 Task: Find connections with filter location Gannavaram with filter topic #Marketswith filter profile language French with filter current company AKS ProTalent with filter school Acharya Institute of Management and Science, Ist Stage, Peenya Industrial Estate, Bangalore-58 with filter industry Courts of Law with filter service category Lead Generation with filter keywords title SQL Developer
Action: Mouse moved to (715, 114)
Screenshot: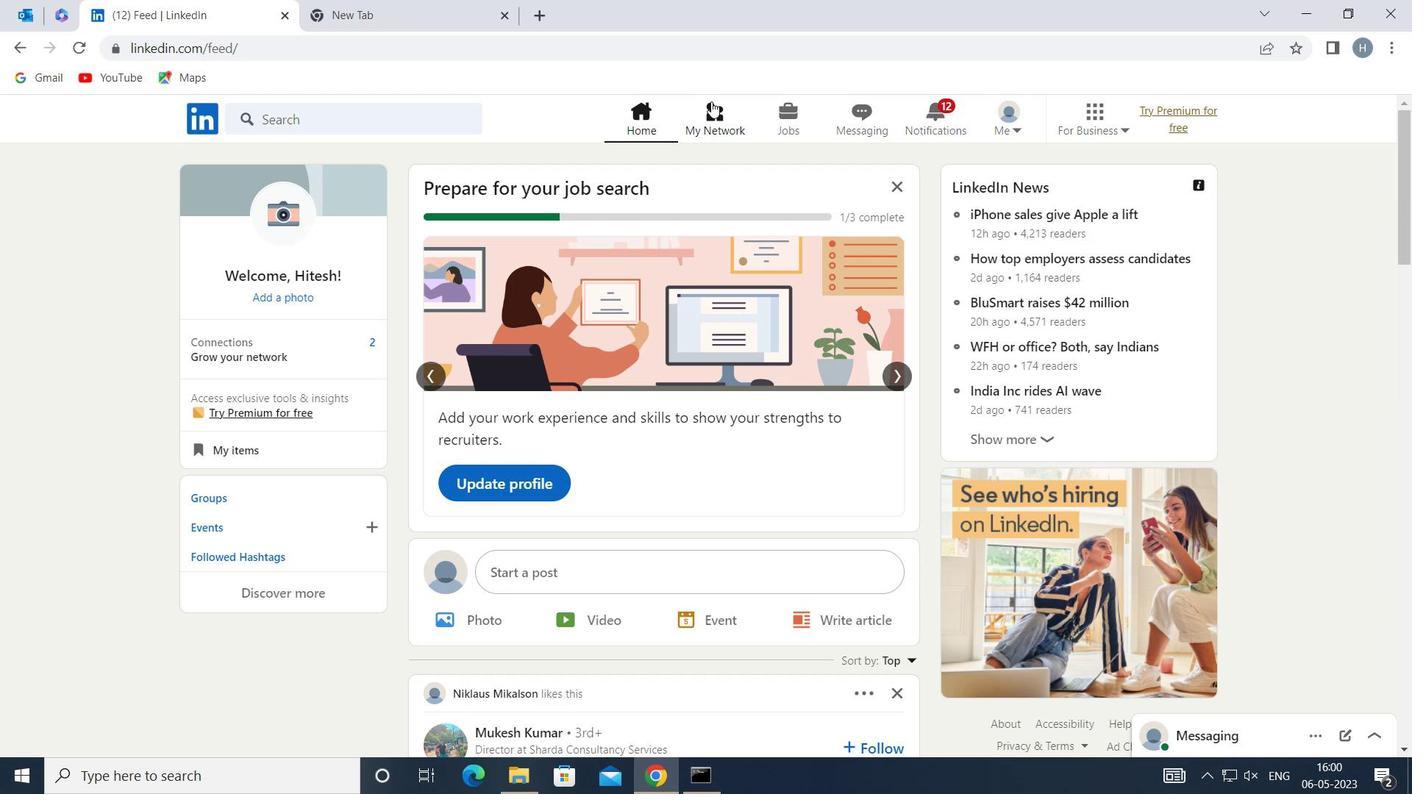 
Action: Mouse pressed left at (715, 114)
Screenshot: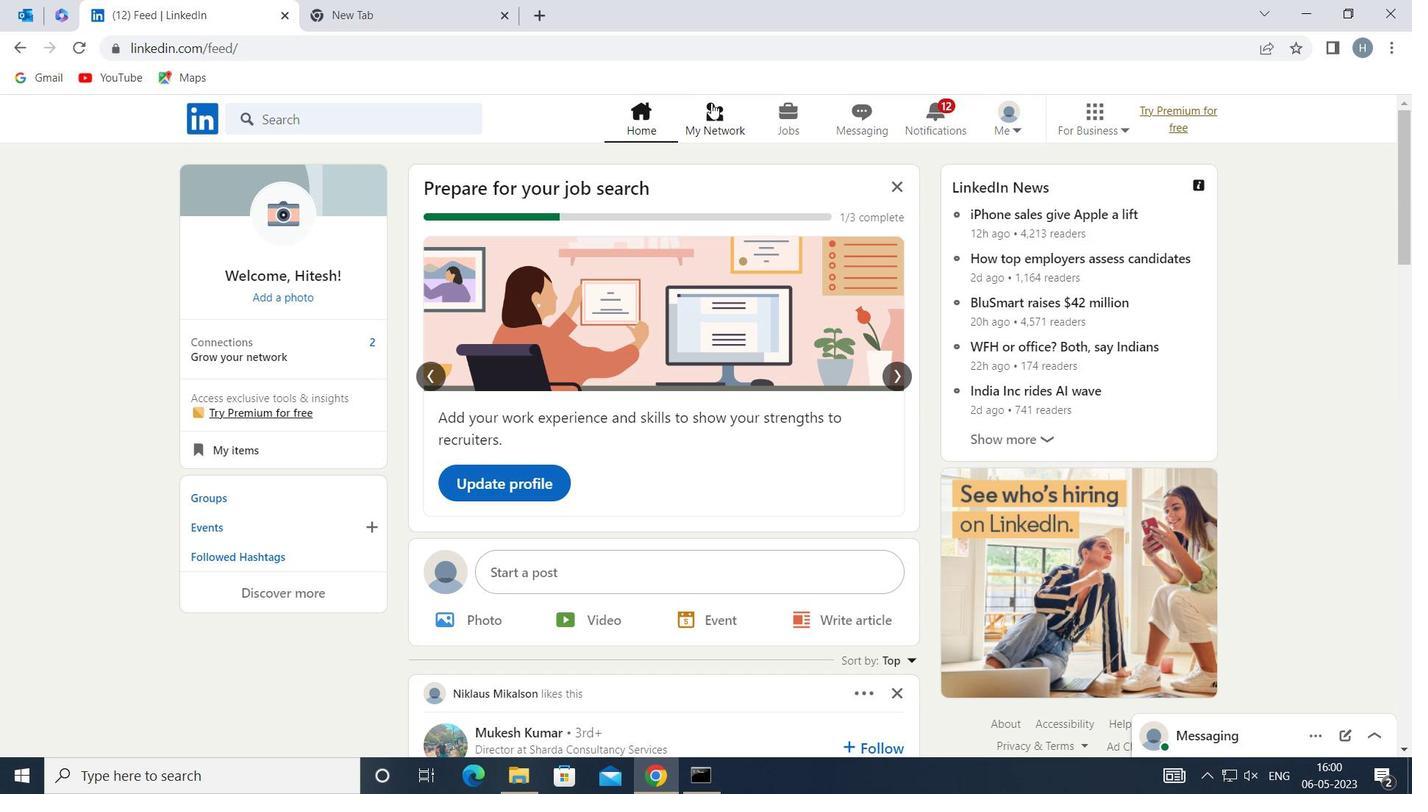
Action: Mouse moved to (406, 222)
Screenshot: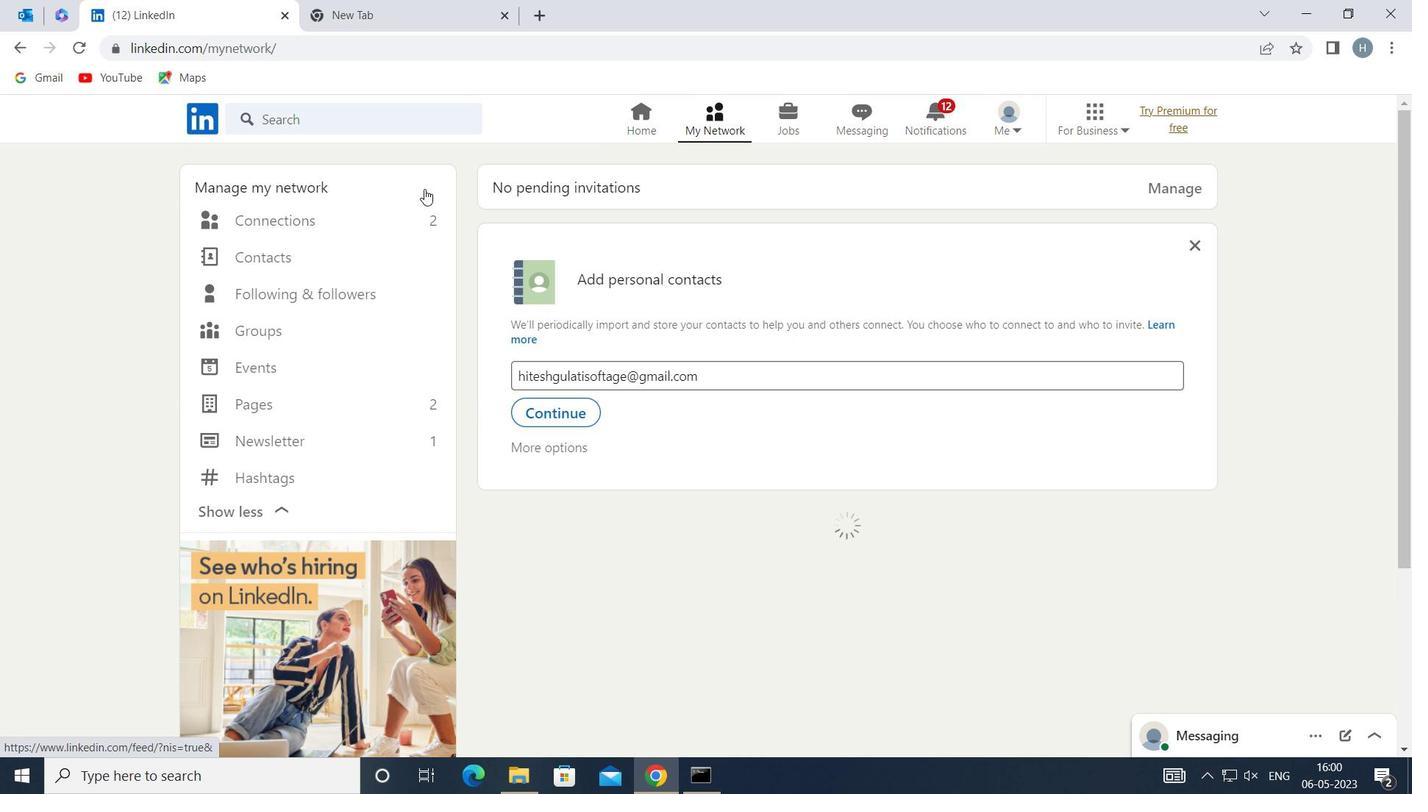 
Action: Mouse pressed left at (406, 222)
Screenshot: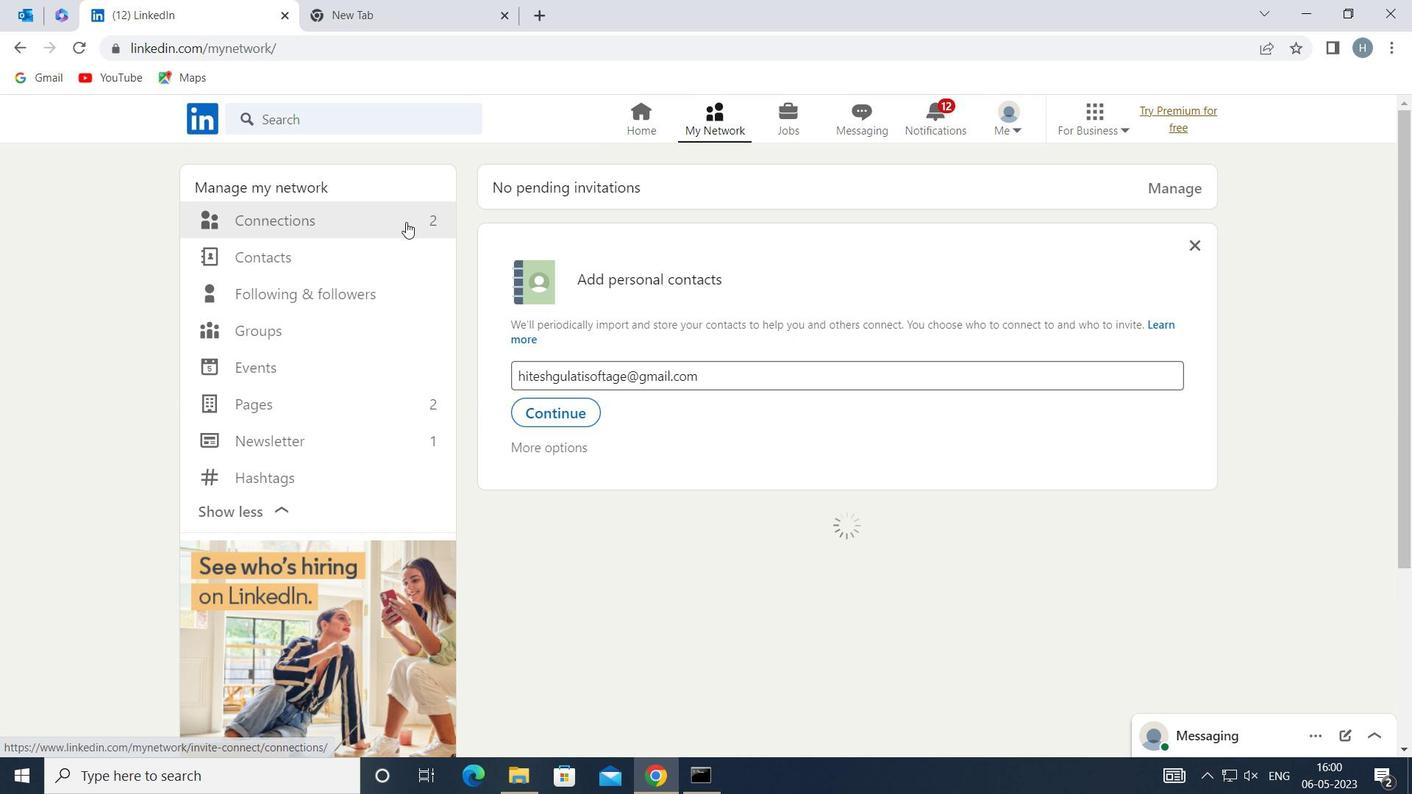 
Action: Mouse moved to (840, 223)
Screenshot: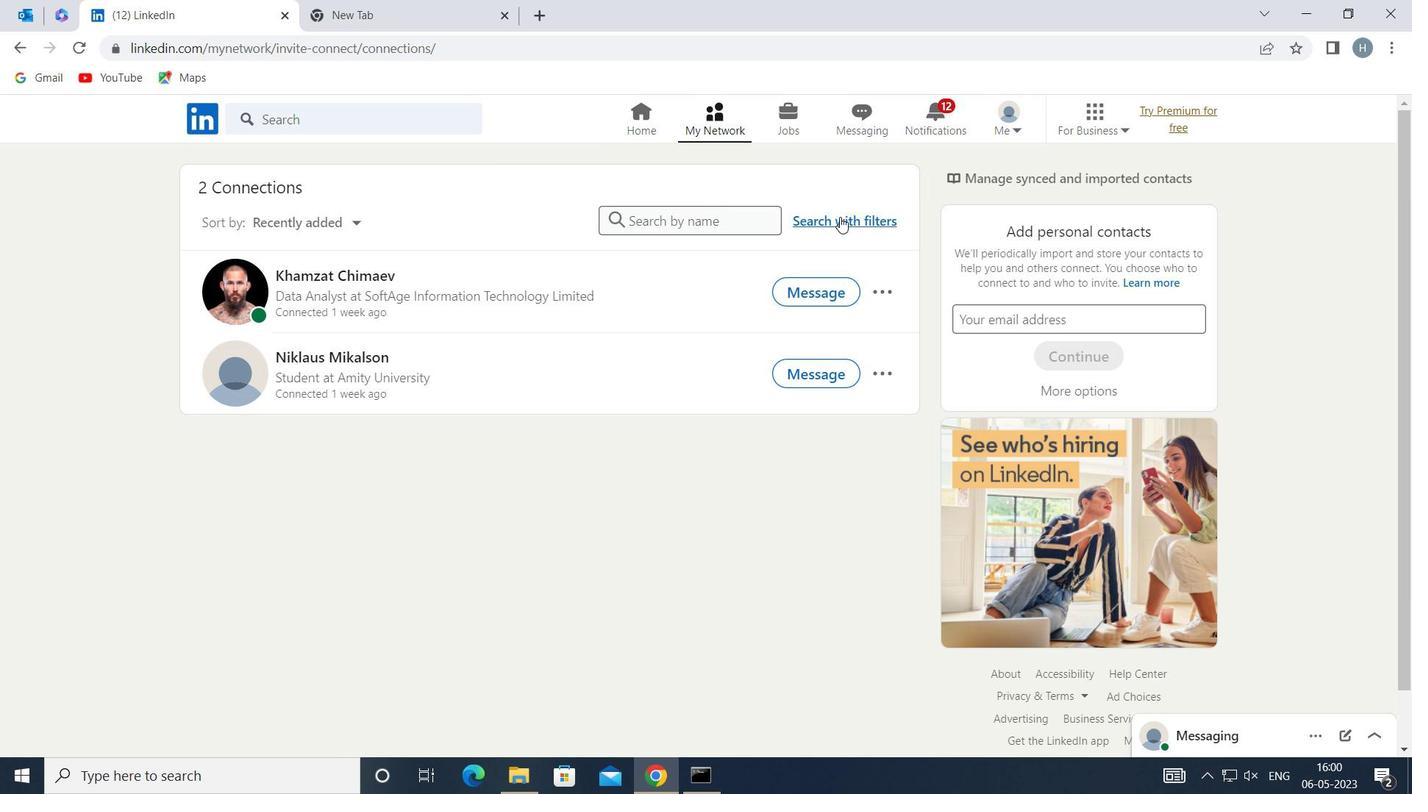 
Action: Mouse pressed left at (840, 223)
Screenshot: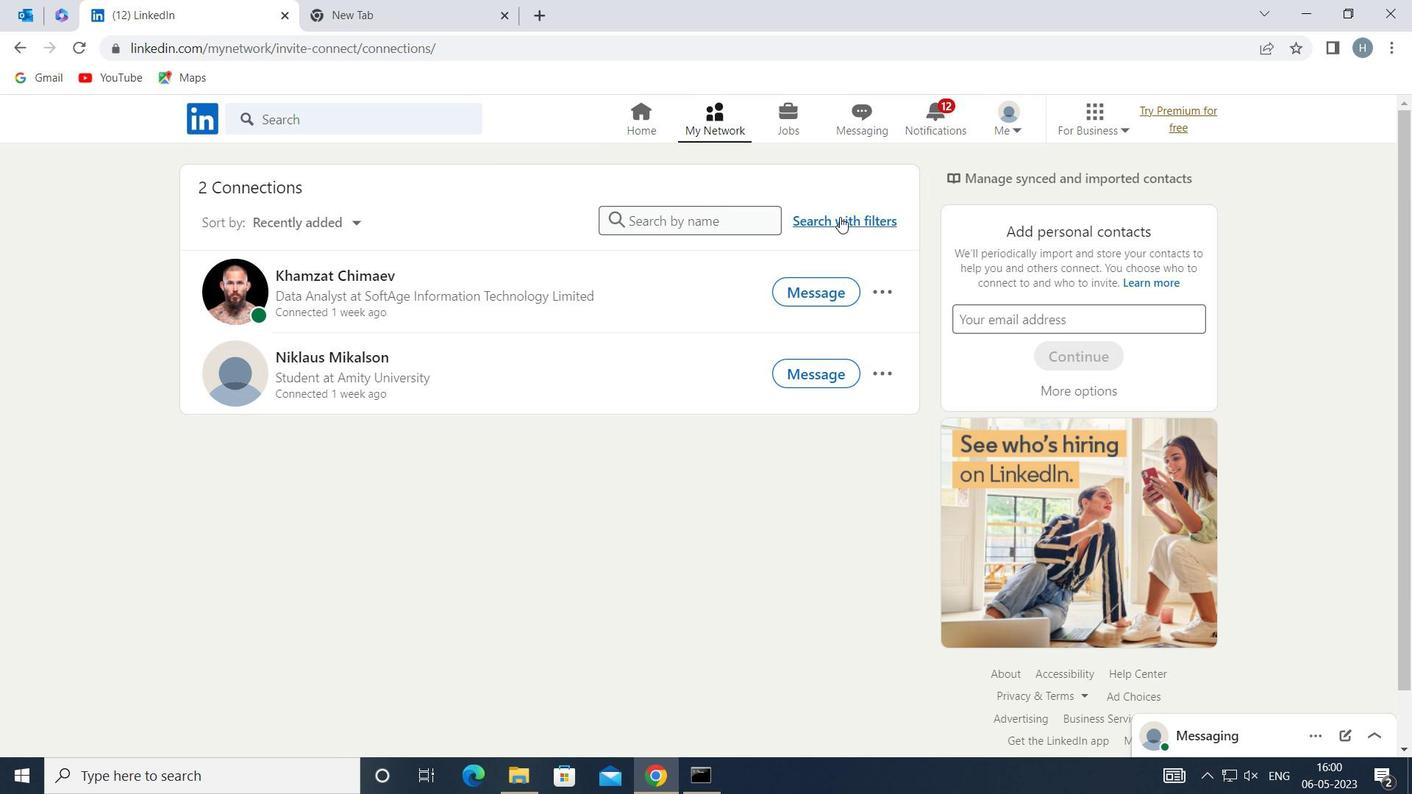 
Action: Mouse moved to (763, 170)
Screenshot: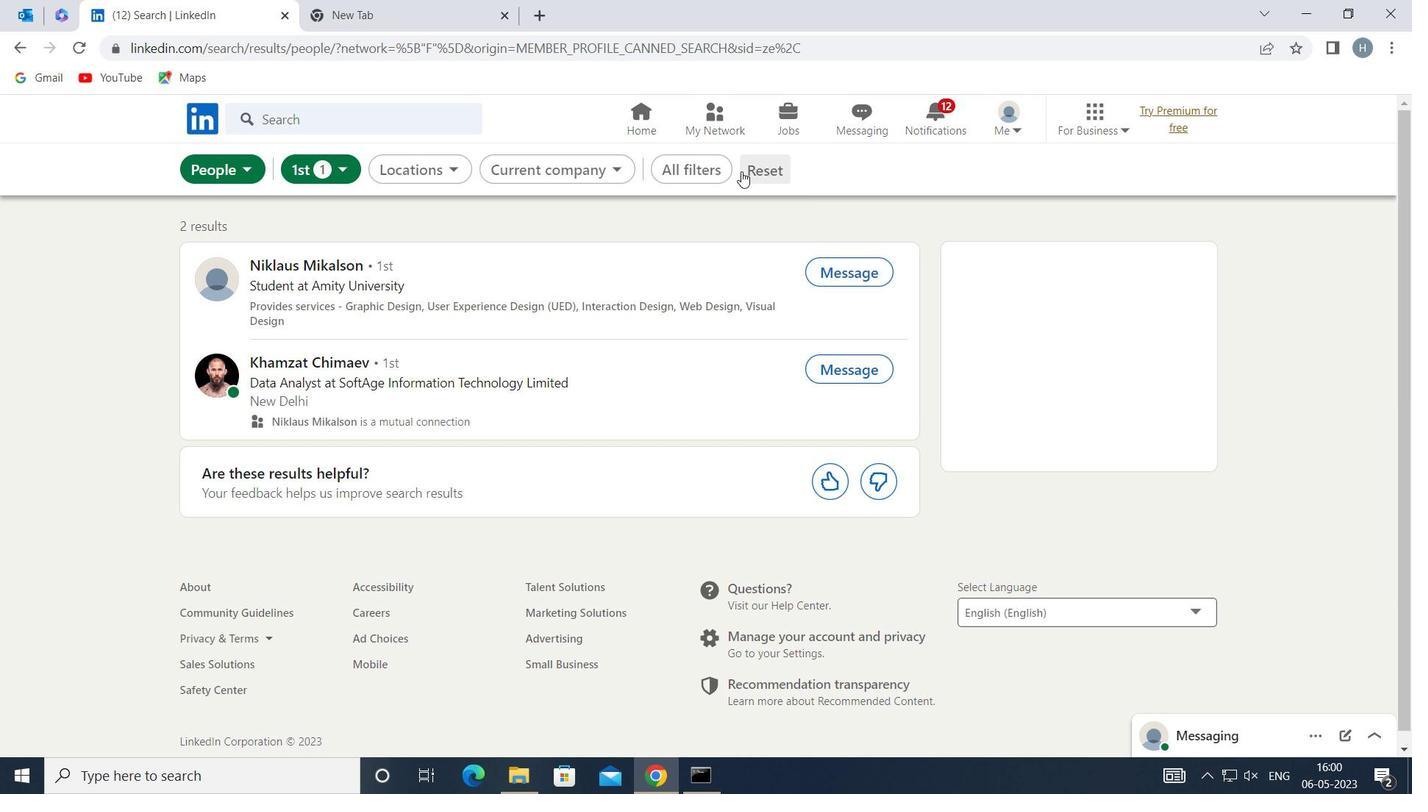 
Action: Mouse pressed left at (763, 170)
Screenshot: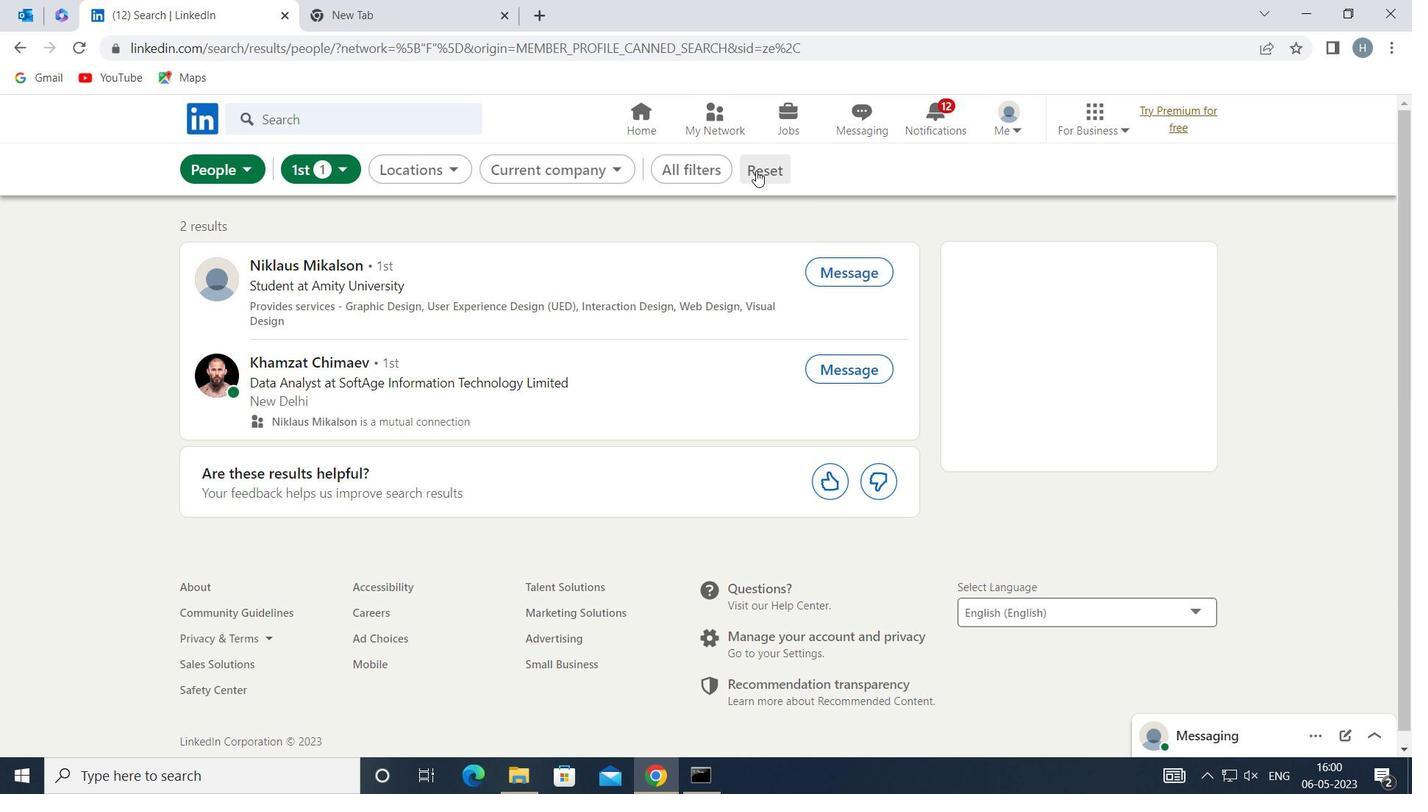
Action: Mouse moved to (737, 172)
Screenshot: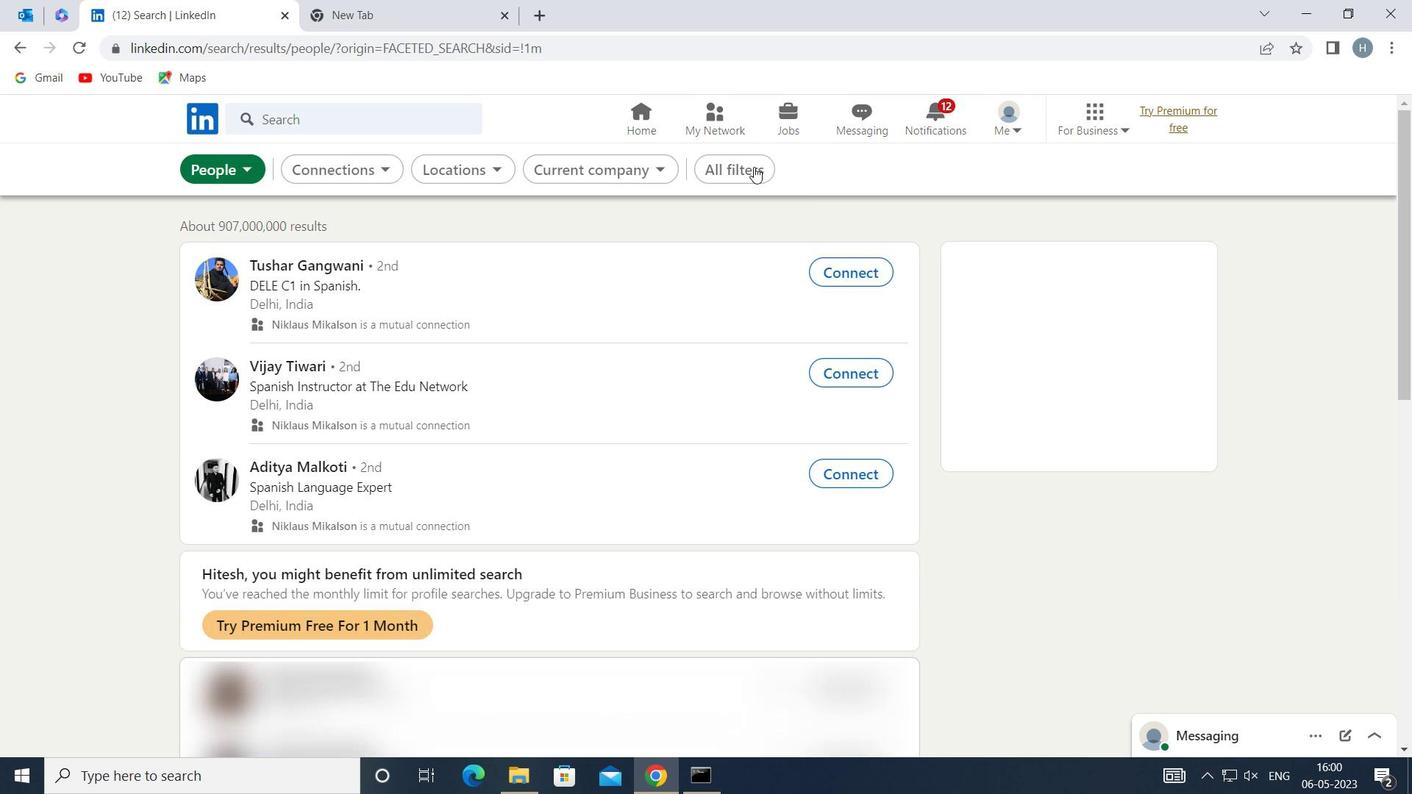 
Action: Mouse pressed left at (737, 172)
Screenshot: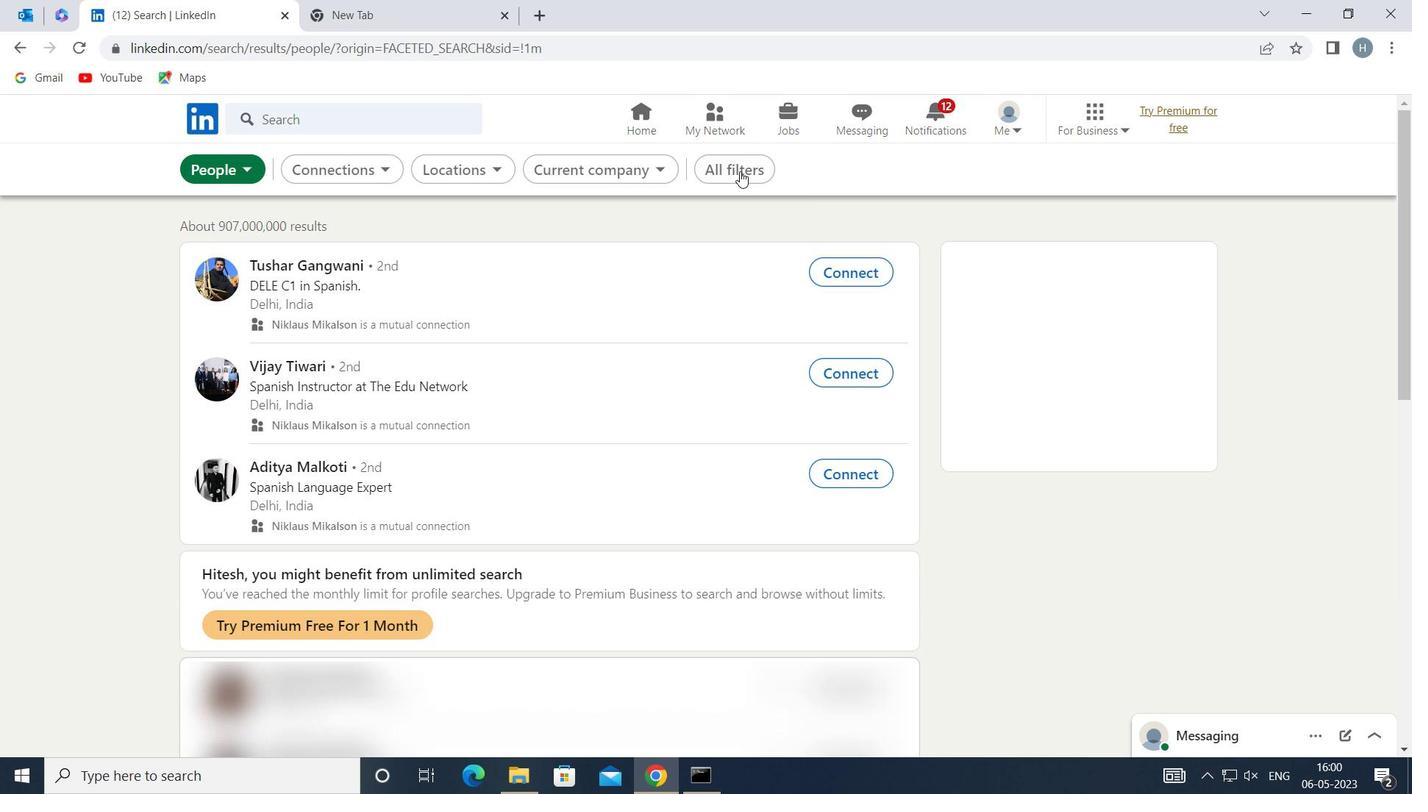 
Action: Mouse moved to (1134, 341)
Screenshot: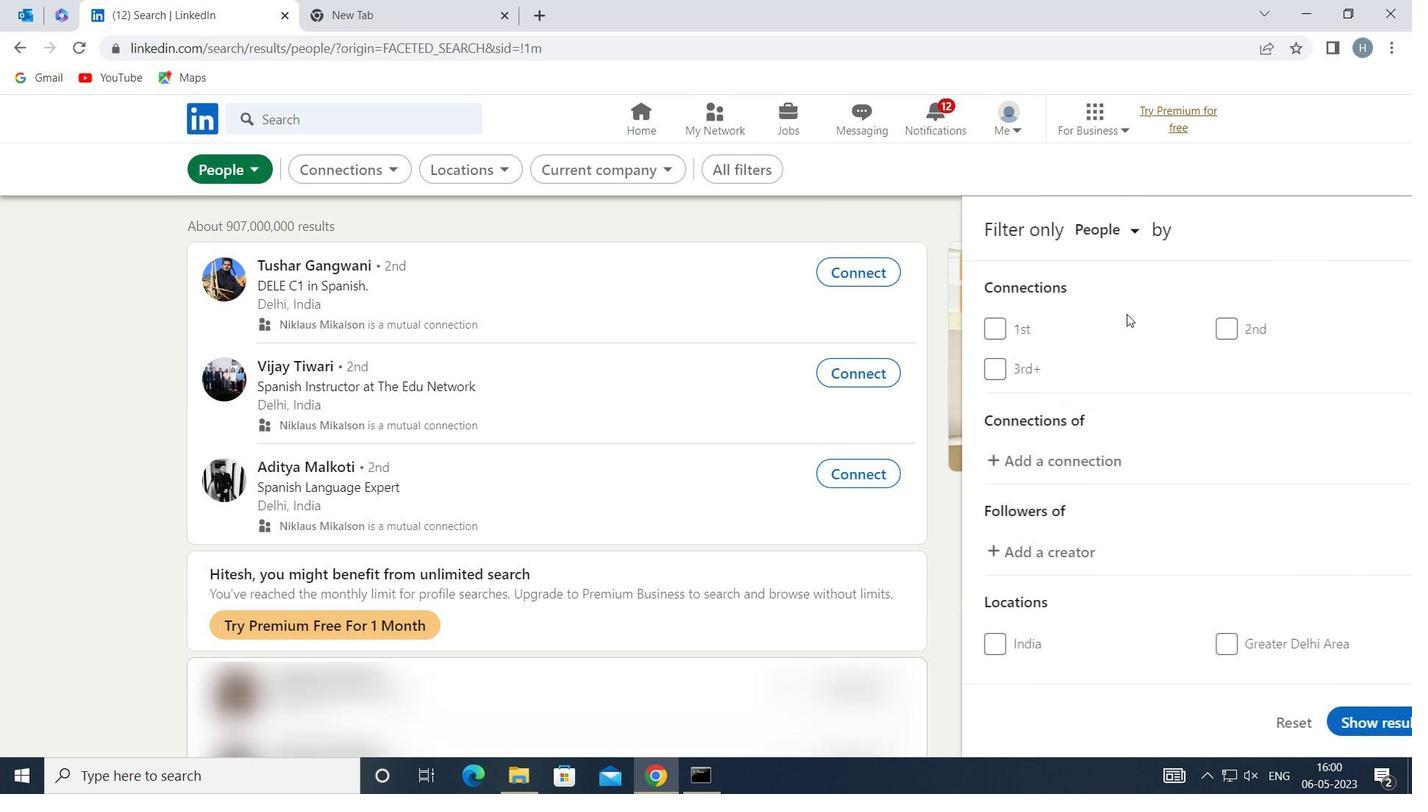 
Action: Mouse scrolled (1134, 340) with delta (0, 0)
Screenshot: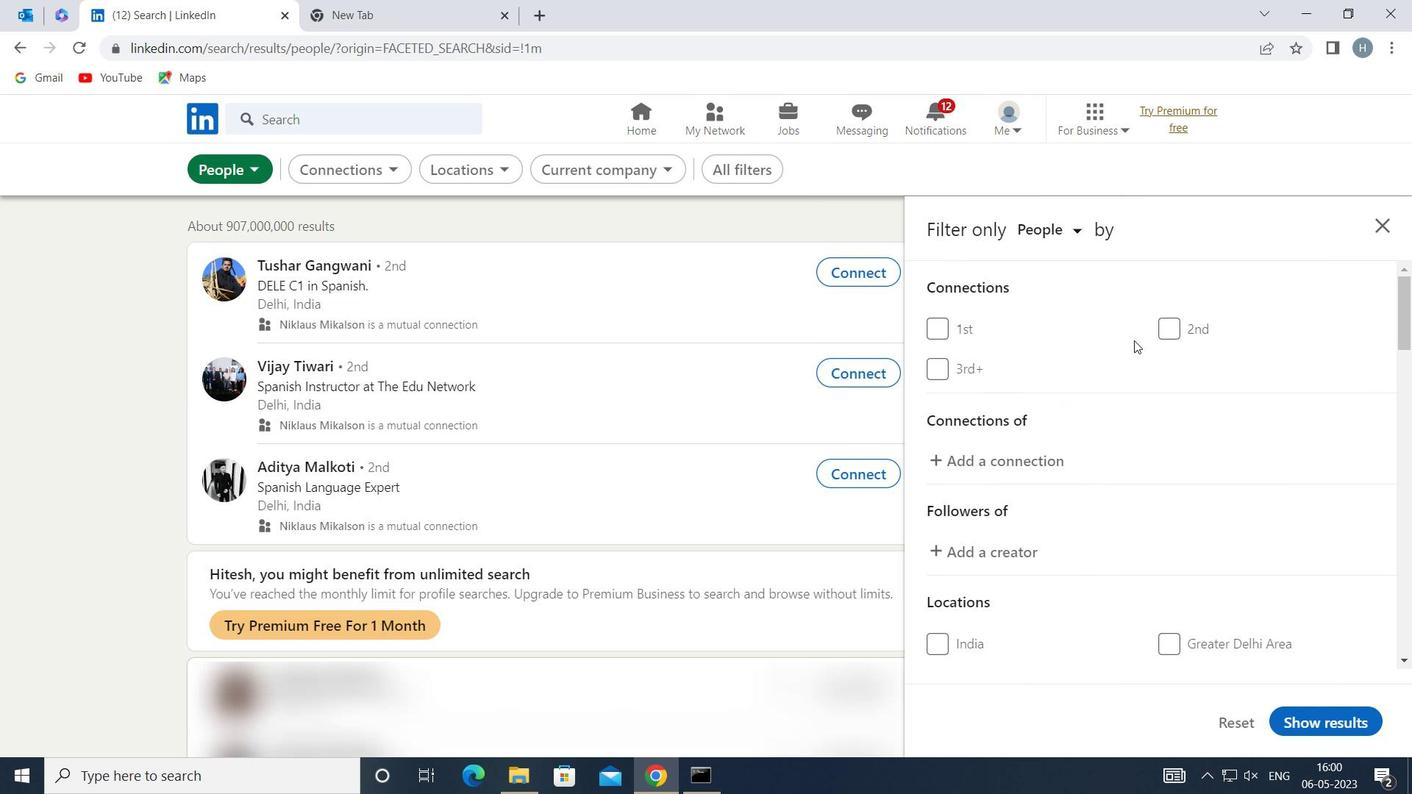 
Action: Mouse moved to (1133, 342)
Screenshot: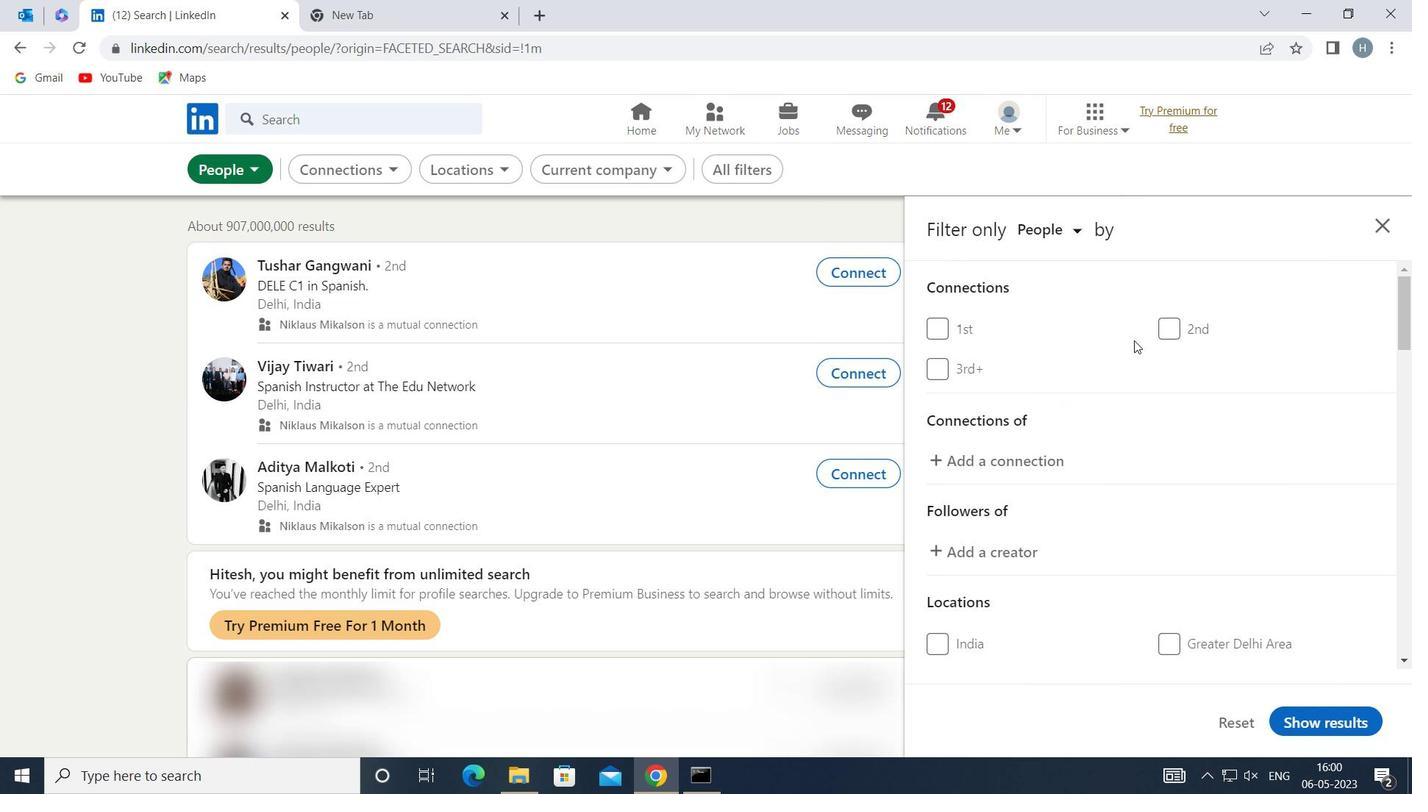 
Action: Mouse scrolled (1133, 342) with delta (0, 0)
Screenshot: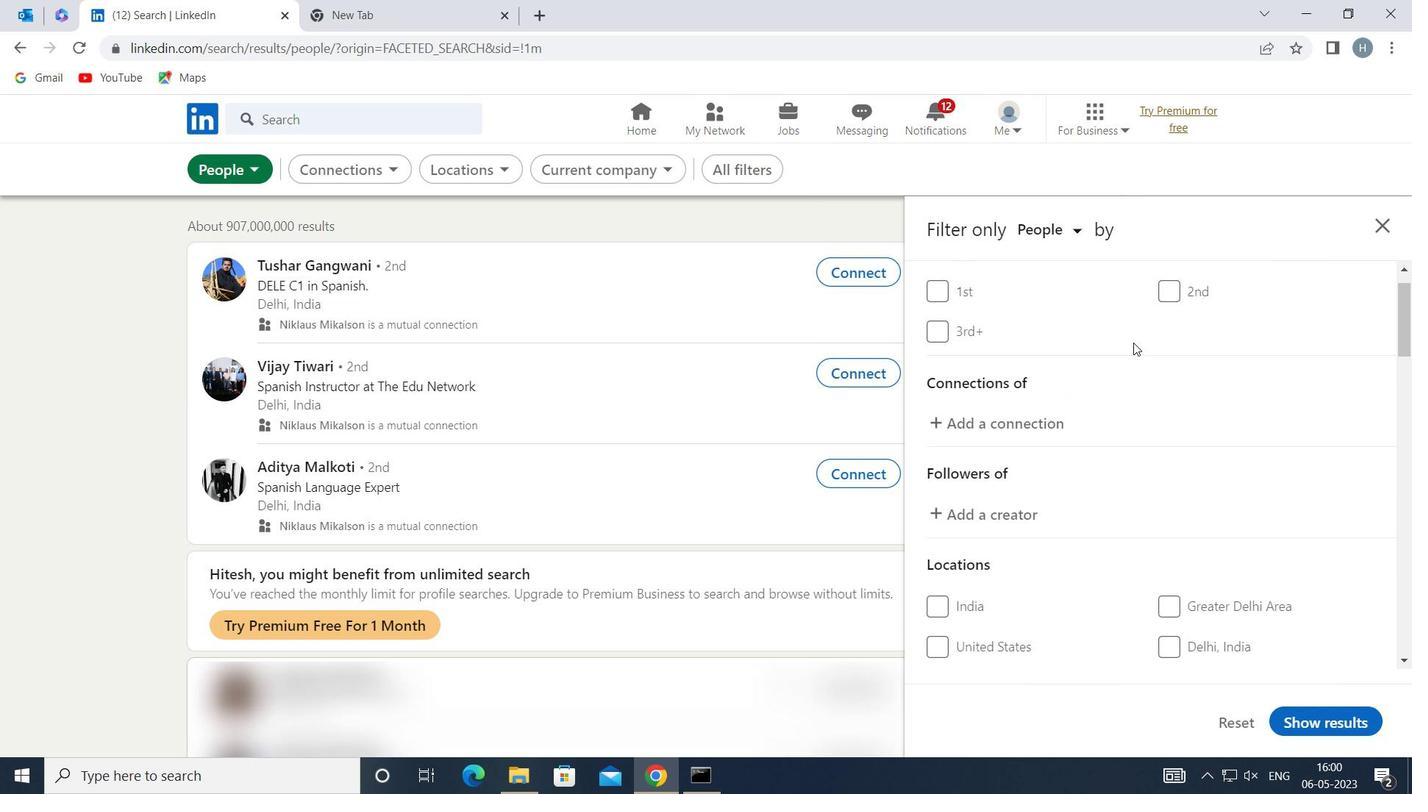 
Action: Mouse moved to (1214, 528)
Screenshot: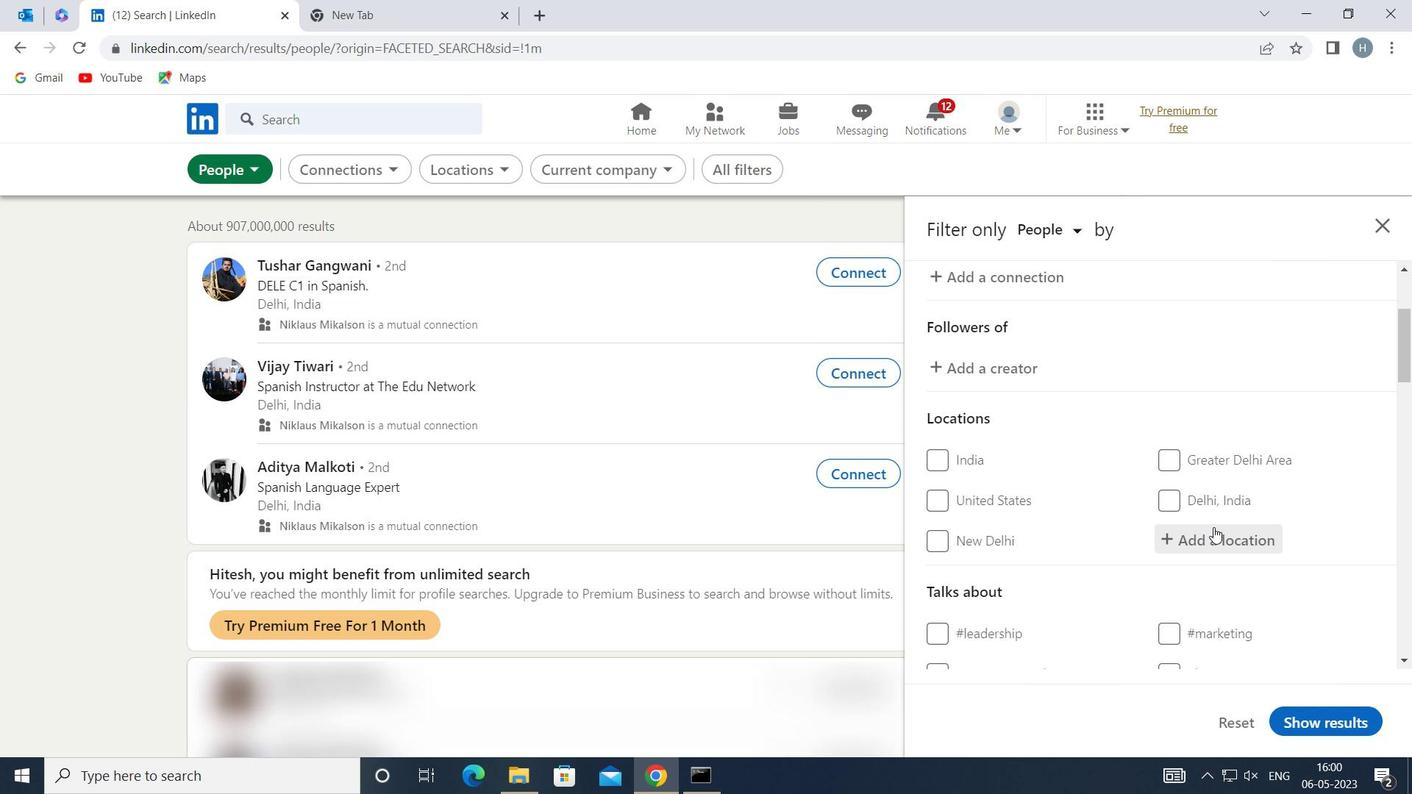 
Action: Mouse pressed left at (1214, 528)
Screenshot: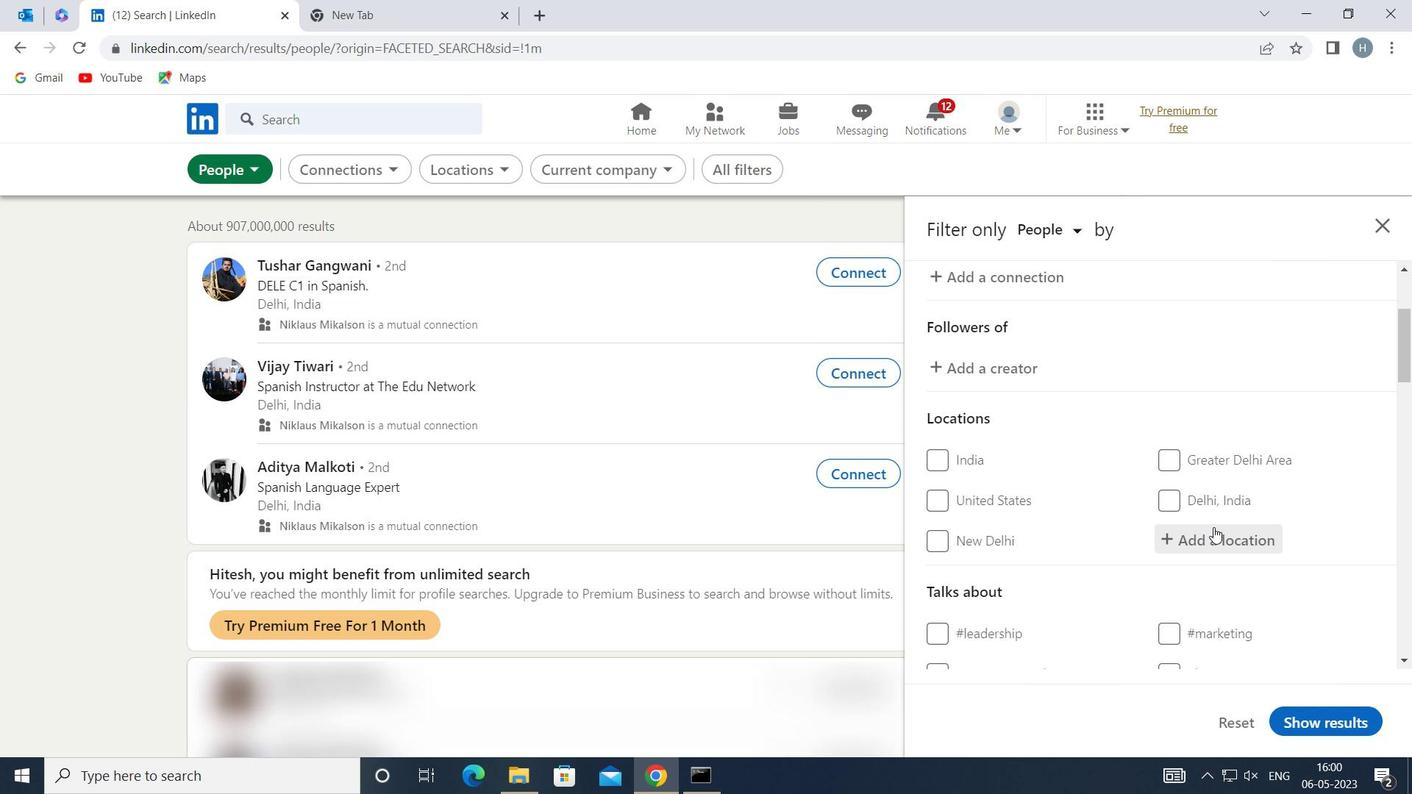 
Action: Key pressed <Key.shift>GANNAVARAM
Screenshot: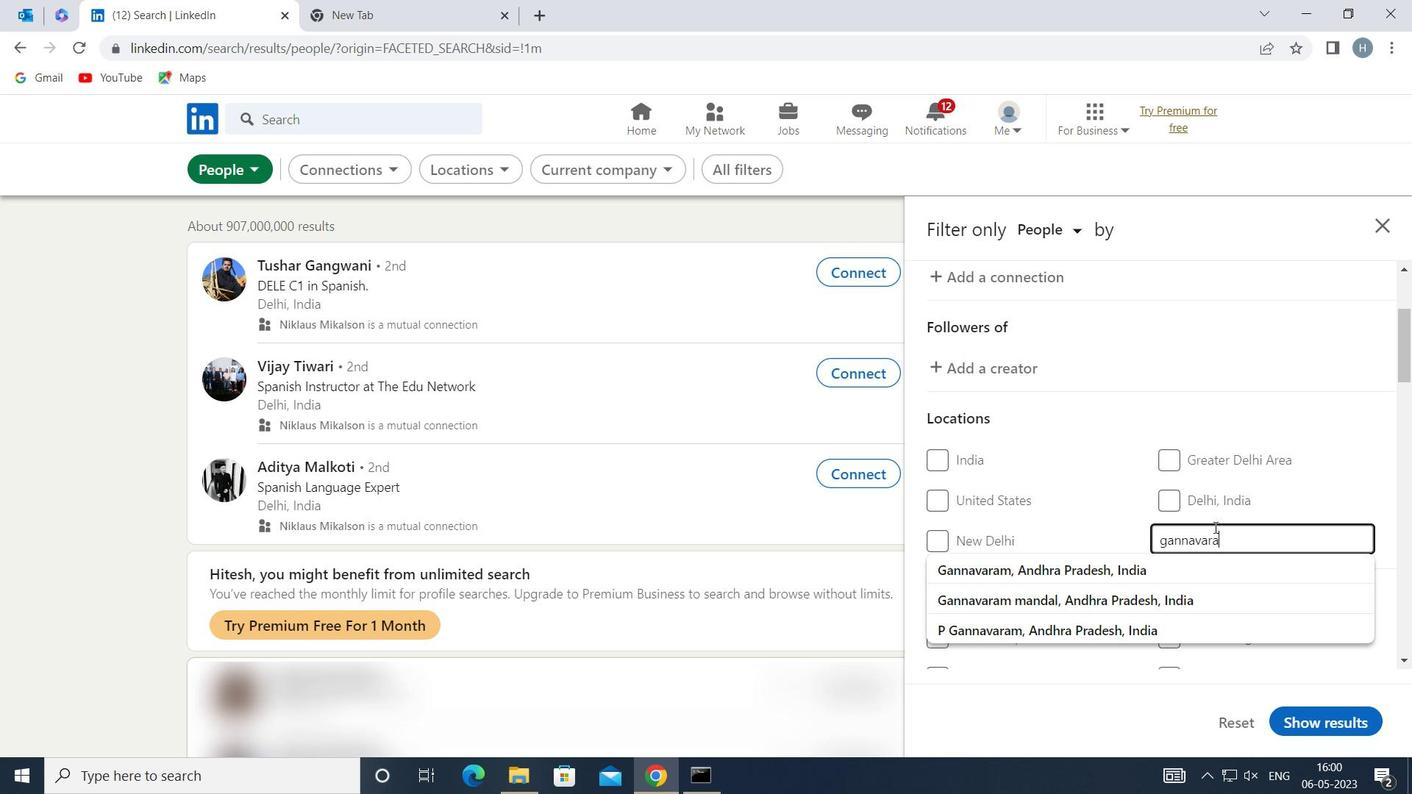 
Action: Mouse moved to (1162, 566)
Screenshot: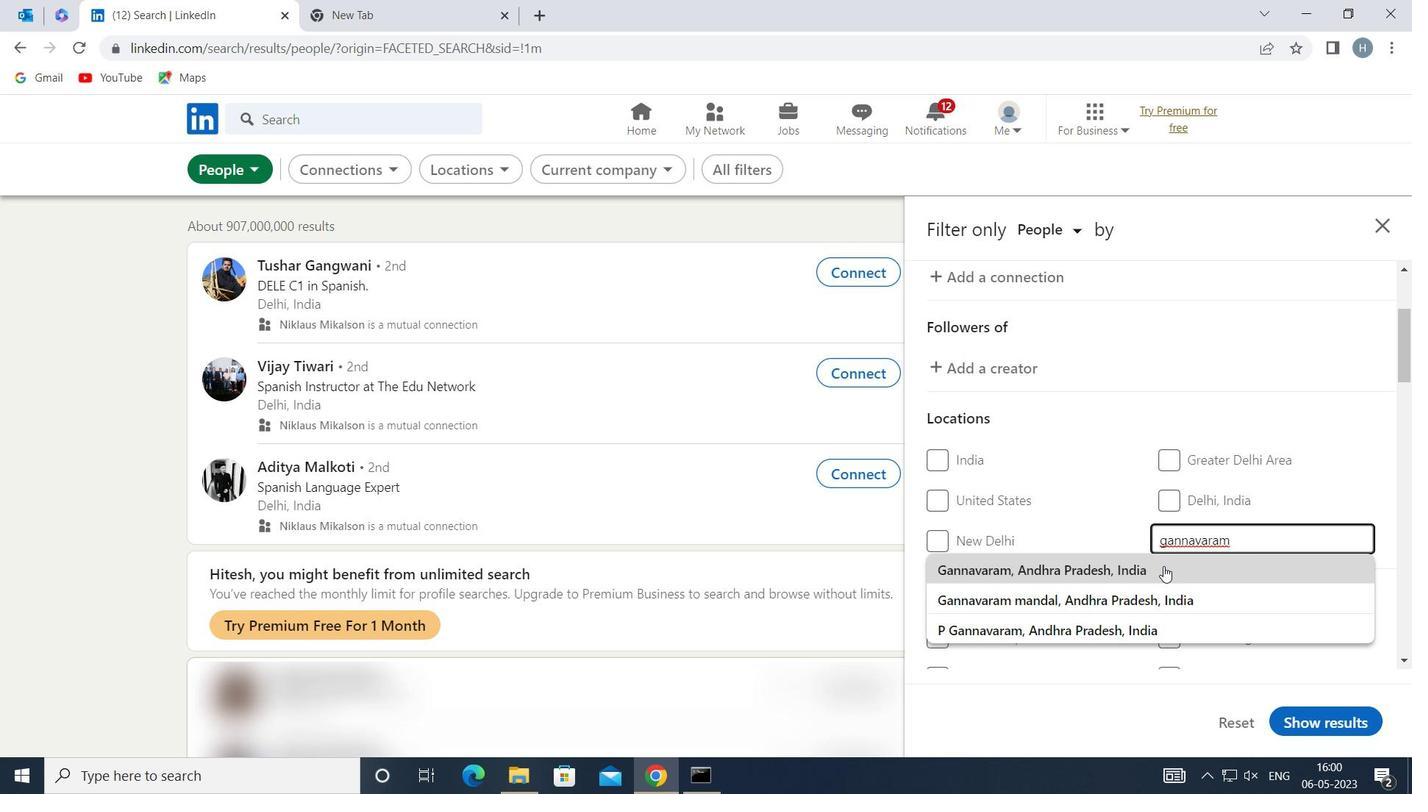 
Action: Mouse pressed left at (1162, 566)
Screenshot: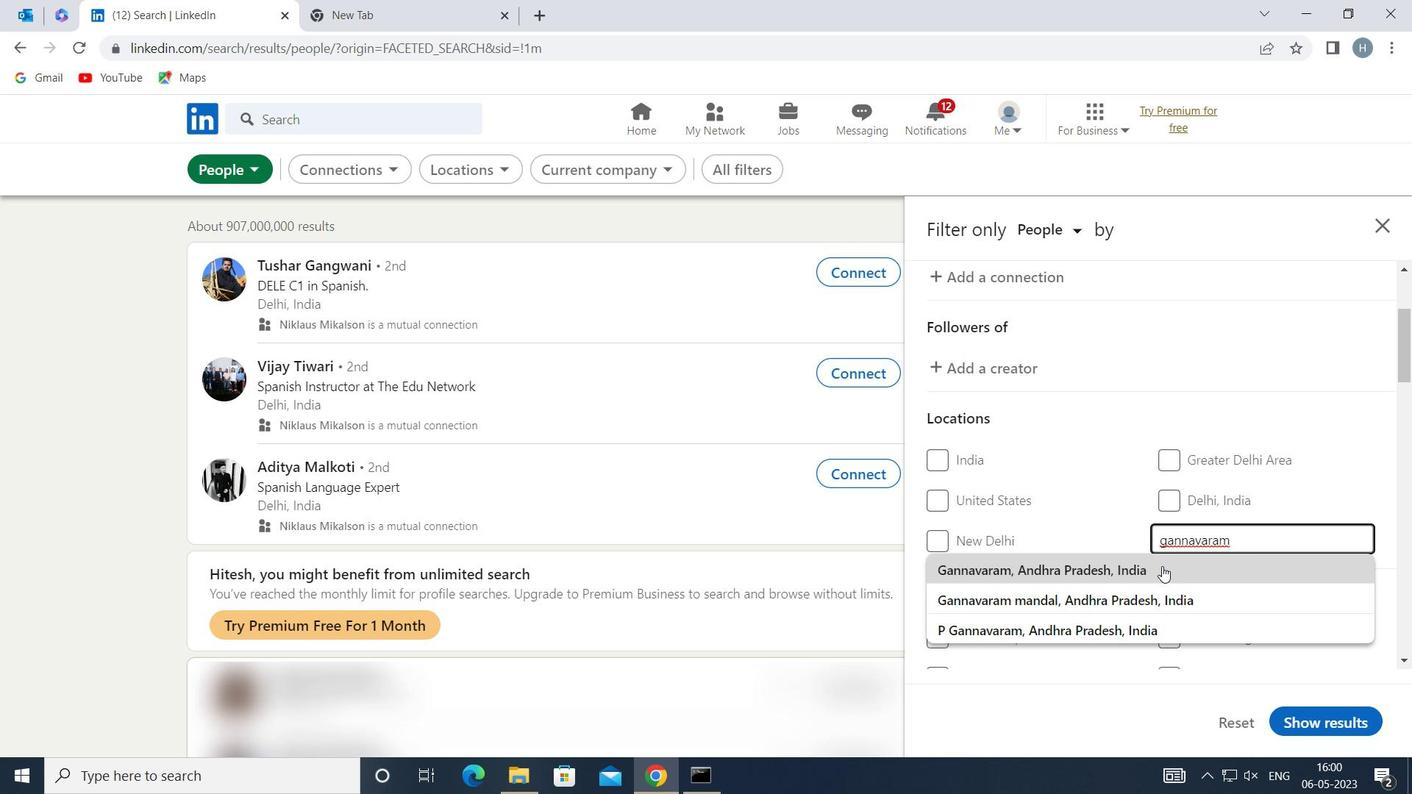 
Action: Mouse moved to (1107, 503)
Screenshot: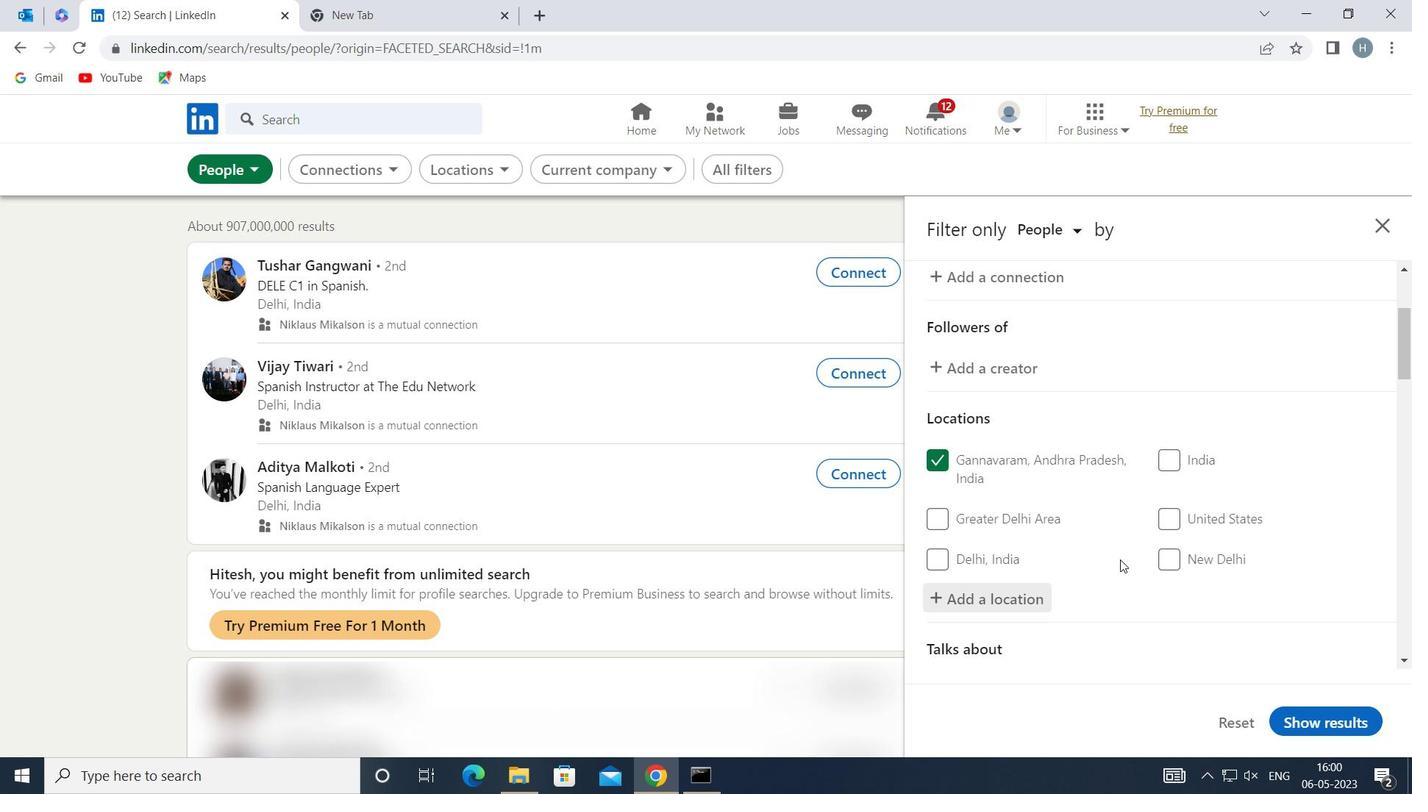 
Action: Mouse scrolled (1107, 503) with delta (0, 0)
Screenshot: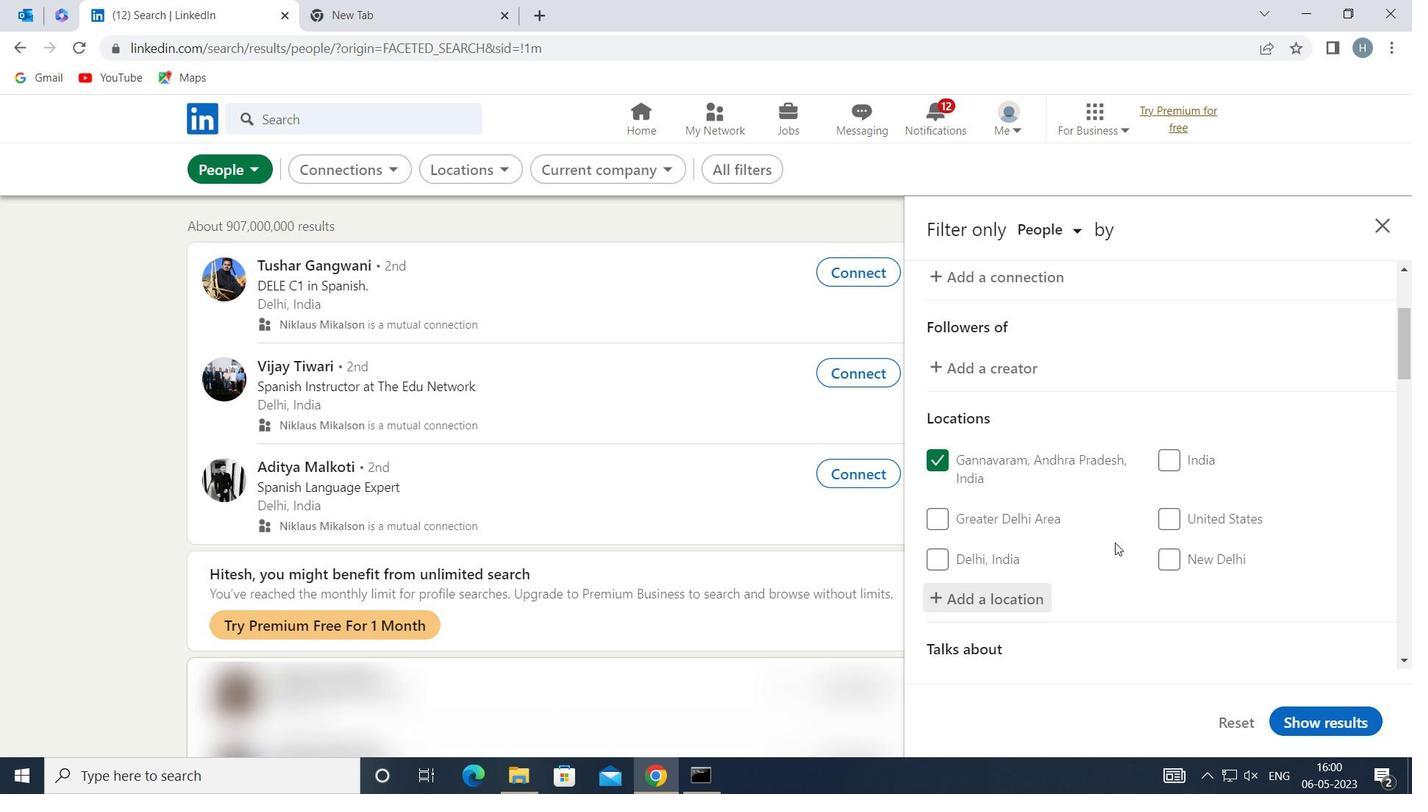 
Action: Mouse moved to (1113, 494)
Screenshot: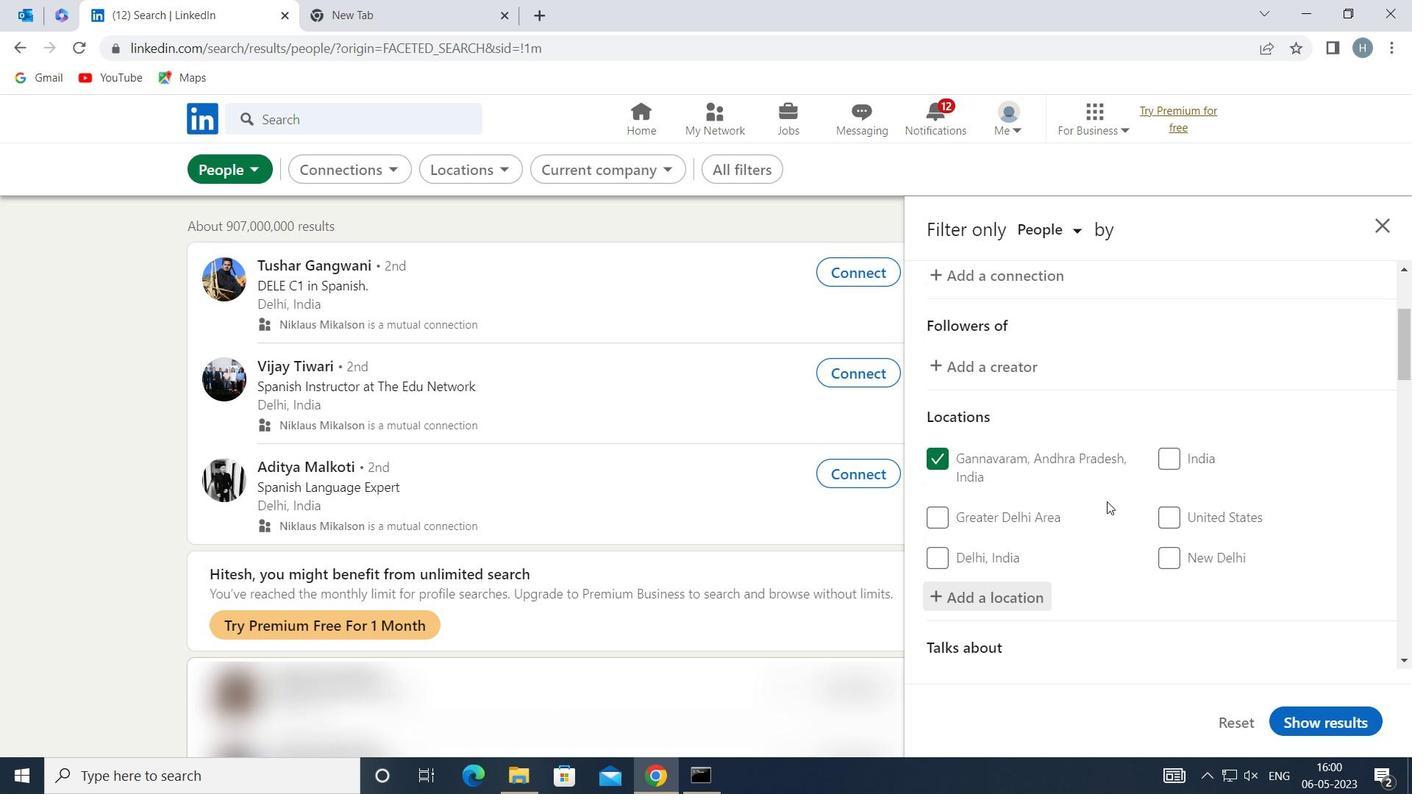
Action: Mouse scrolled (1113, 493) with delta (0, 0)
Screenshot: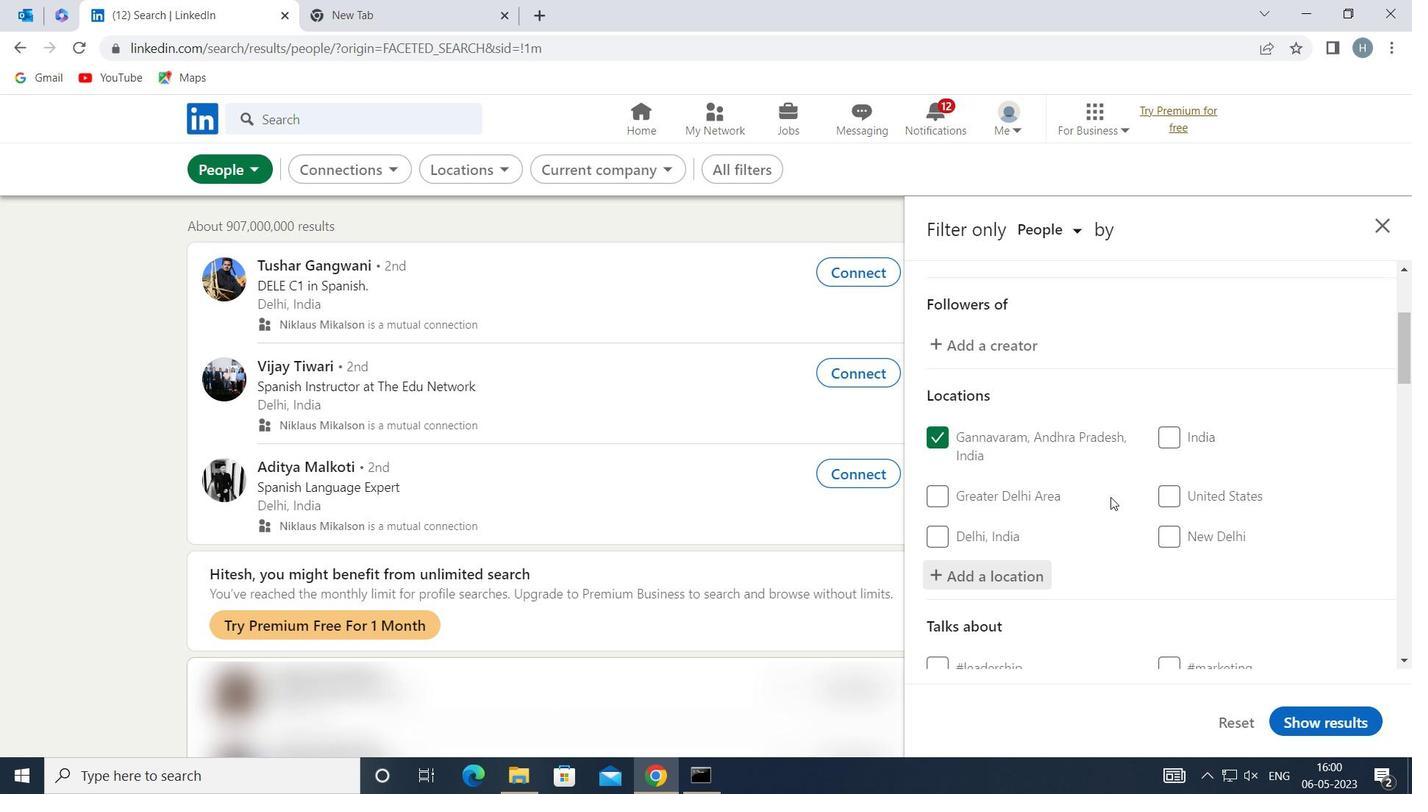 
Action: Mouse scrolled (1113, 493) with delta (0, 0)
Screenshot: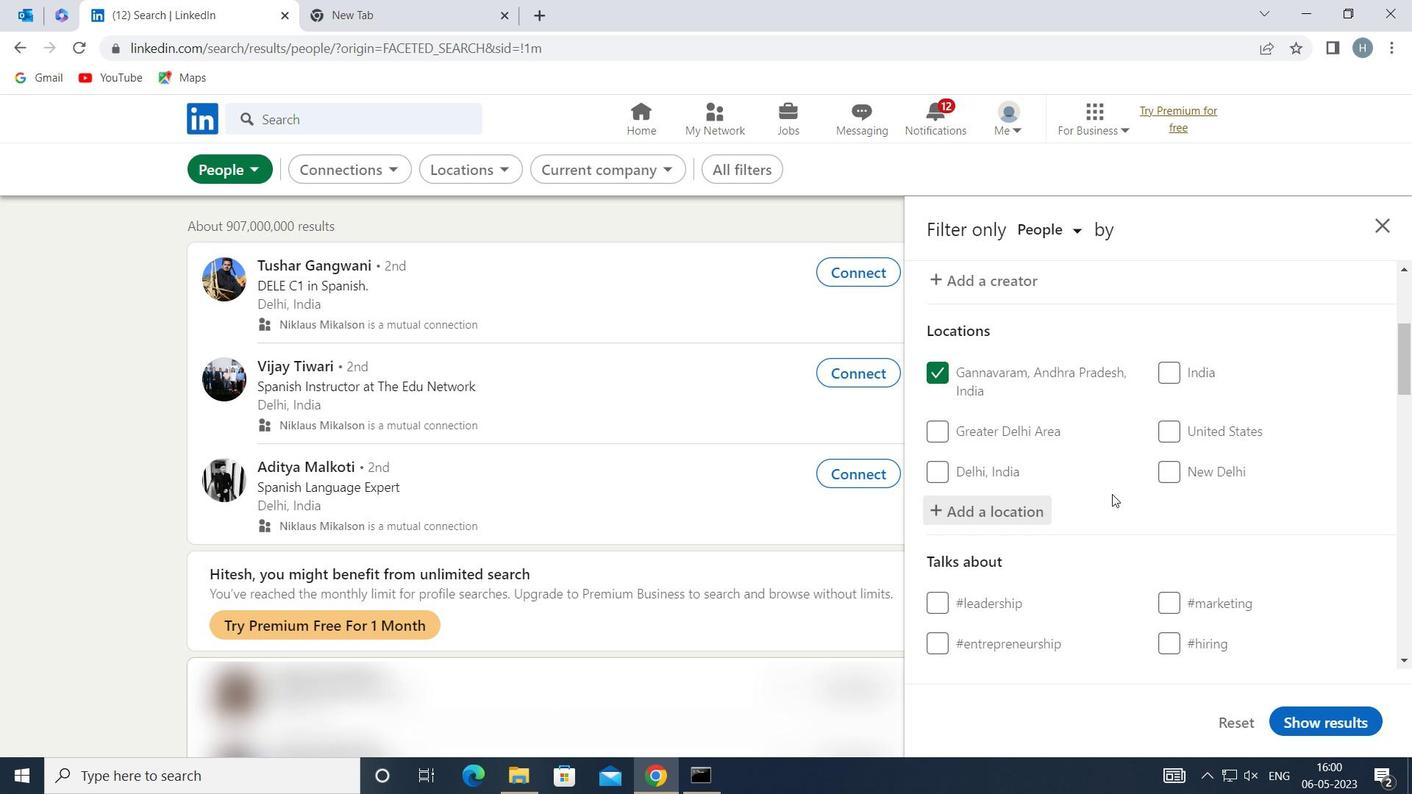 
Action: Mouse moved to (1209, 489)
Screenshot: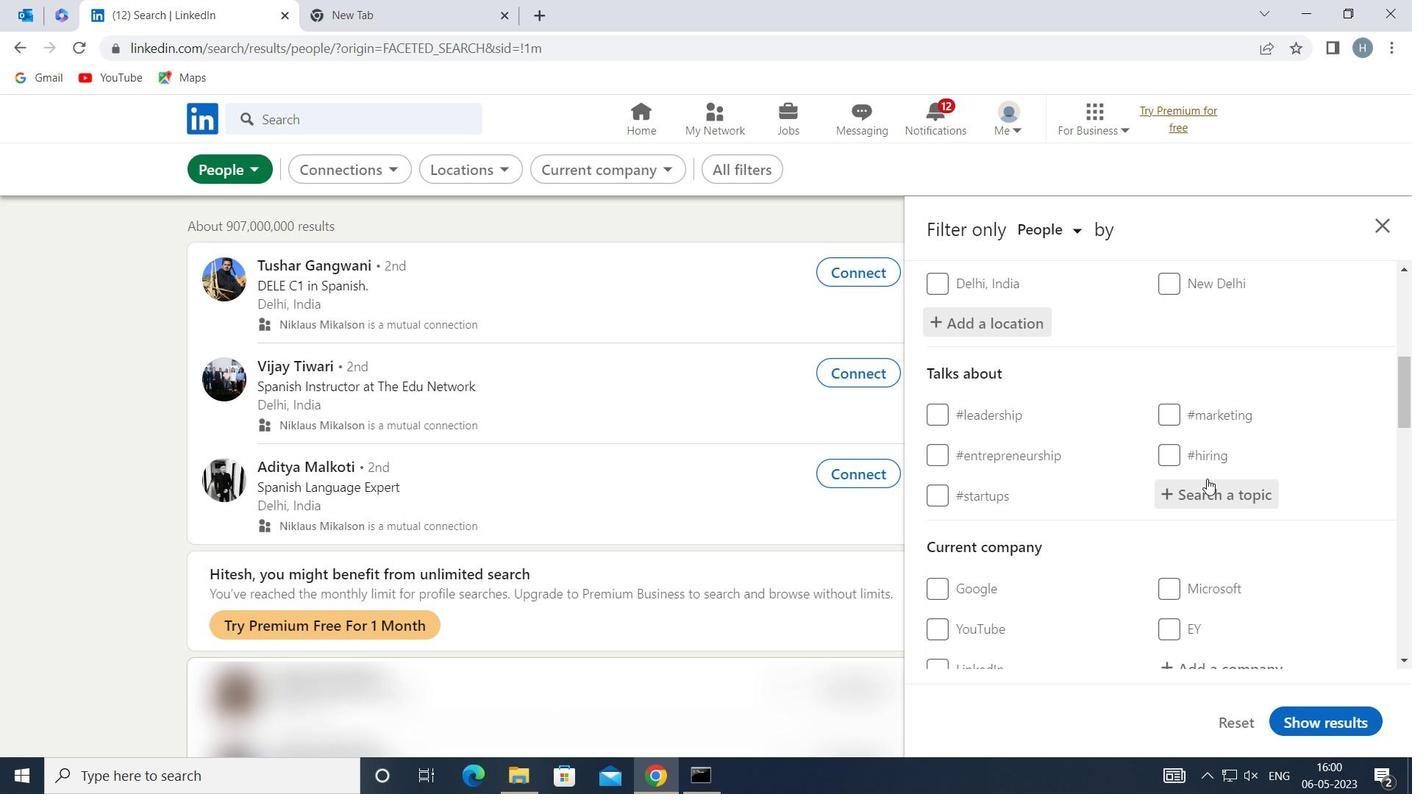 
Action: Mouse pressed left at (1209, 489)
Screenshot: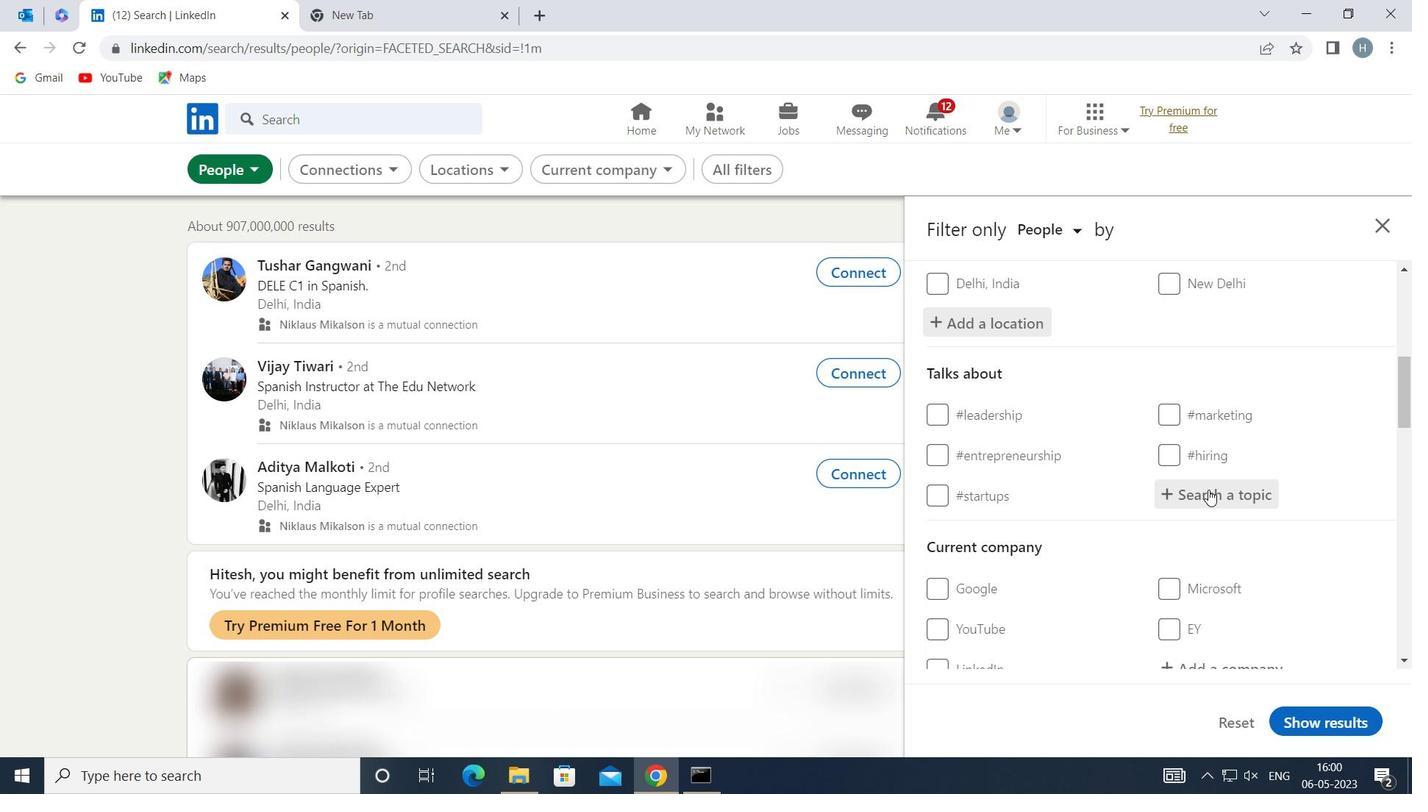 
Action: Key pressed <Key.shift>MARKETS
Screenshot: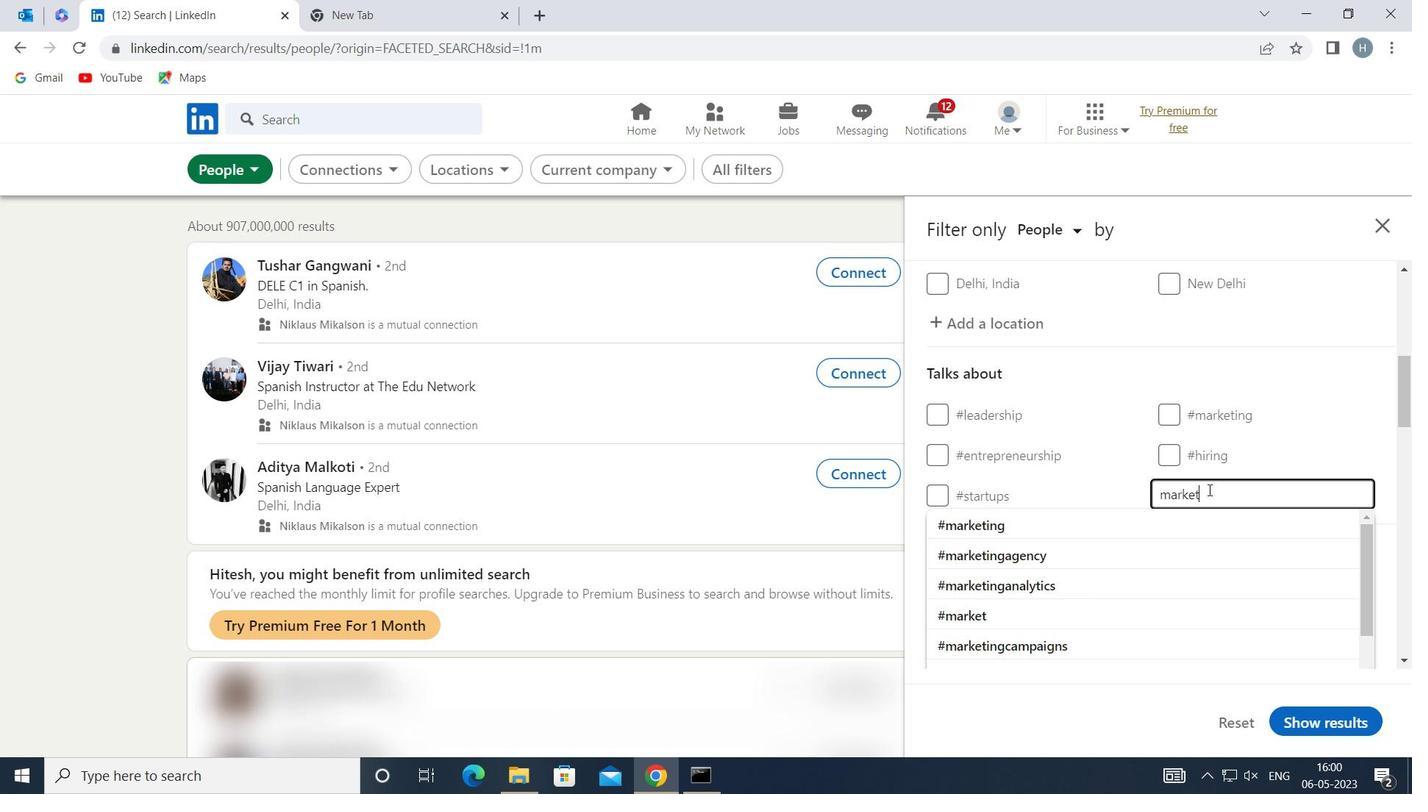 
Action: Mouse moved to (1154, 520)
Screenshot: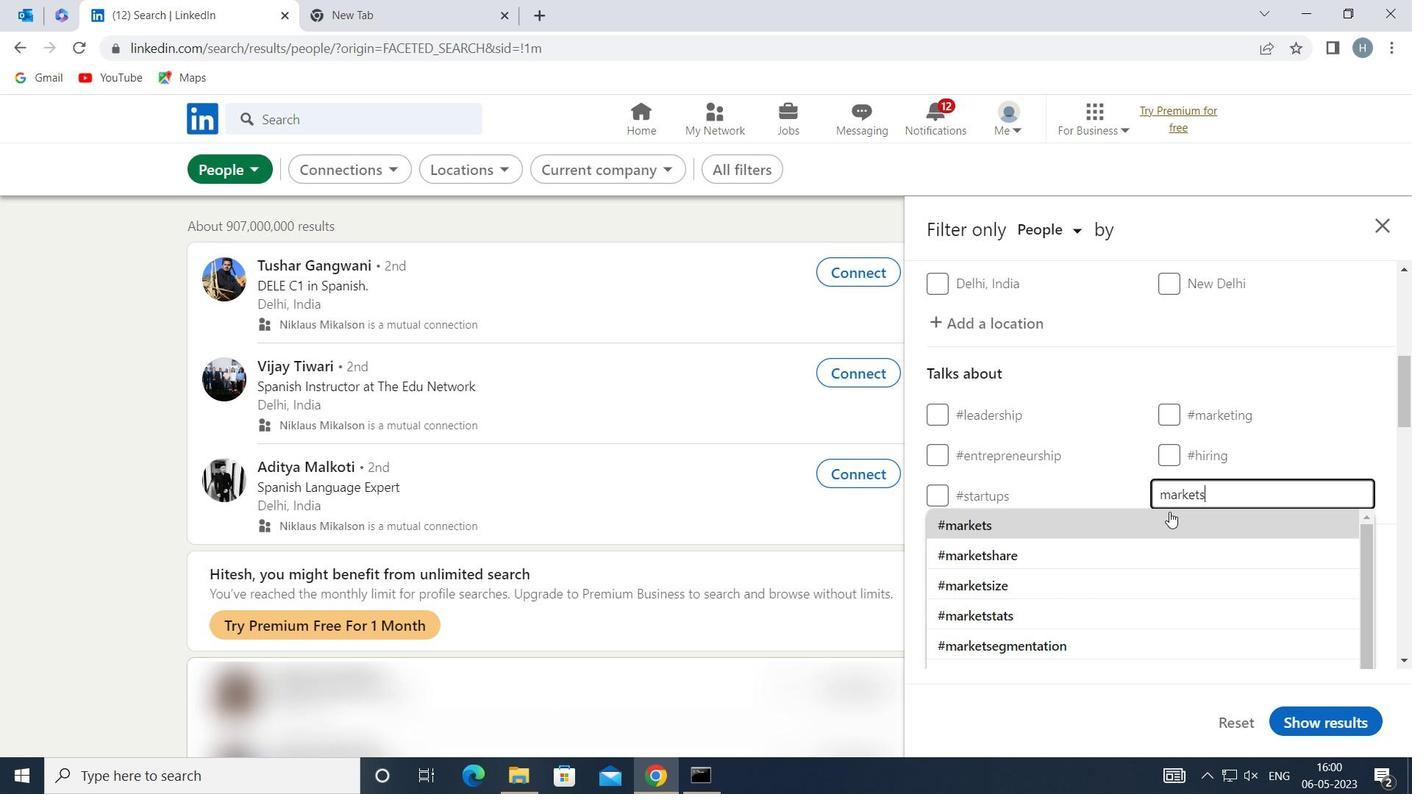 
Action: Mouse pressed left at (1154, 520)
Screenshot: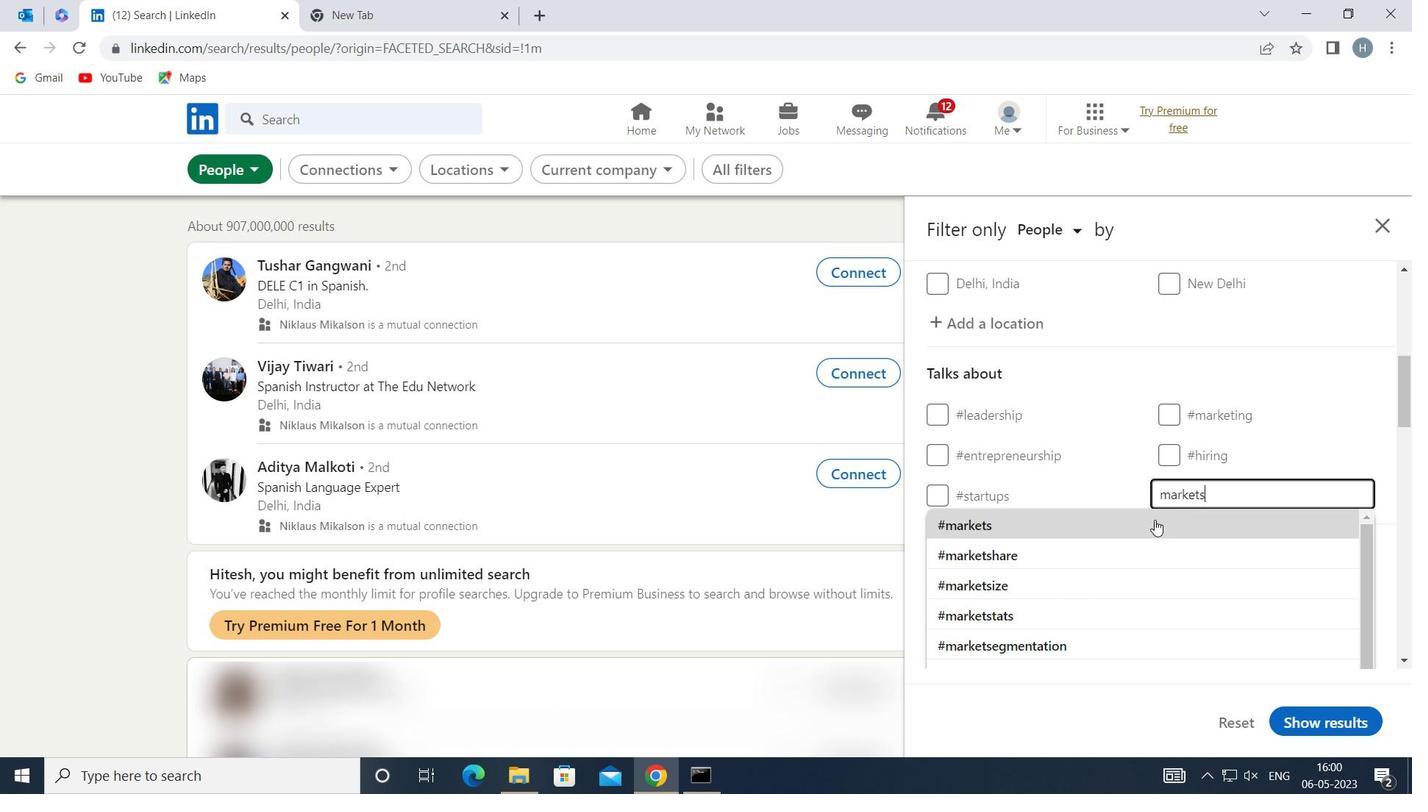 
Action: Mouse moved to (1133, 495)
Screenshot: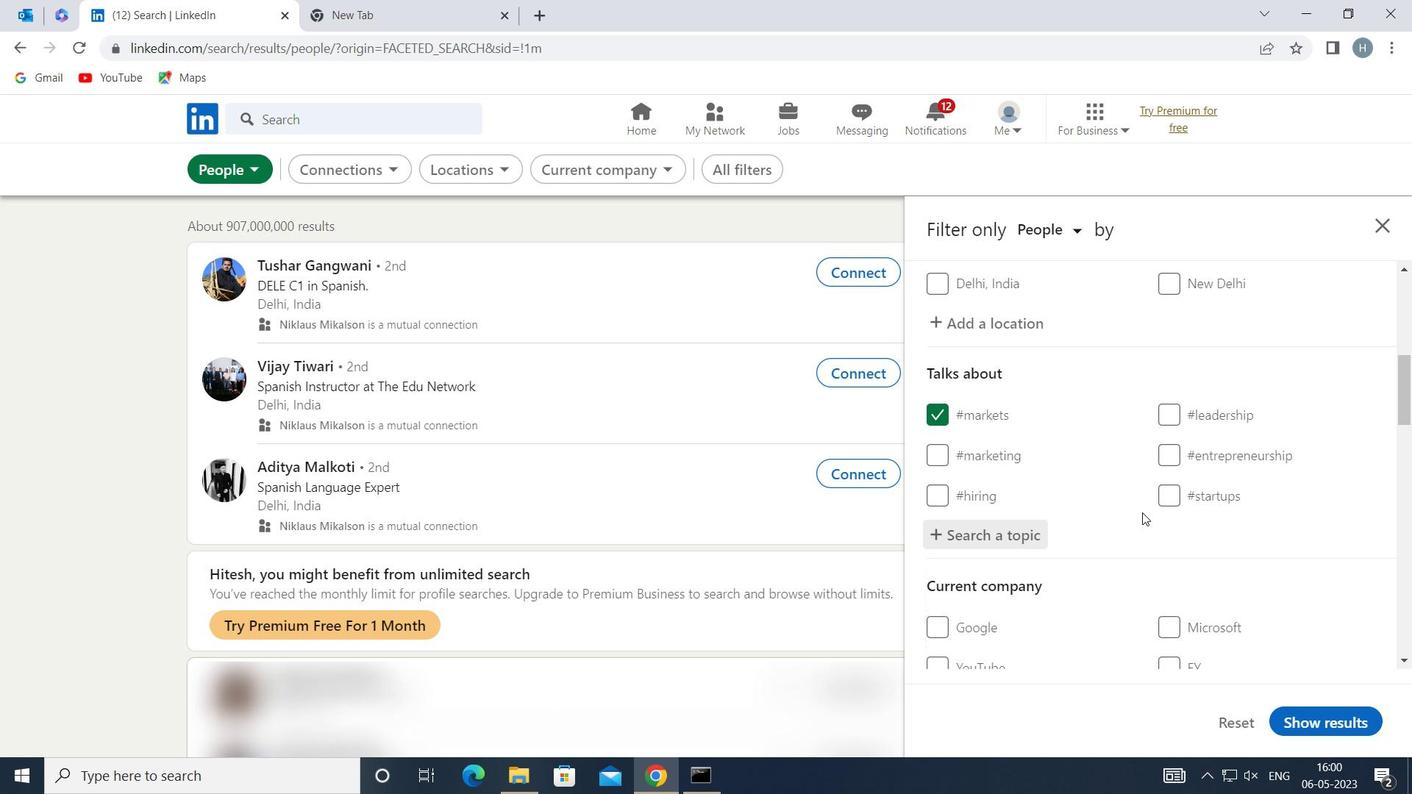 
Action: Mouse scrolled (1133, 495) with delta (0, 0)
Screenshot: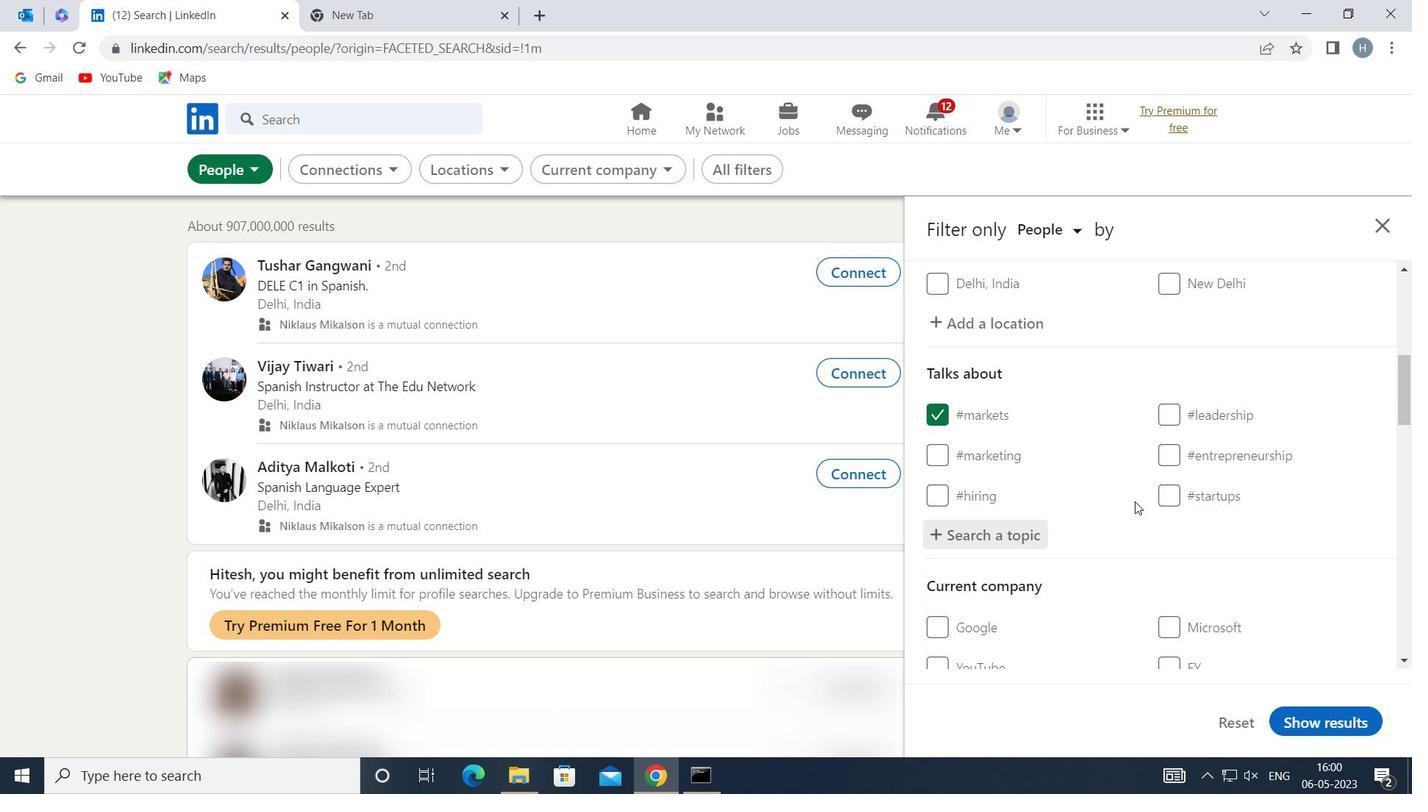 
Action: Mouse moved to (1122, 475)
Screenshot: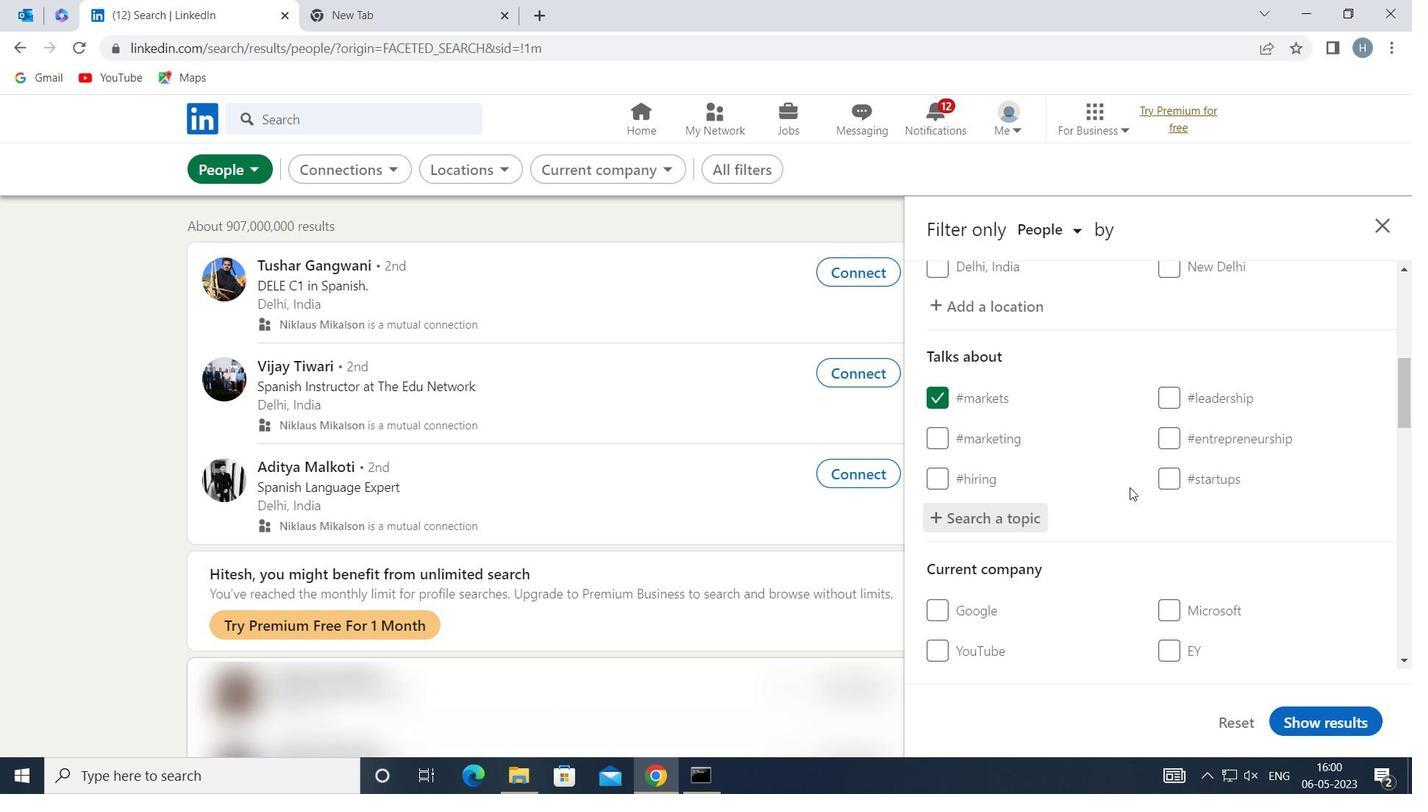 
Action: Mouse scrolled (1122, 475) with delta (0, 0)
Screenshot: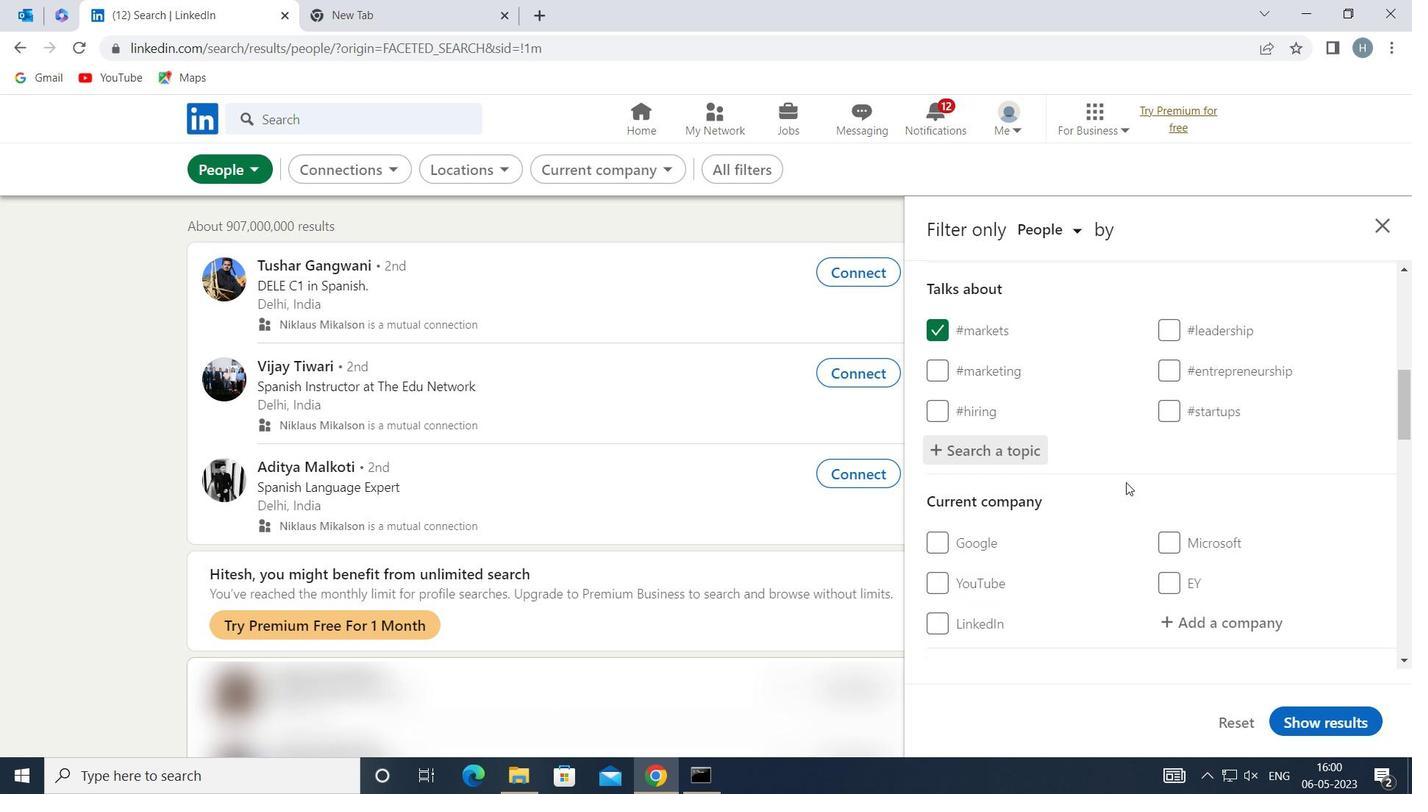 
Action: Mouse moved to (1122, 475)
Screenshot: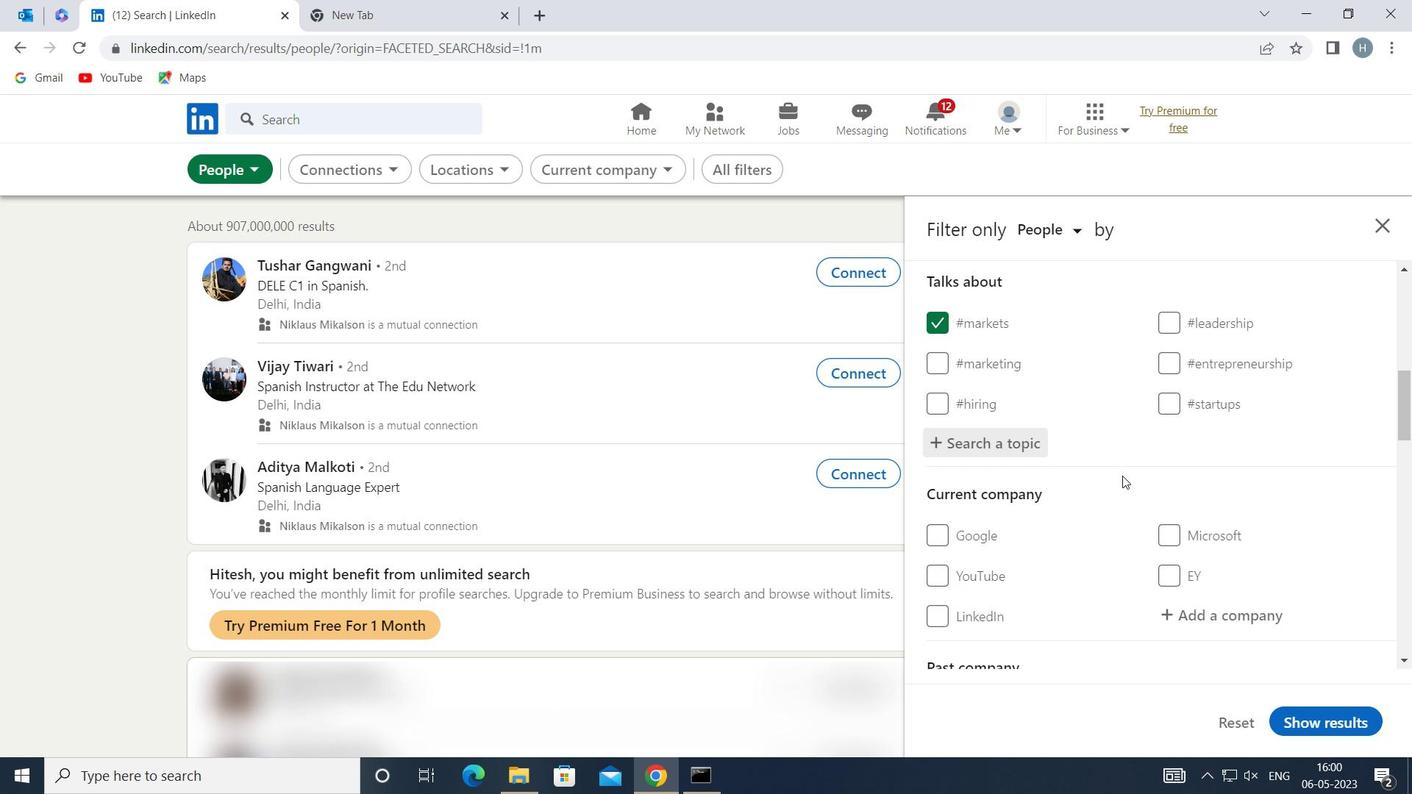 
Action: Mouse scrolled (1122, 474) with delta (0, 0)
Screenshot: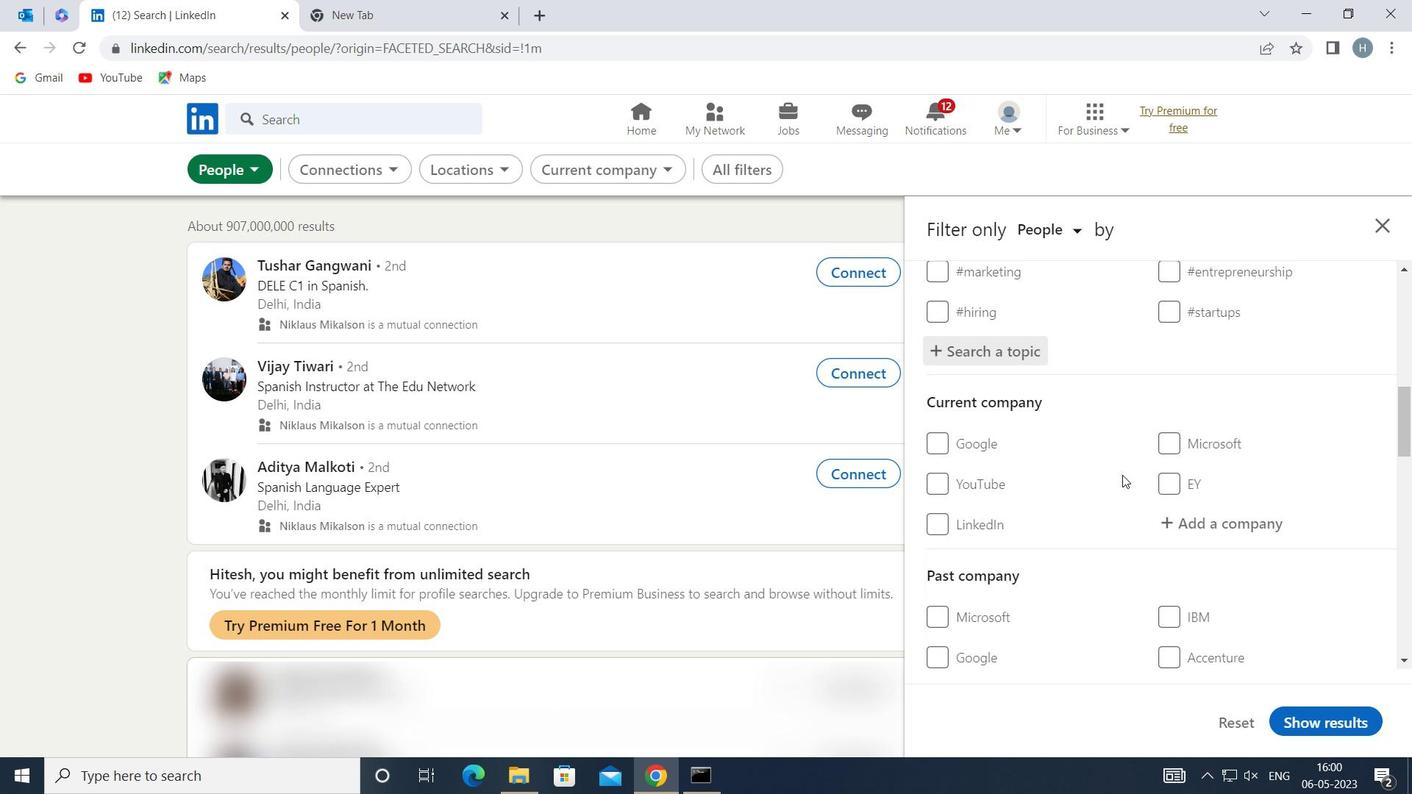 
Action: Mouse moved to (1122, 474)
Screenshot: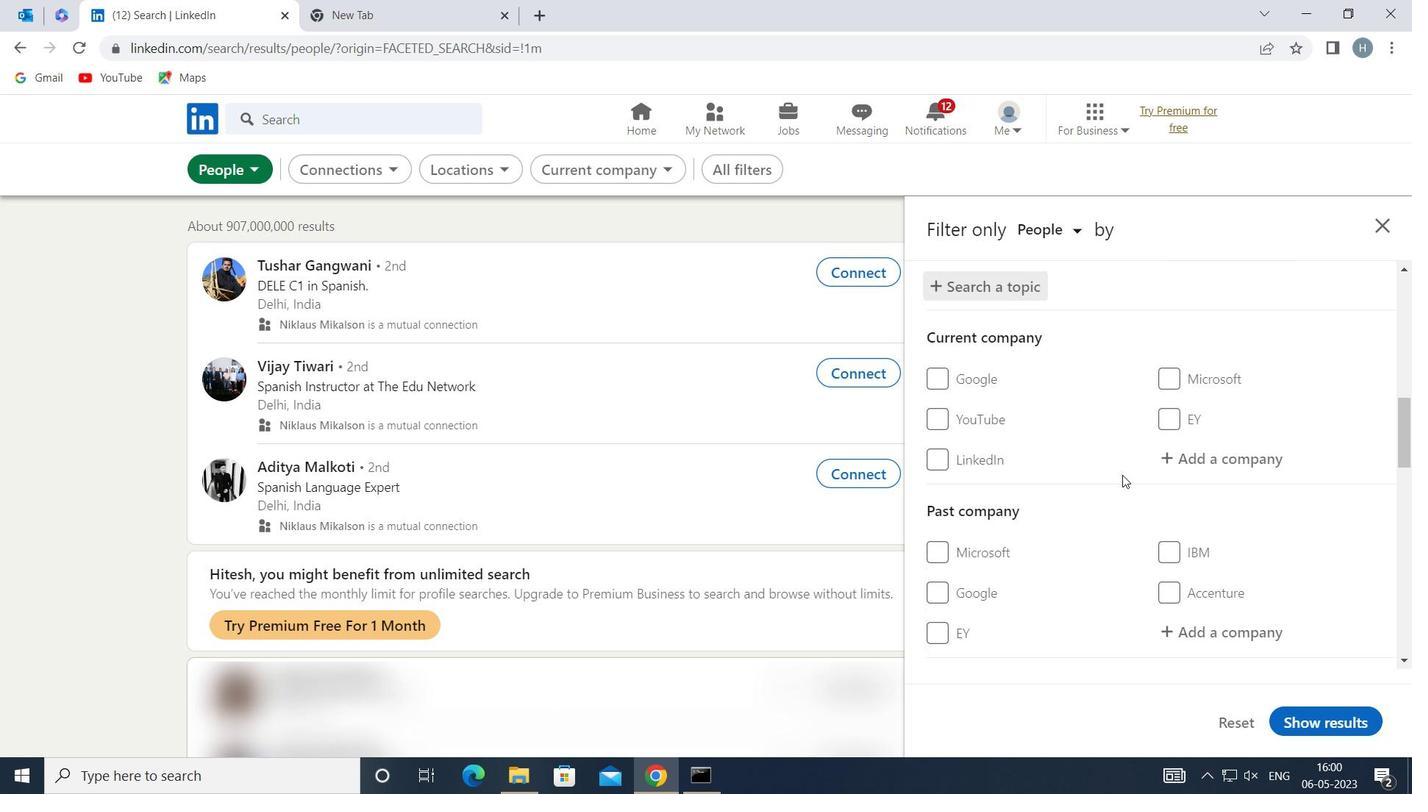 
Action: Mouse scrolled (1122, 473) with delta (0, 0)
Screenshot: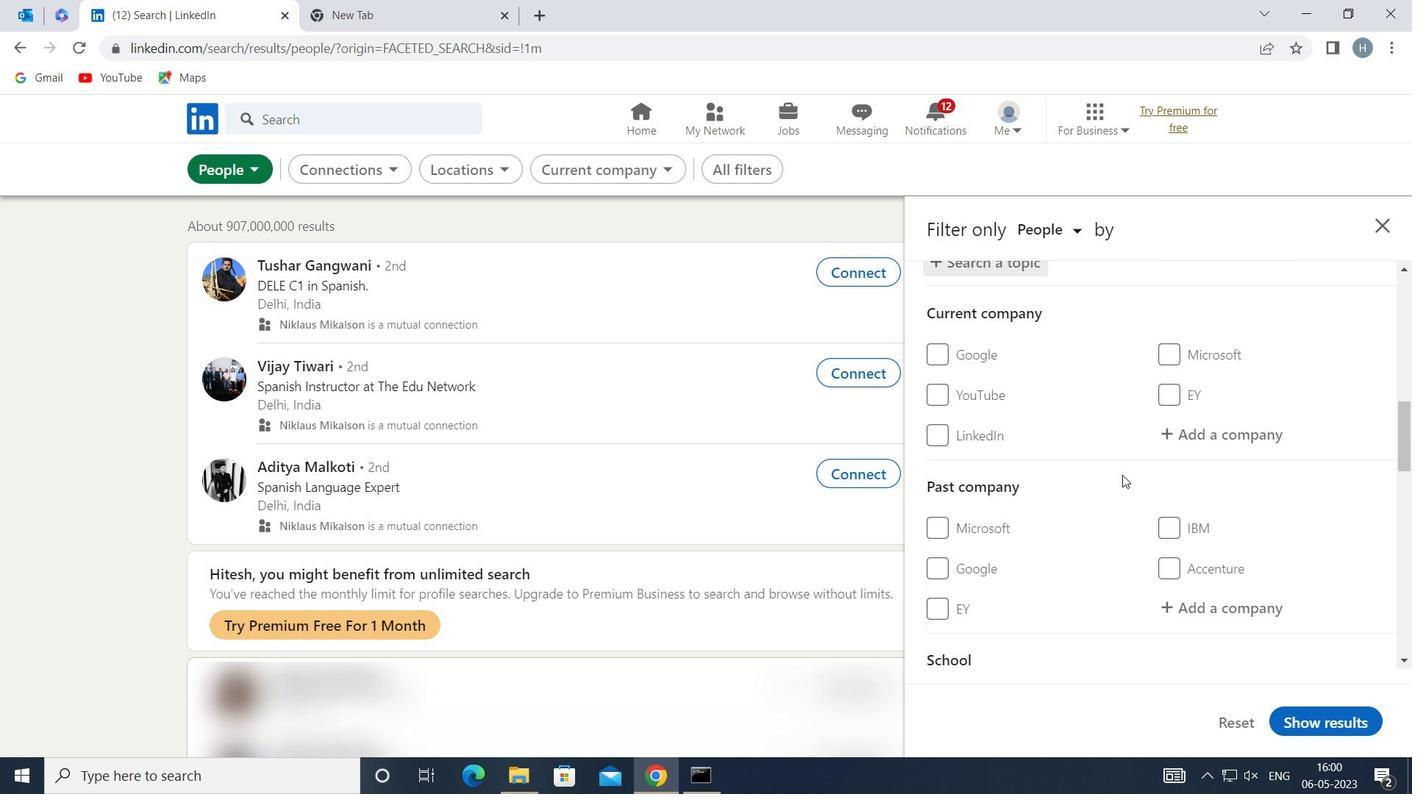 
Action: Mouse scrolled (1122, 473) with delta (0, 0)
Screenshot: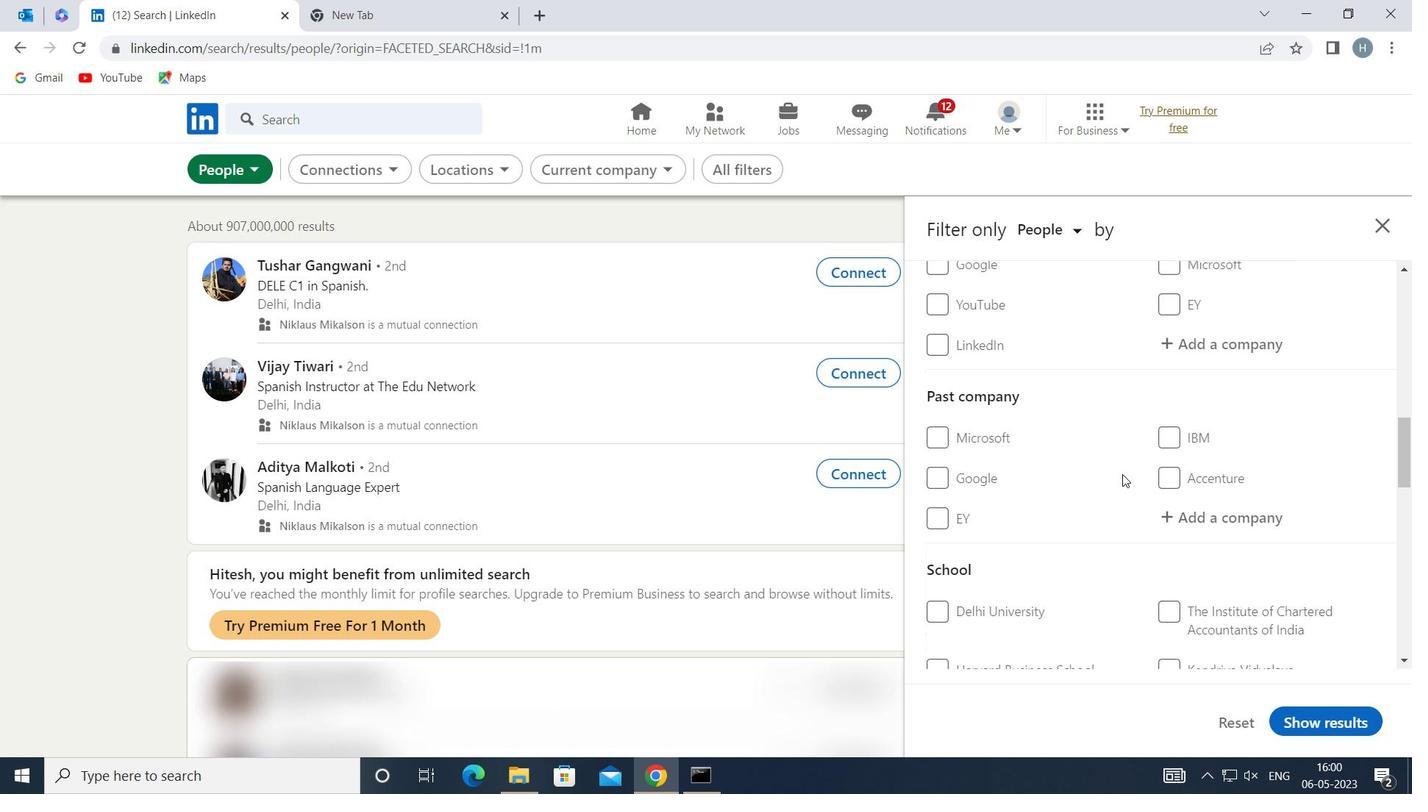 
Action: Mouse moved to (1122, 473)
Screenshot: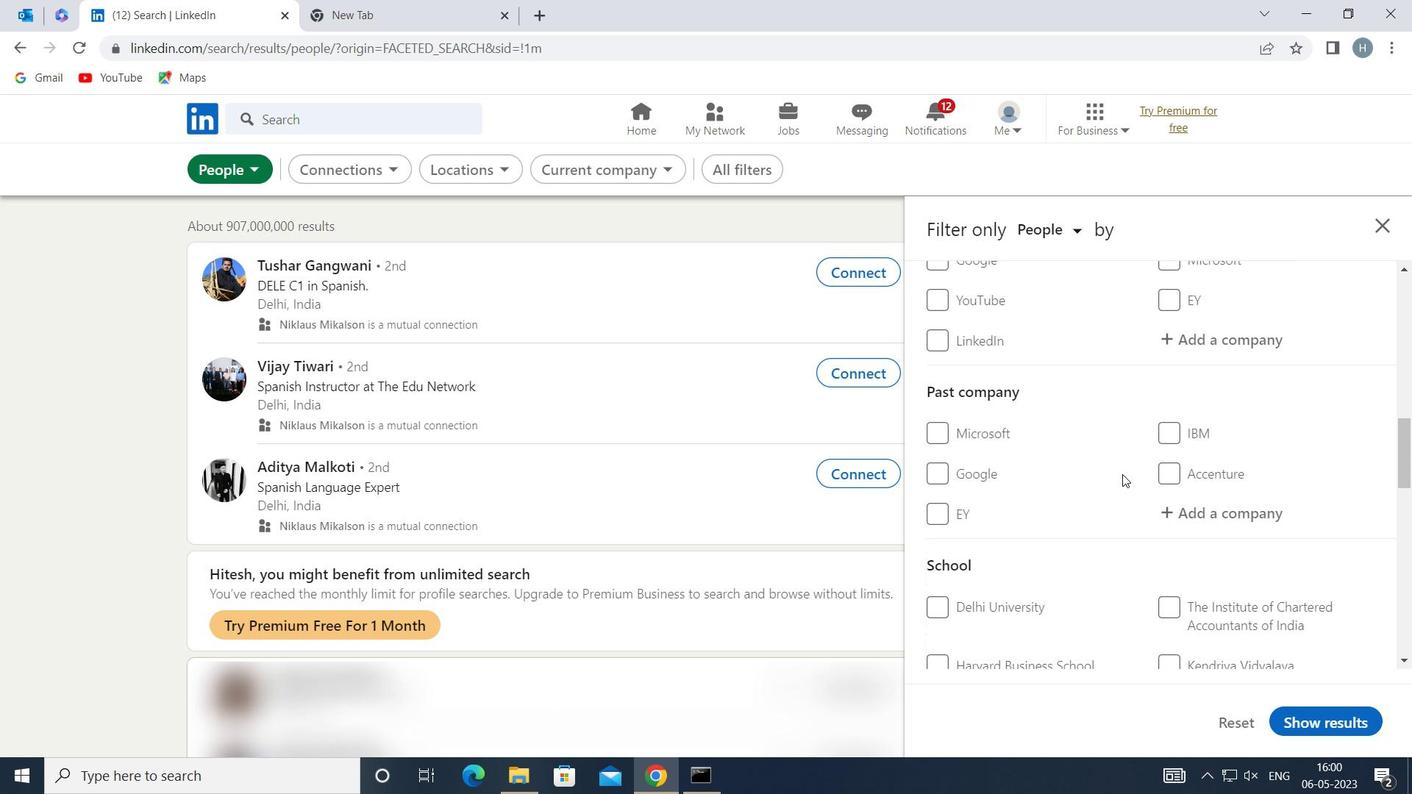 
Action: Mouse scrolled (1122, 473) with delta (0, 0)
Screenshot: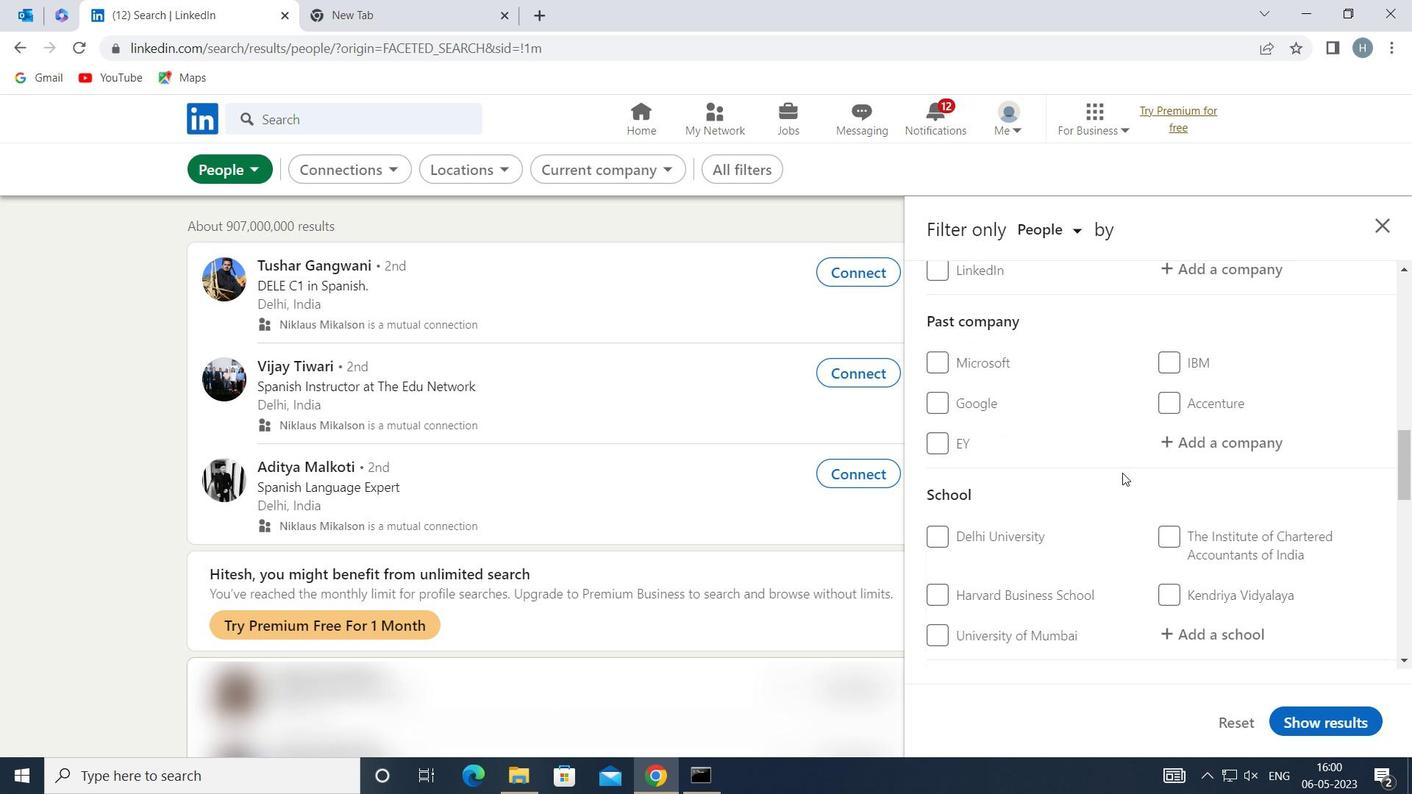 
Action: Mouse scrolled (1122, 473) with delta (0, 0)
Screenshot: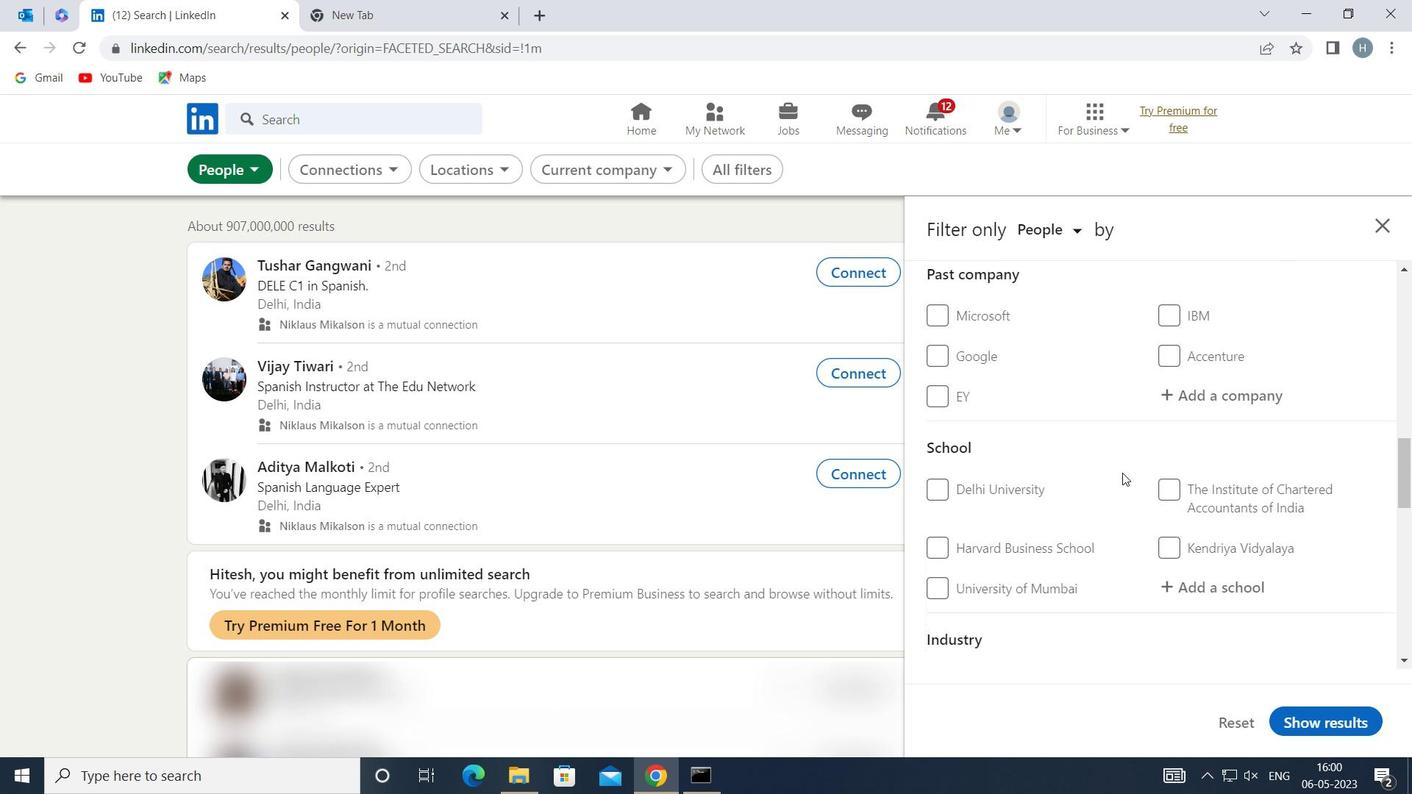 
Action: Mouse scrolled (1122, 473) with delta (0, 0)
Screenshot: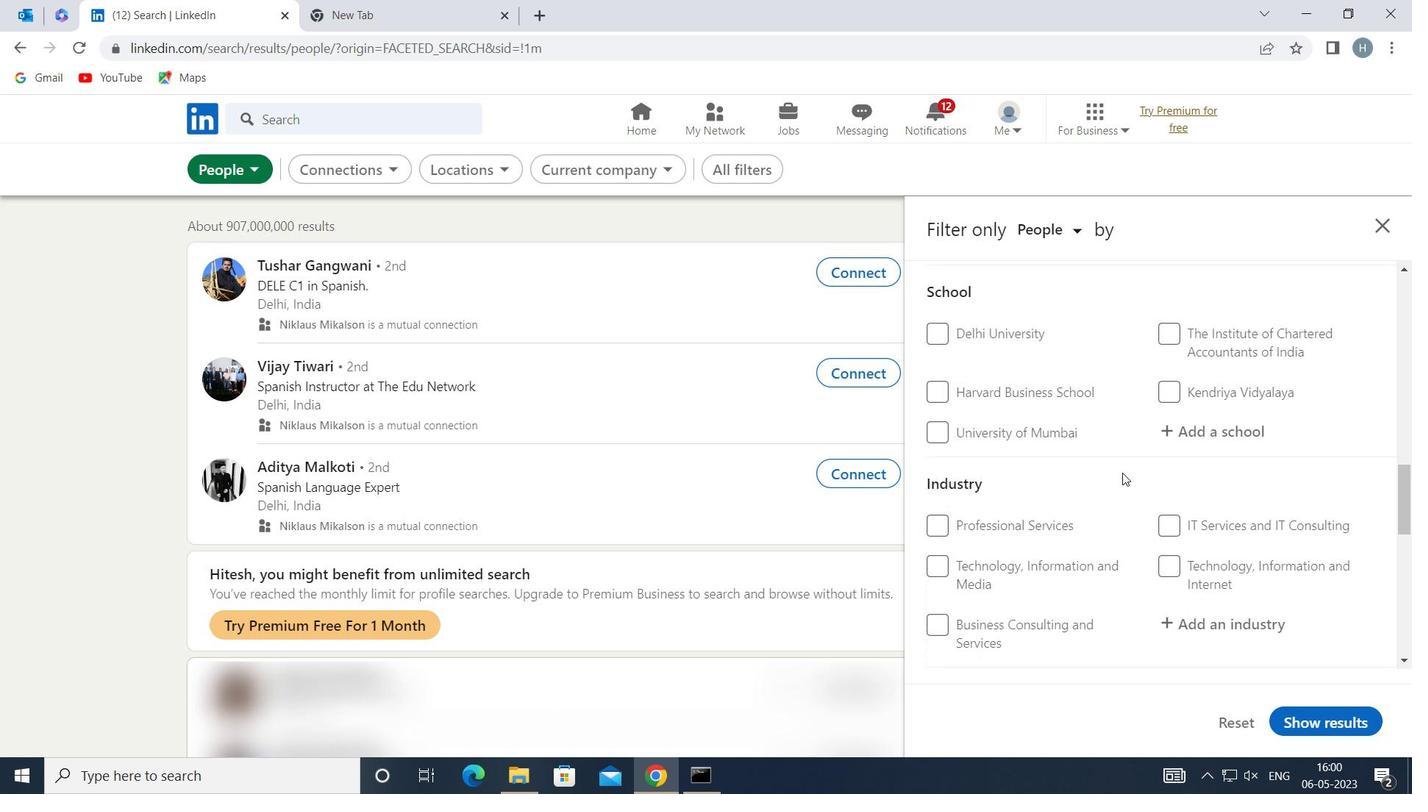 
Action: Mouse scrolled (1122, 473) with delta (0, 0)
Screenshot: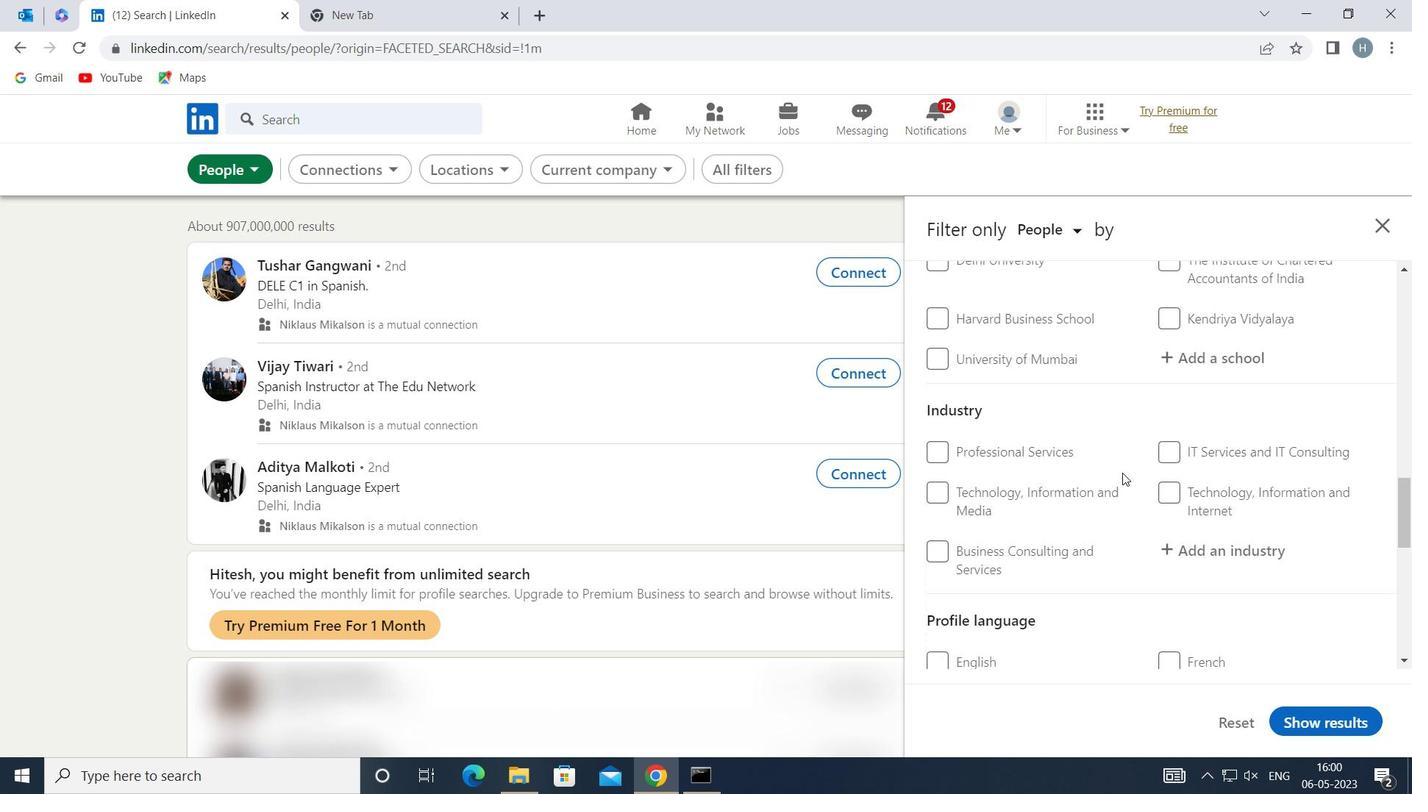 
Action: Mouse moved to (1159, 542)
Screenshot: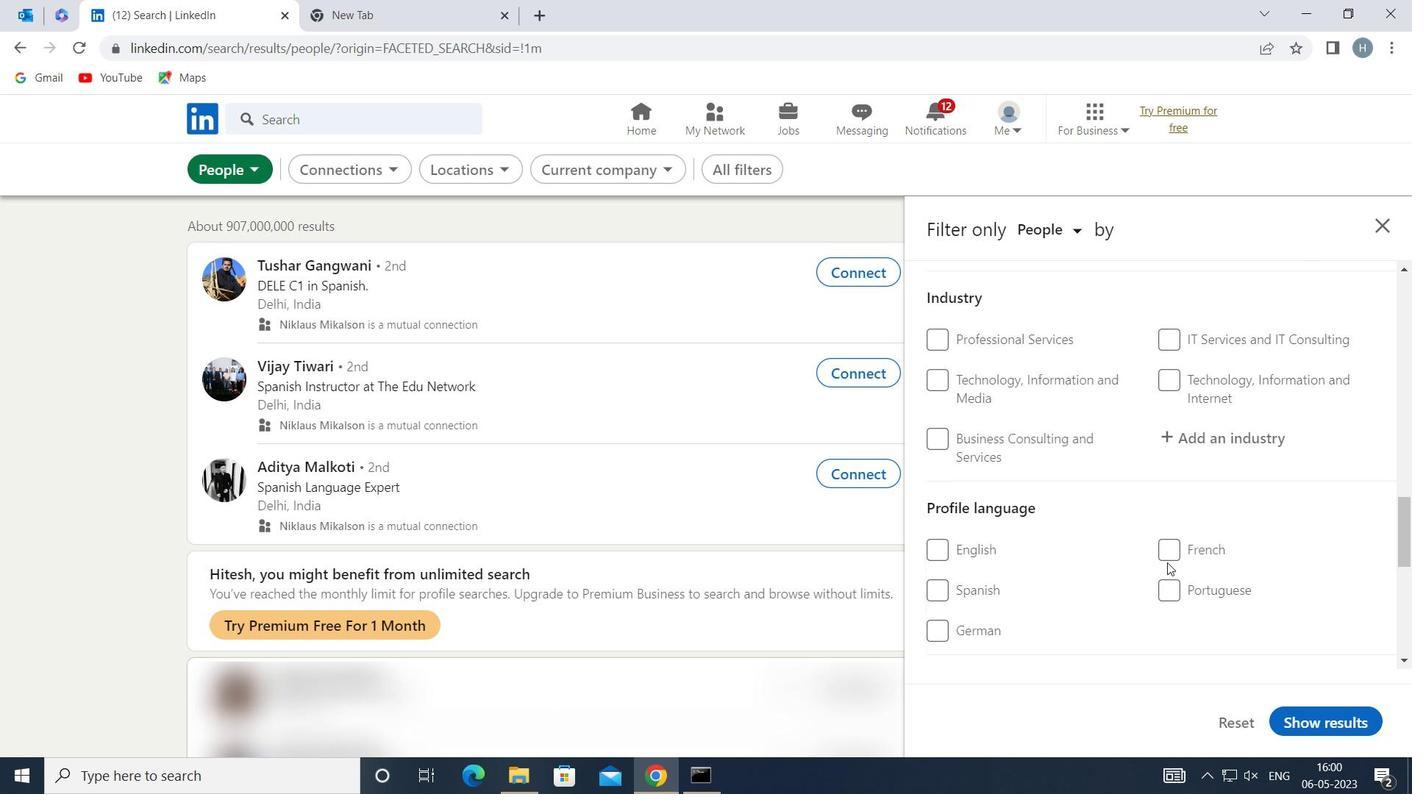 
Action: Mouse pressed left at (1159, 542)
Screenshot: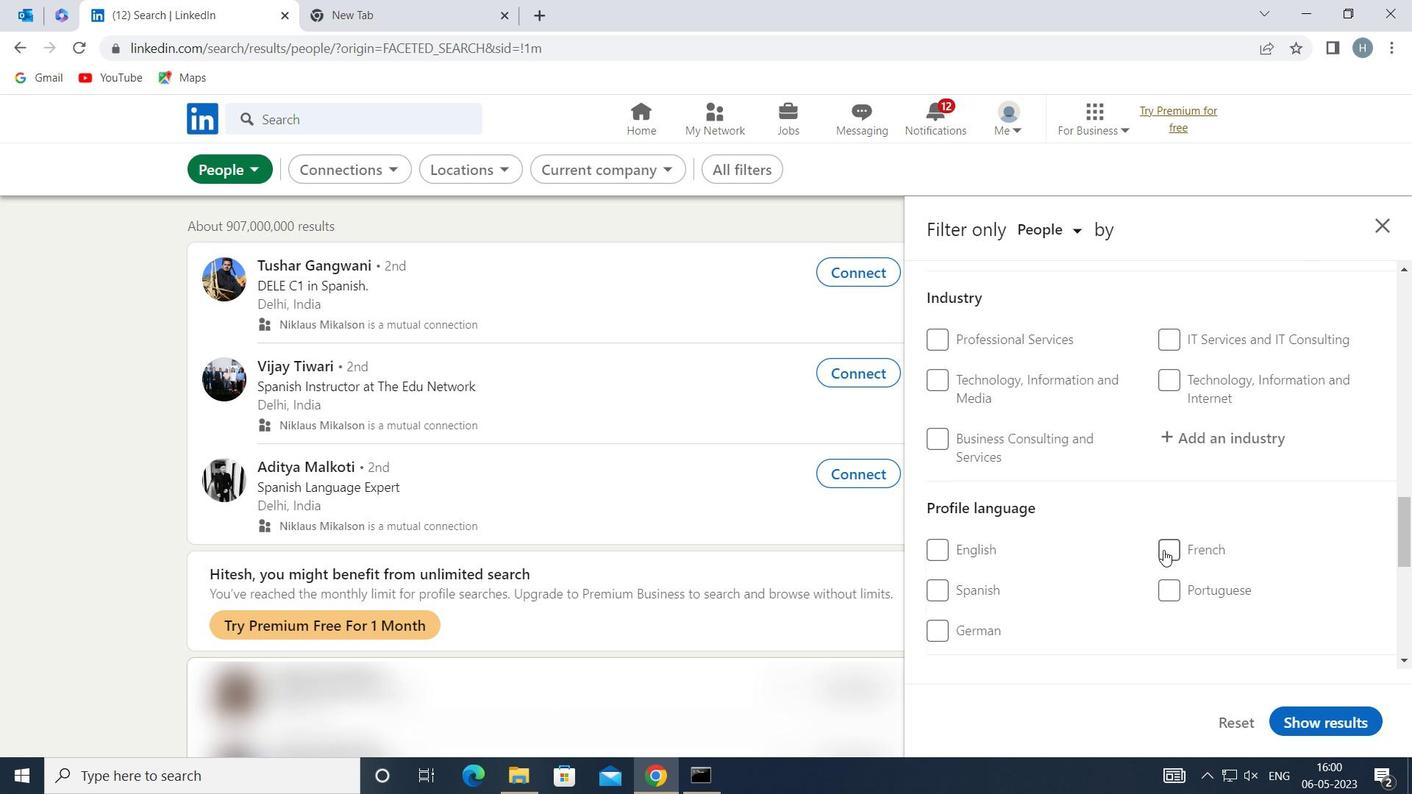 
Action: Mouse moved to (1124, 537)
Screenshot: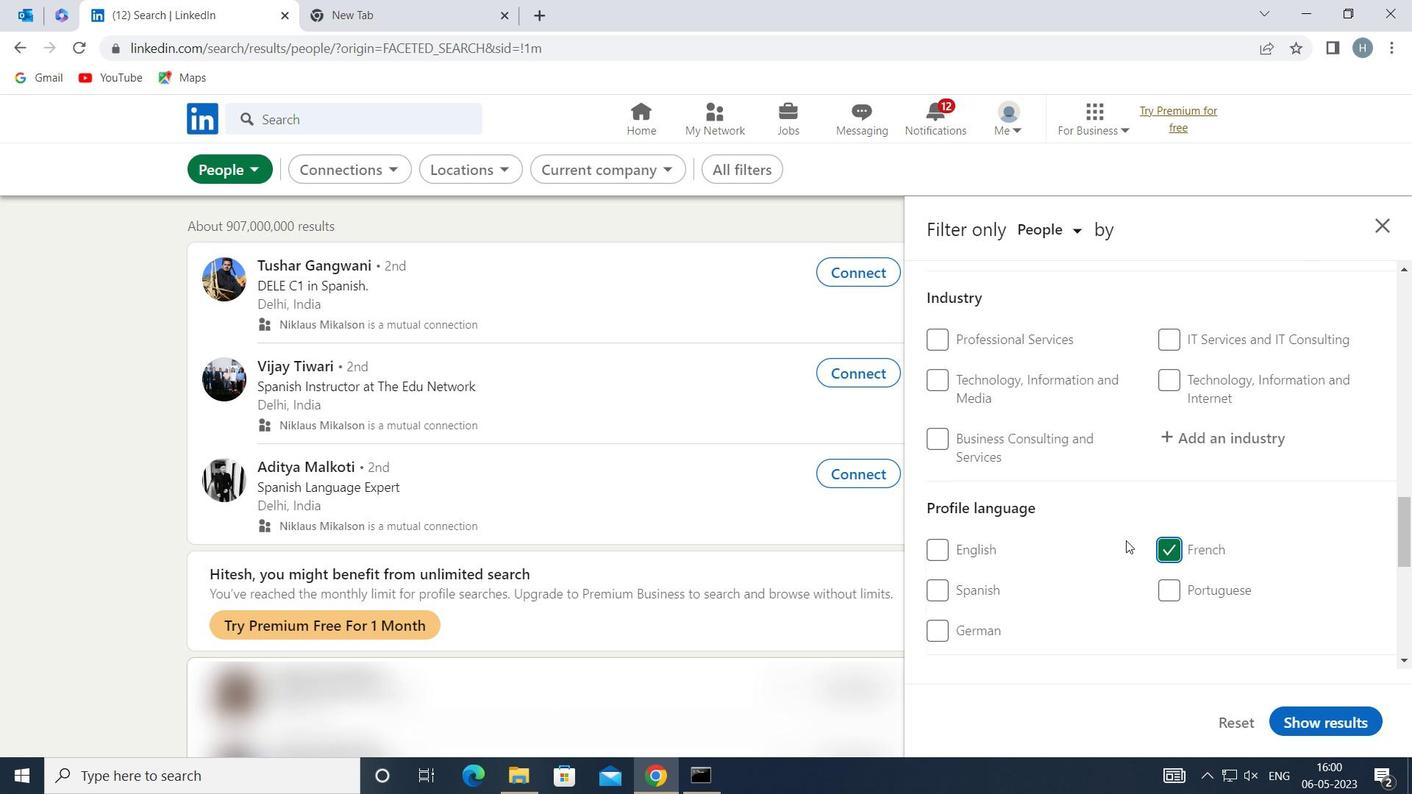 
Action: Mouse scrolled (1124, 538) with delta (0, 0)
Screenshot: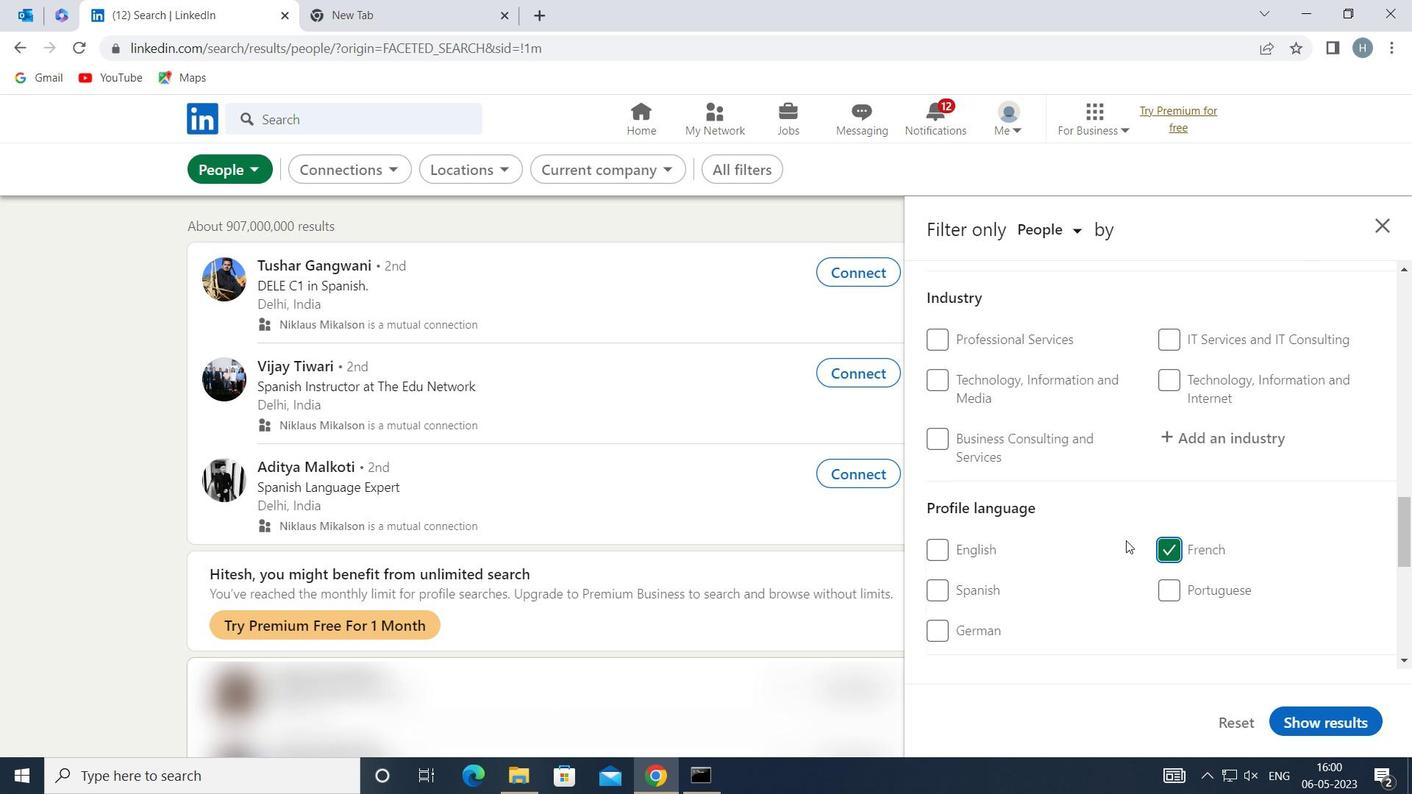 
Action: Mouse moved to (1123, 537)
Screenshot: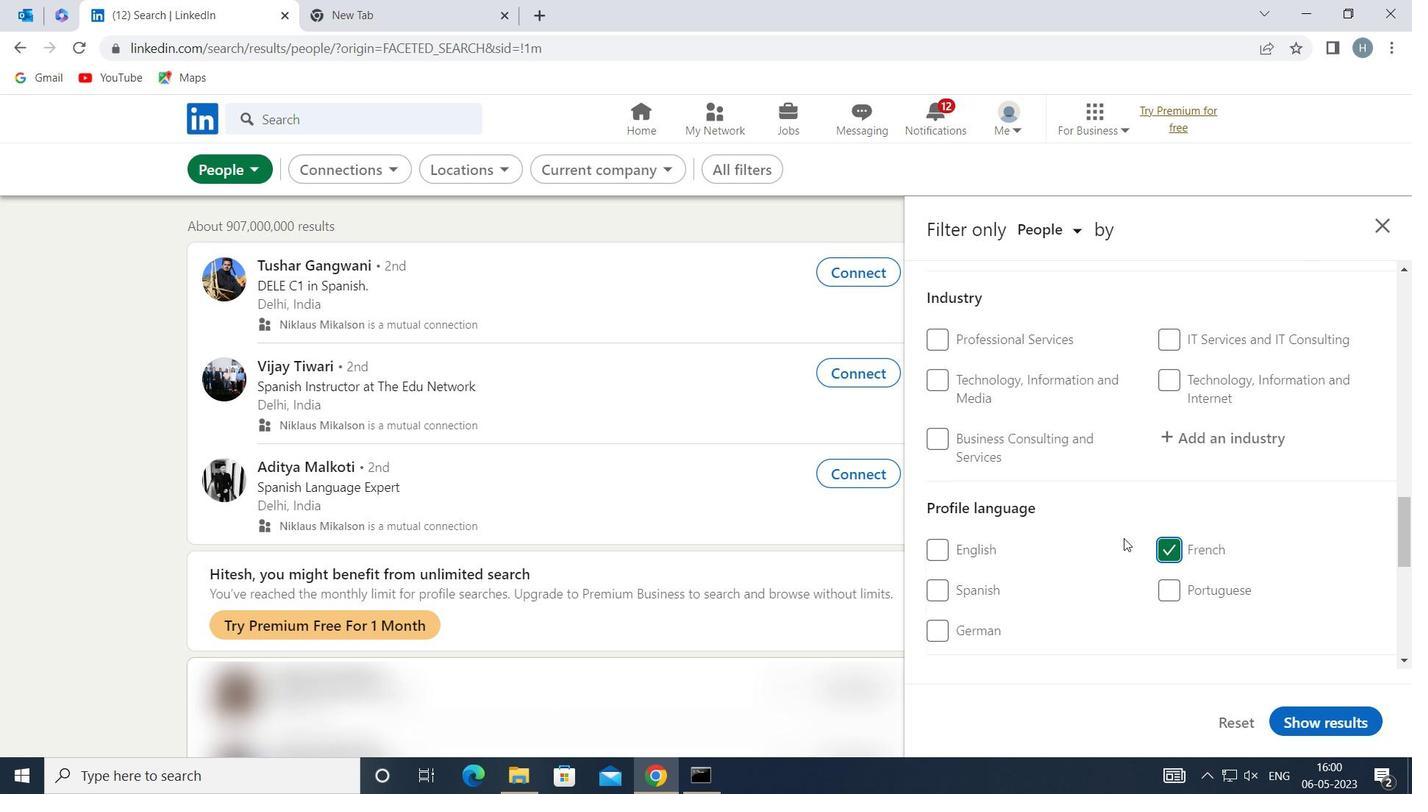 
Action: Mouse scrolled (1123, 537) with delta (0, 0)
Screenshot: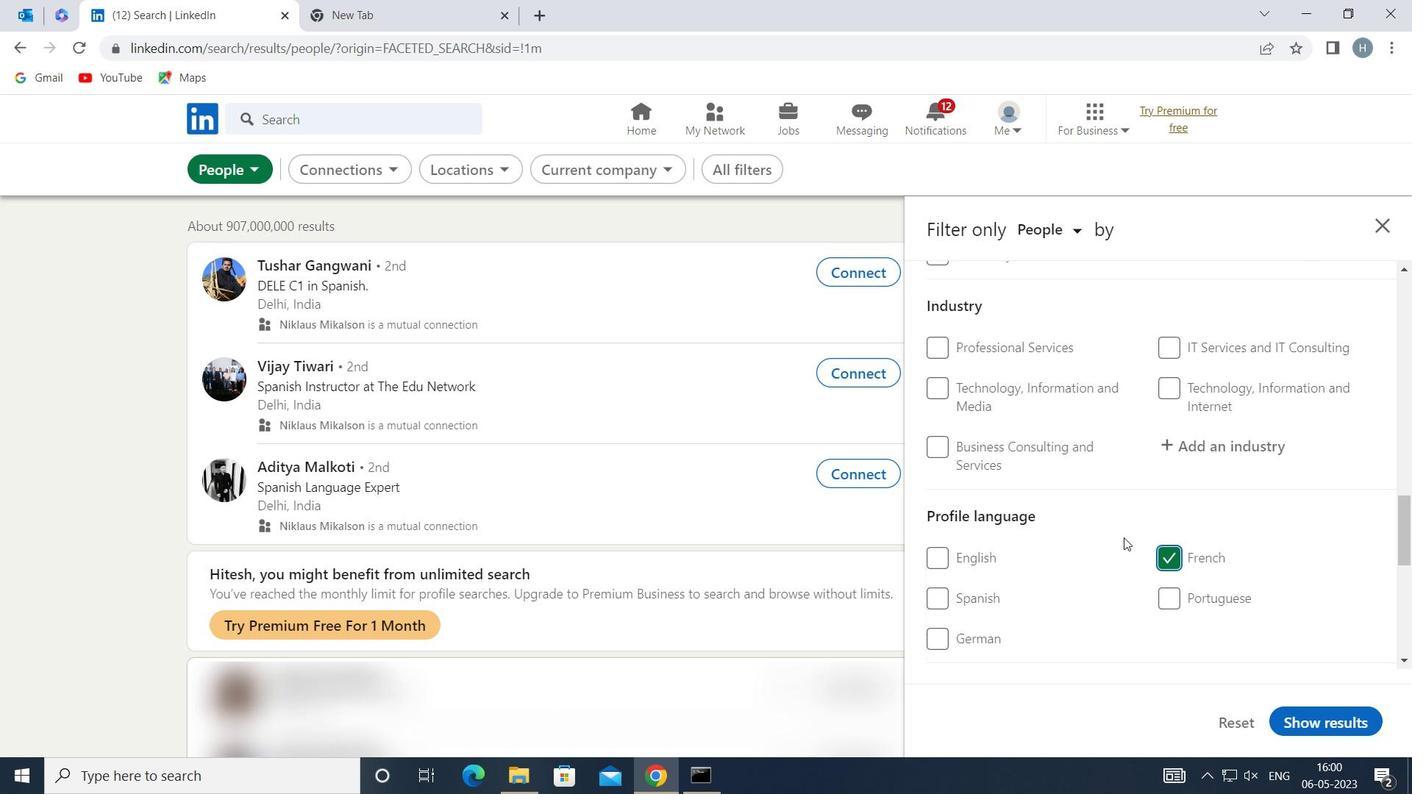 
Action: Mouse moved to (1121, 539)
Screenshot: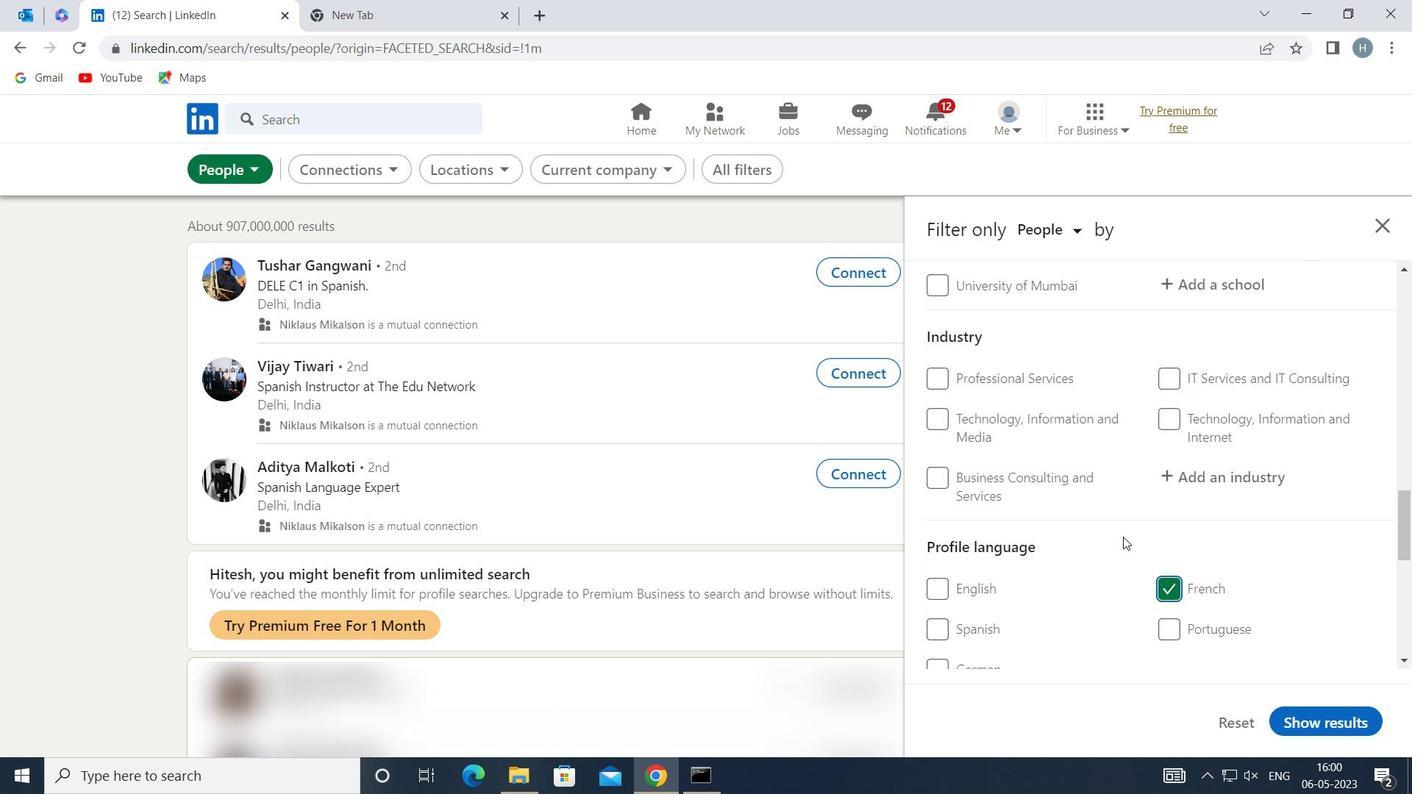 
Action: Mouse scrolled (1121, 540) with delta (0, 0)
Screenshot: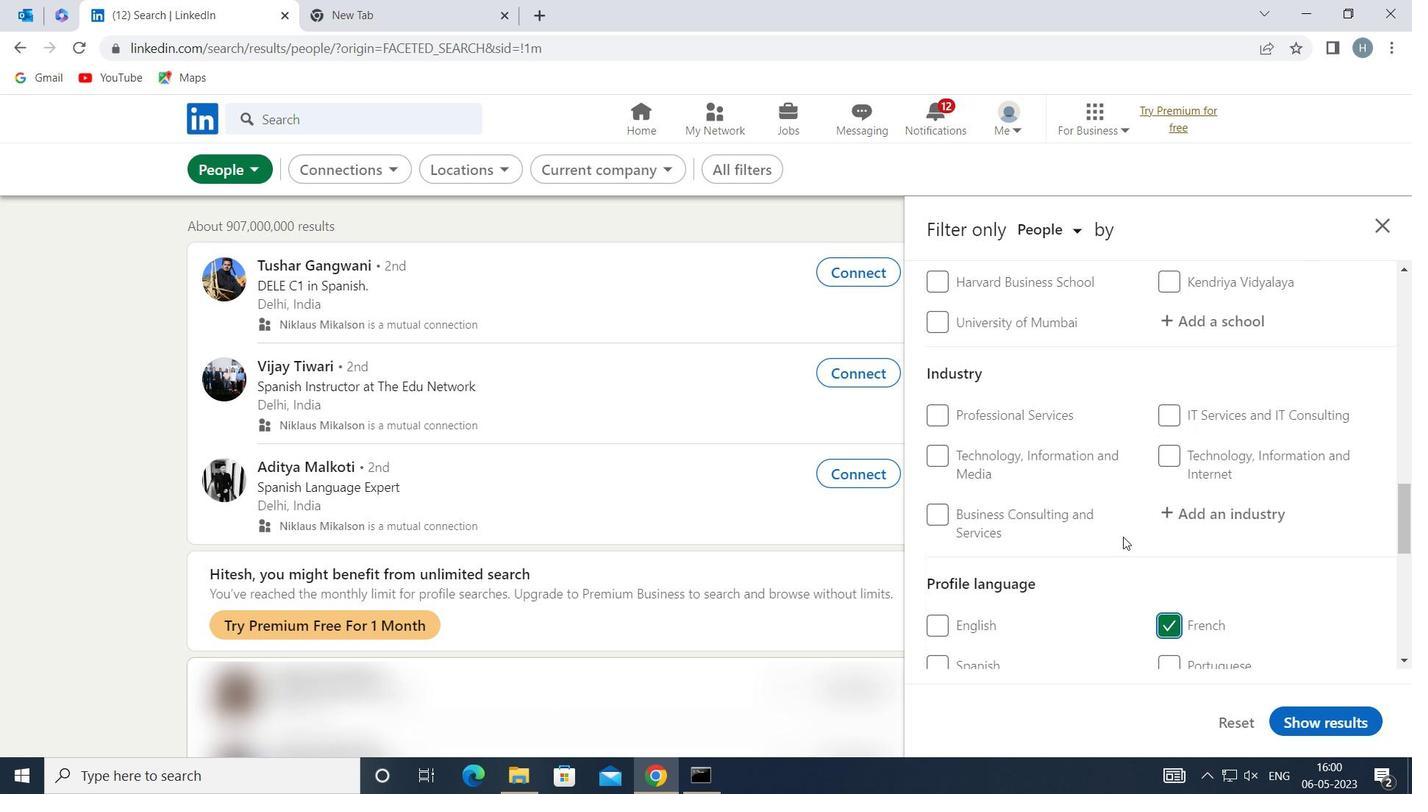 
Action: Mouse scrolled (1121, 540) with delta (0, 0)
Screenshot: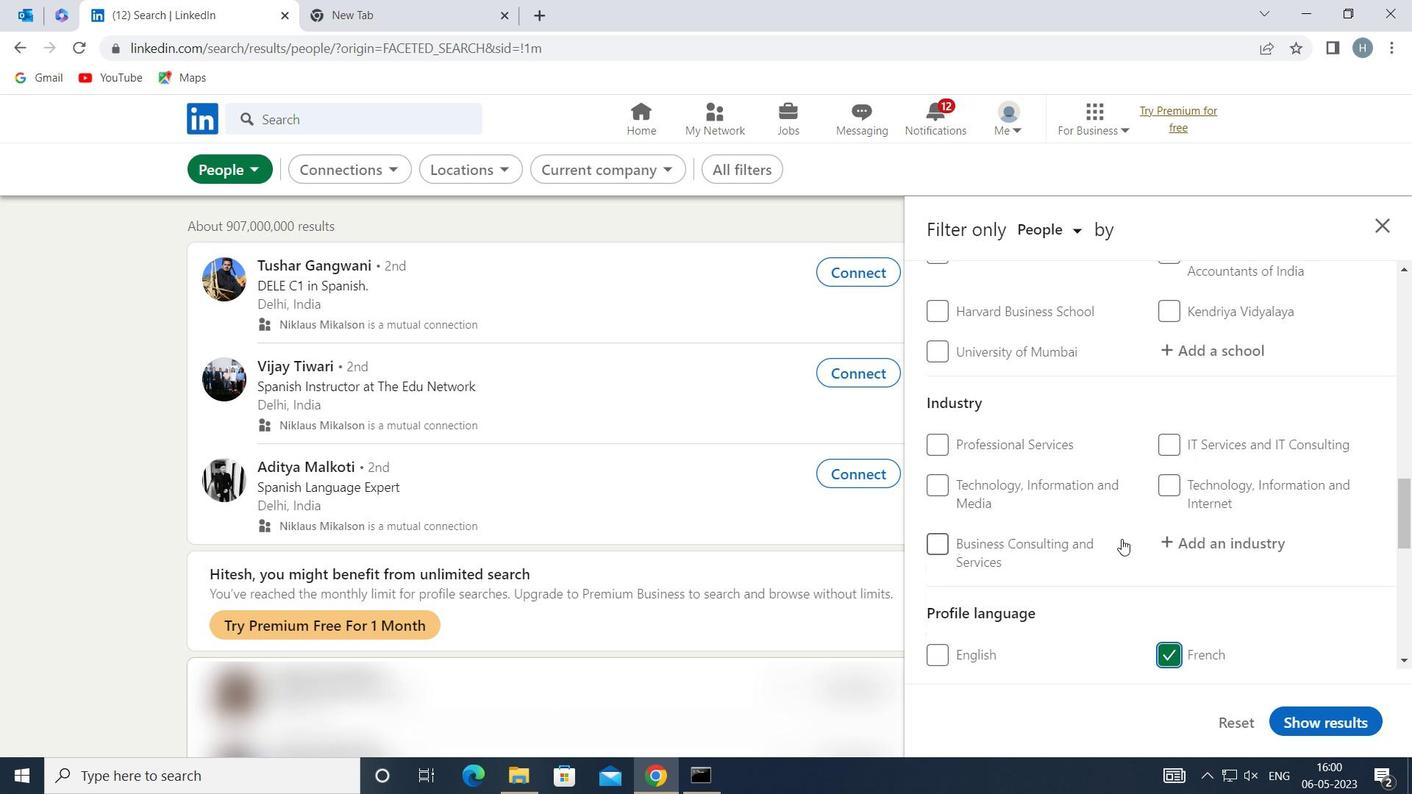 
Action: Mouse moved to (1121, 542)
Screenshot: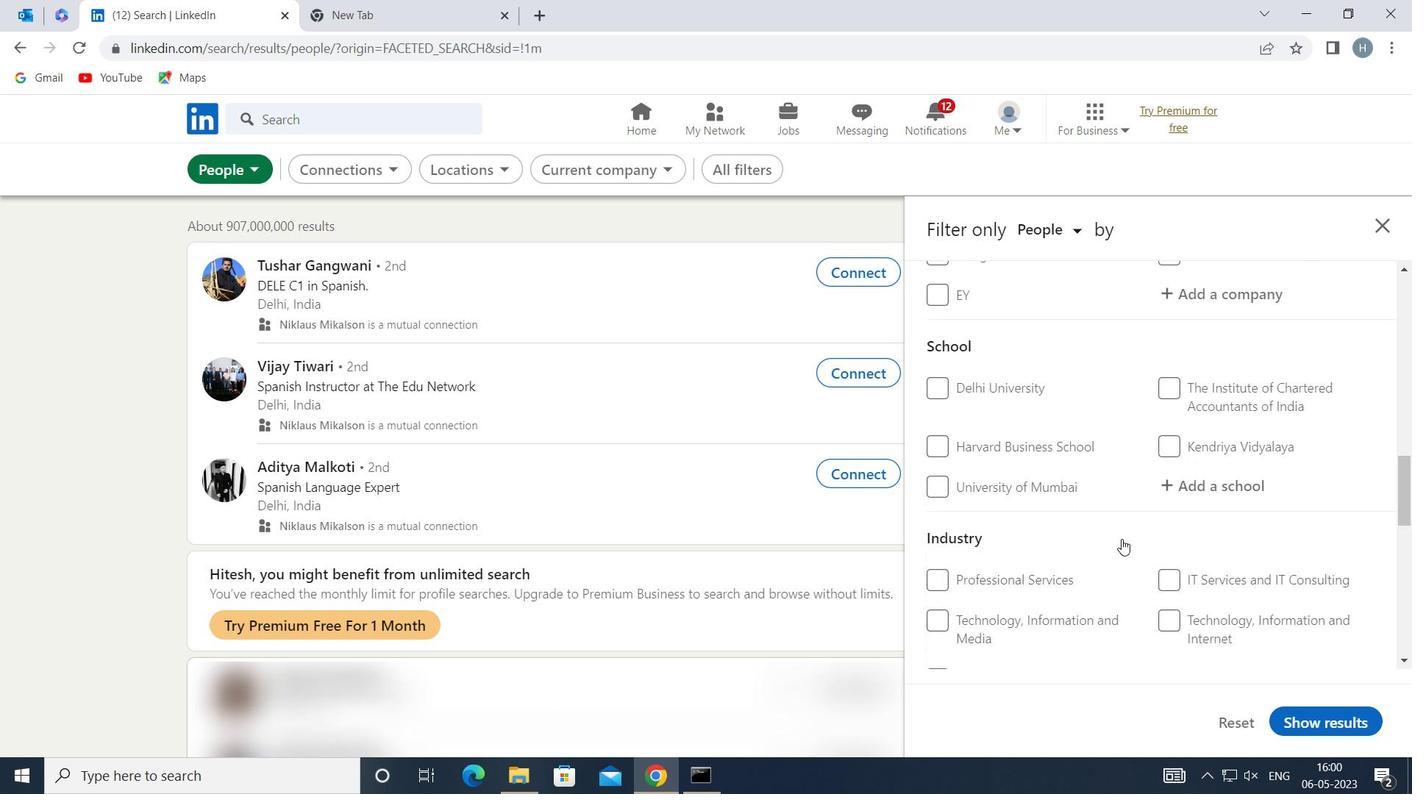 
Action: Mouse scrolled (1121, 542) with delta (0, 0)
Screenshot: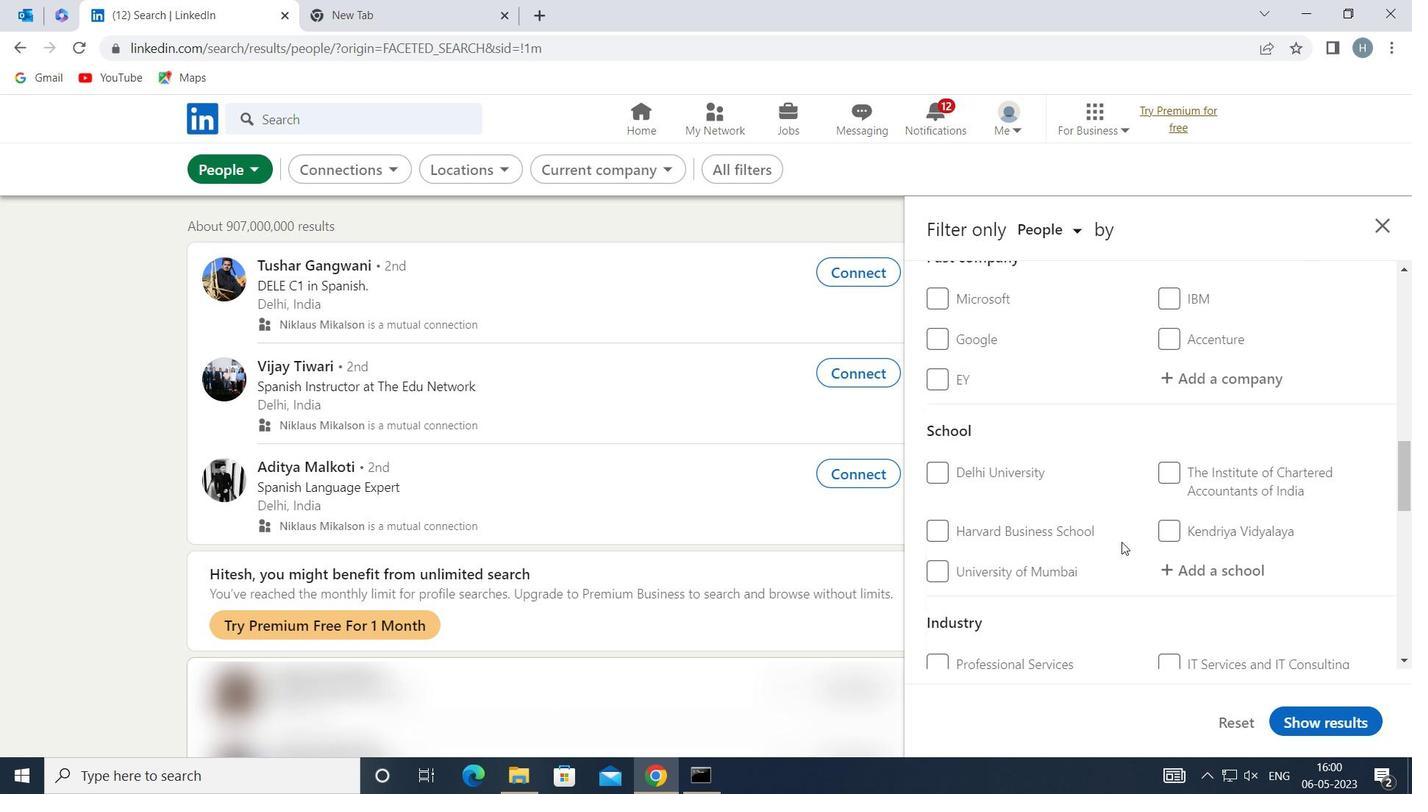 
Action: Mouse scrolled (1121, 542) with delta (0, 0)
Screenshot: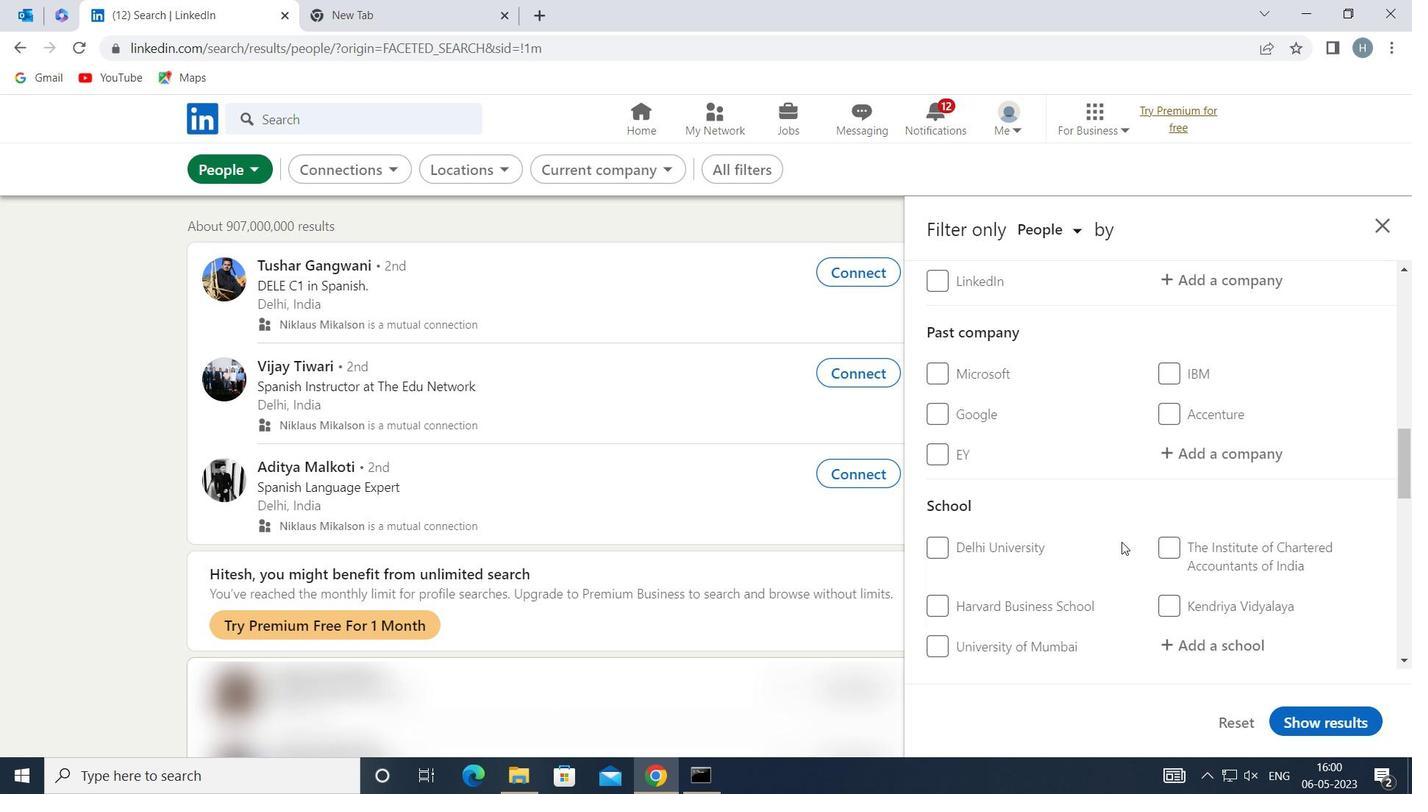 
Action: Mouse scrolled (1121, 542) with delta (0, 0)
Screenshot: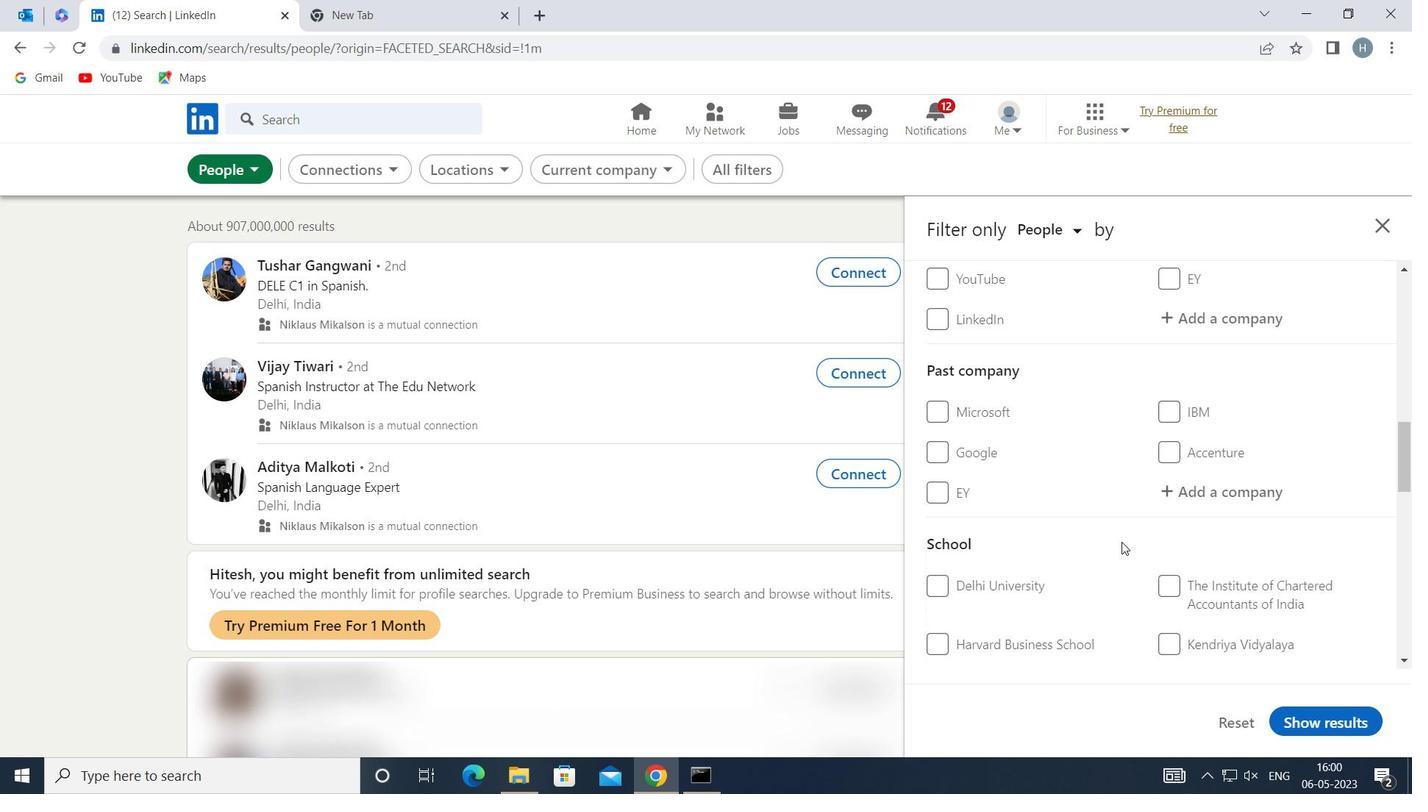 
Action: Mouse scrolled (1121, 542) with delta (0, 0)
Screenshot: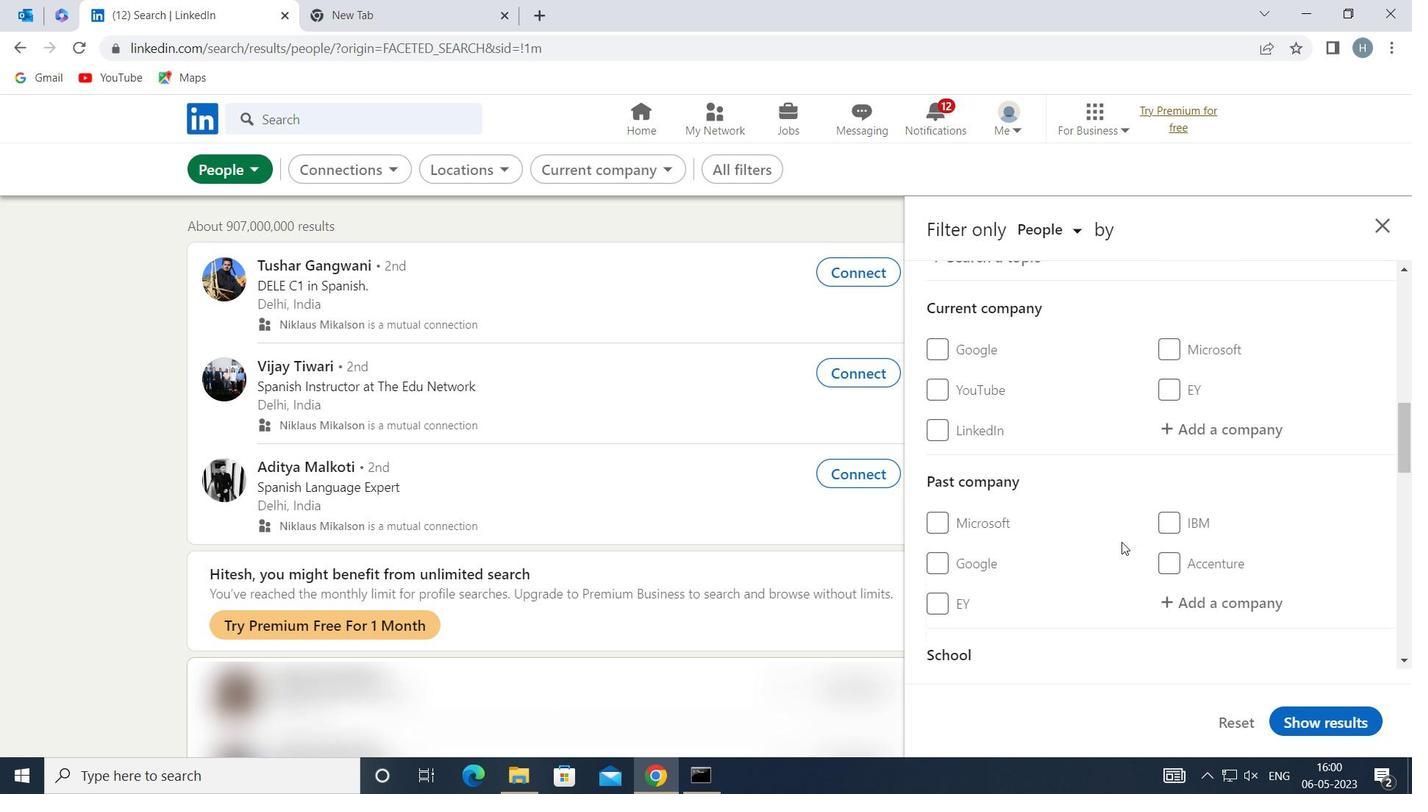 
Action: Mouse moved to (1135, 550)
Screenshot: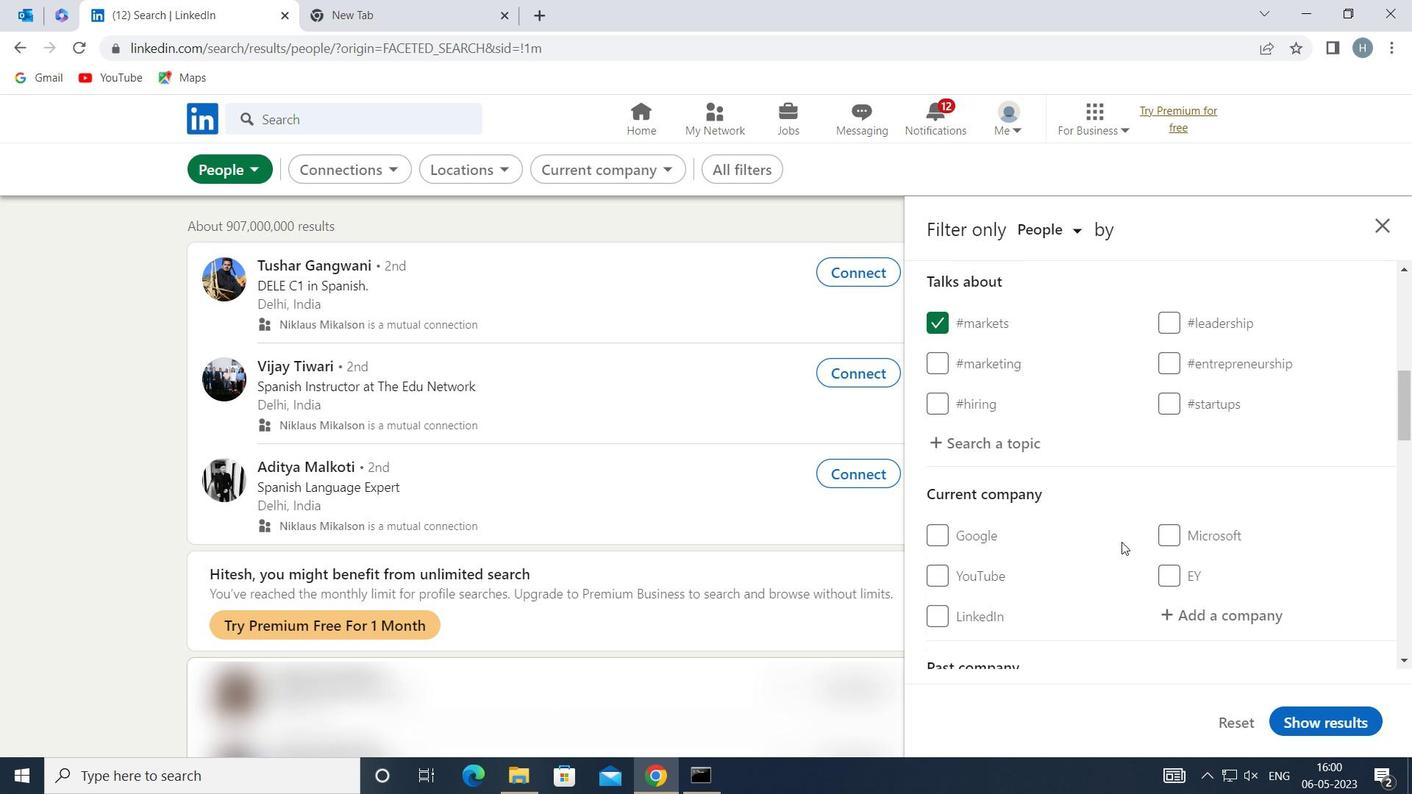 
Action: Mouse scrolled (1135, 549) with delta (0, 0)
Screenshot: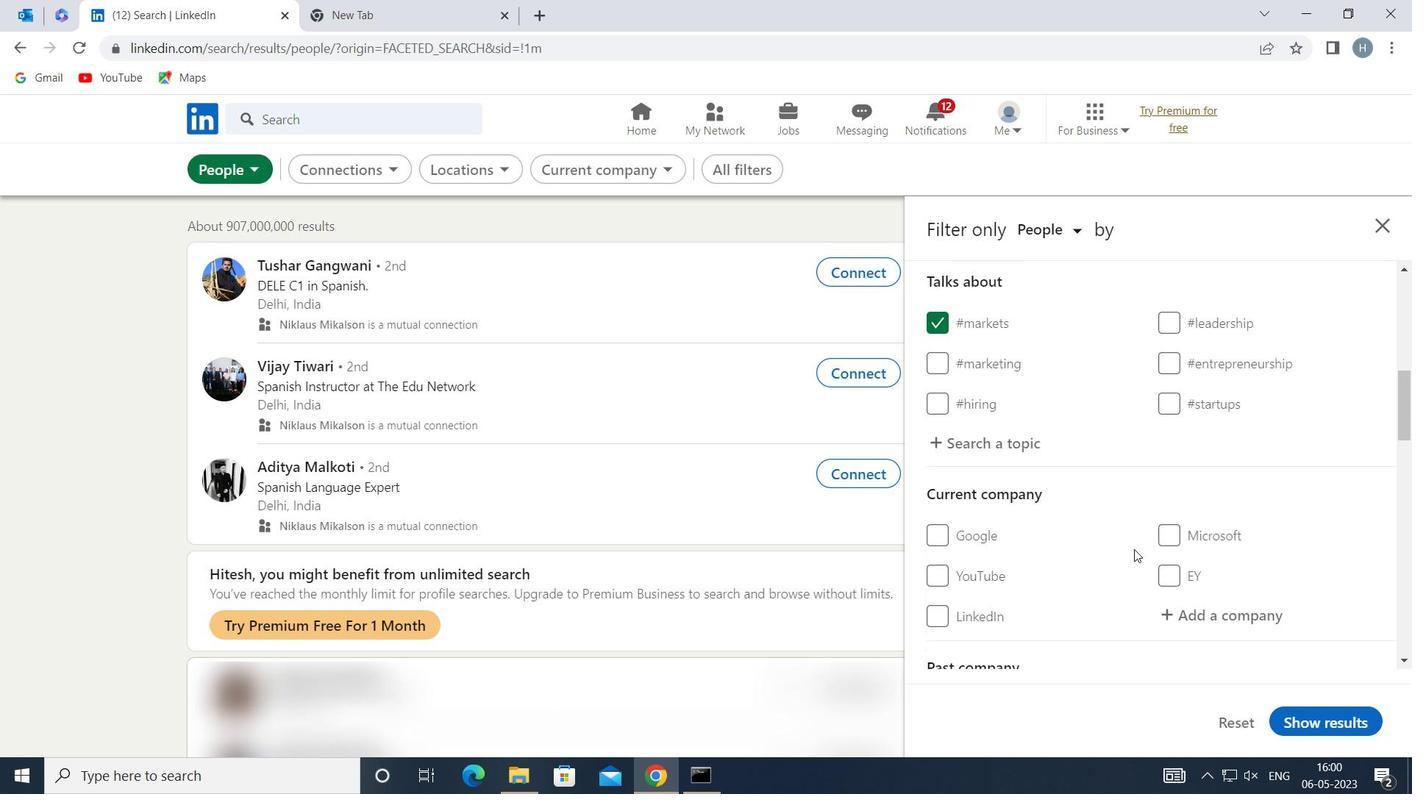 
Action: Mouse moved to (1217, 519)
Screenshot: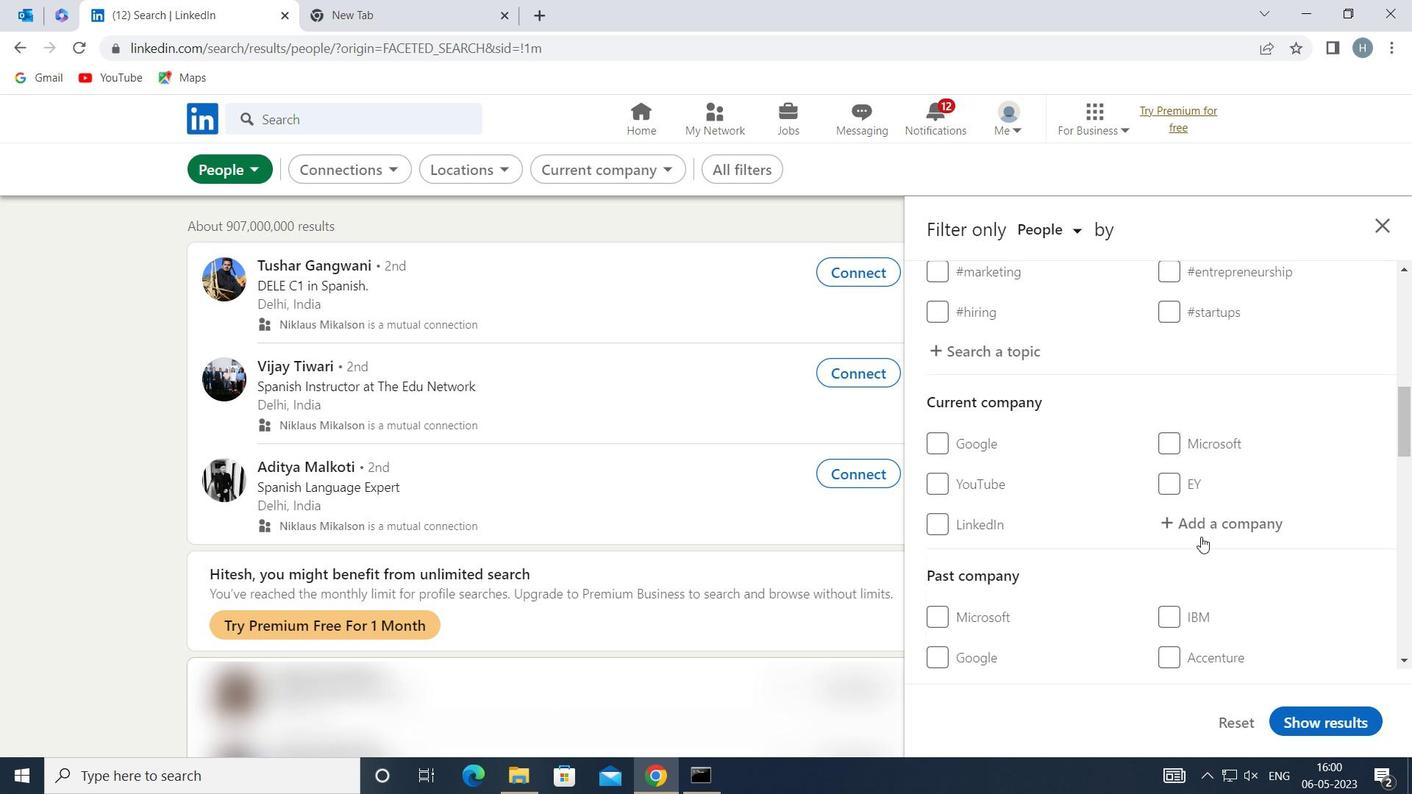 
Action: Mouse pressed left at (1217, 519)
Screenshot: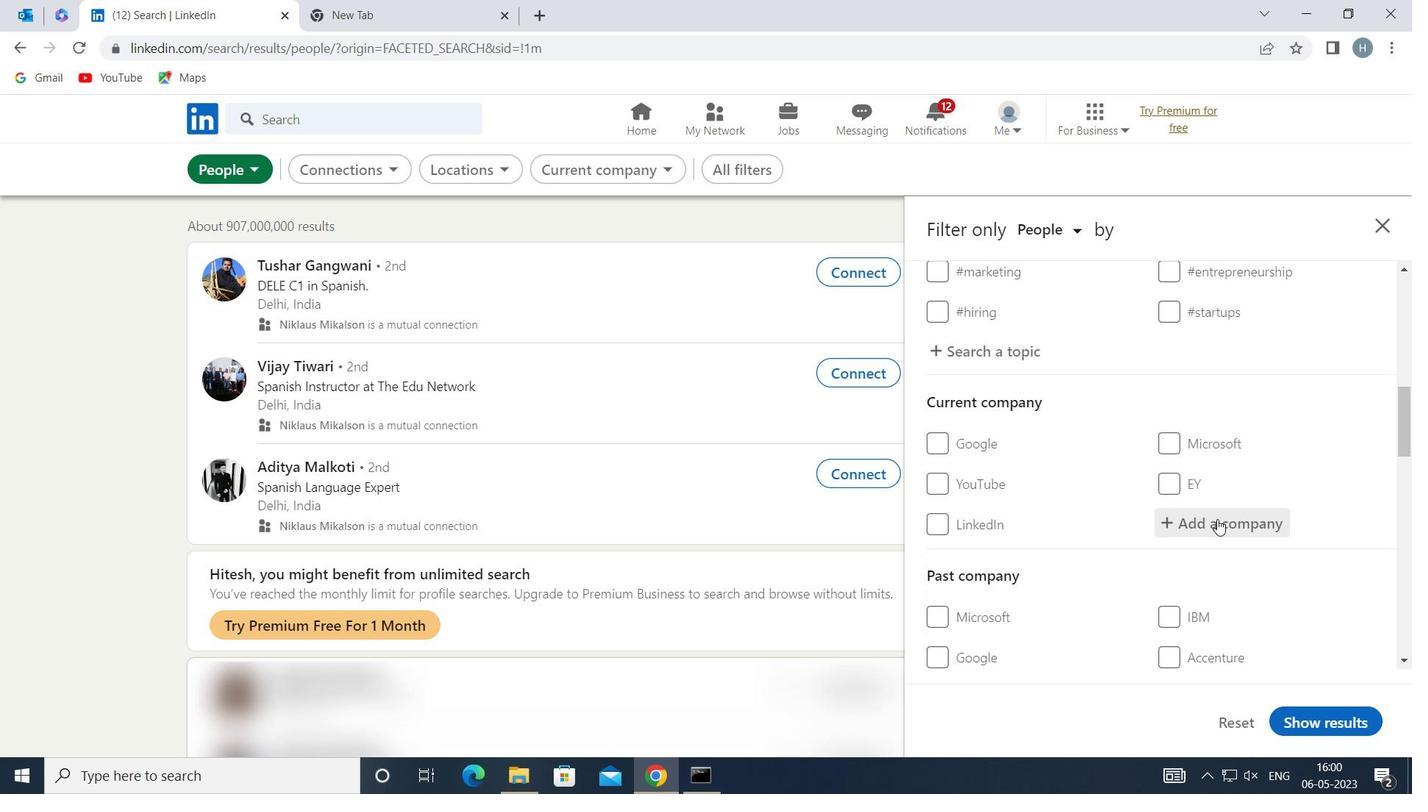 
Action: Mouse moved to (1218, 519)
Screenshot: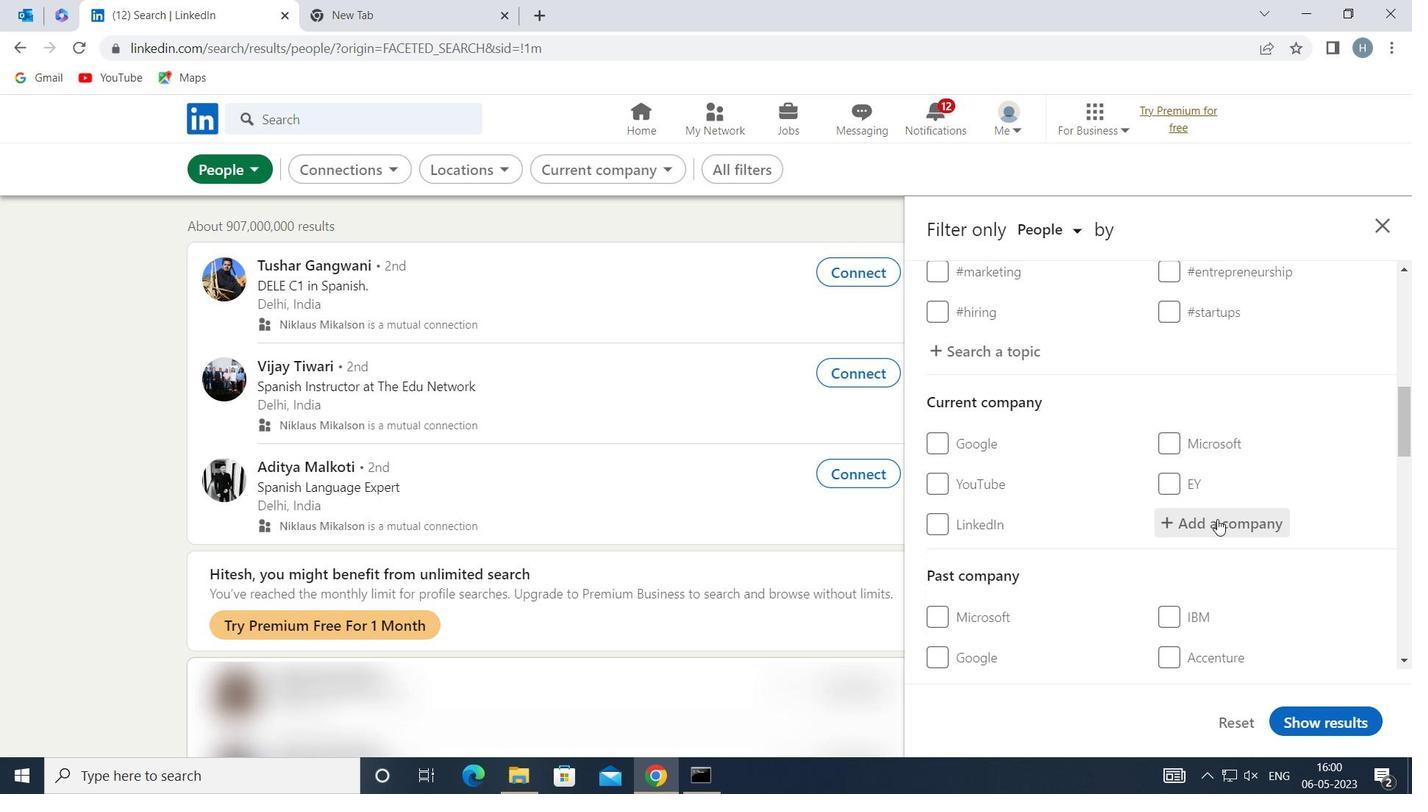 
Action: Key pressed <Key.shift>AKS<Key.space><Key.shift>PRO
Screenshot: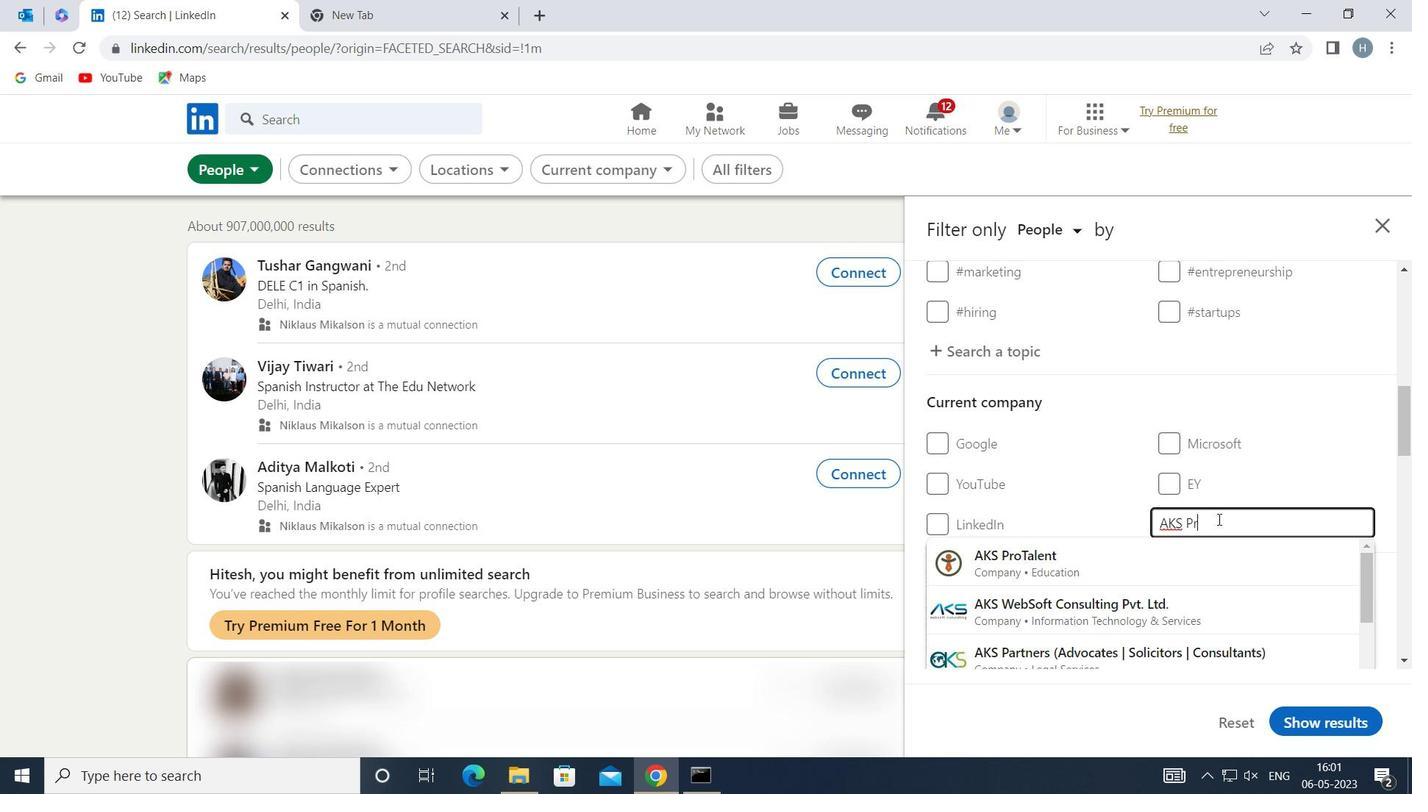 
Action: Mouse moved to (1113, 562)
Screenshot: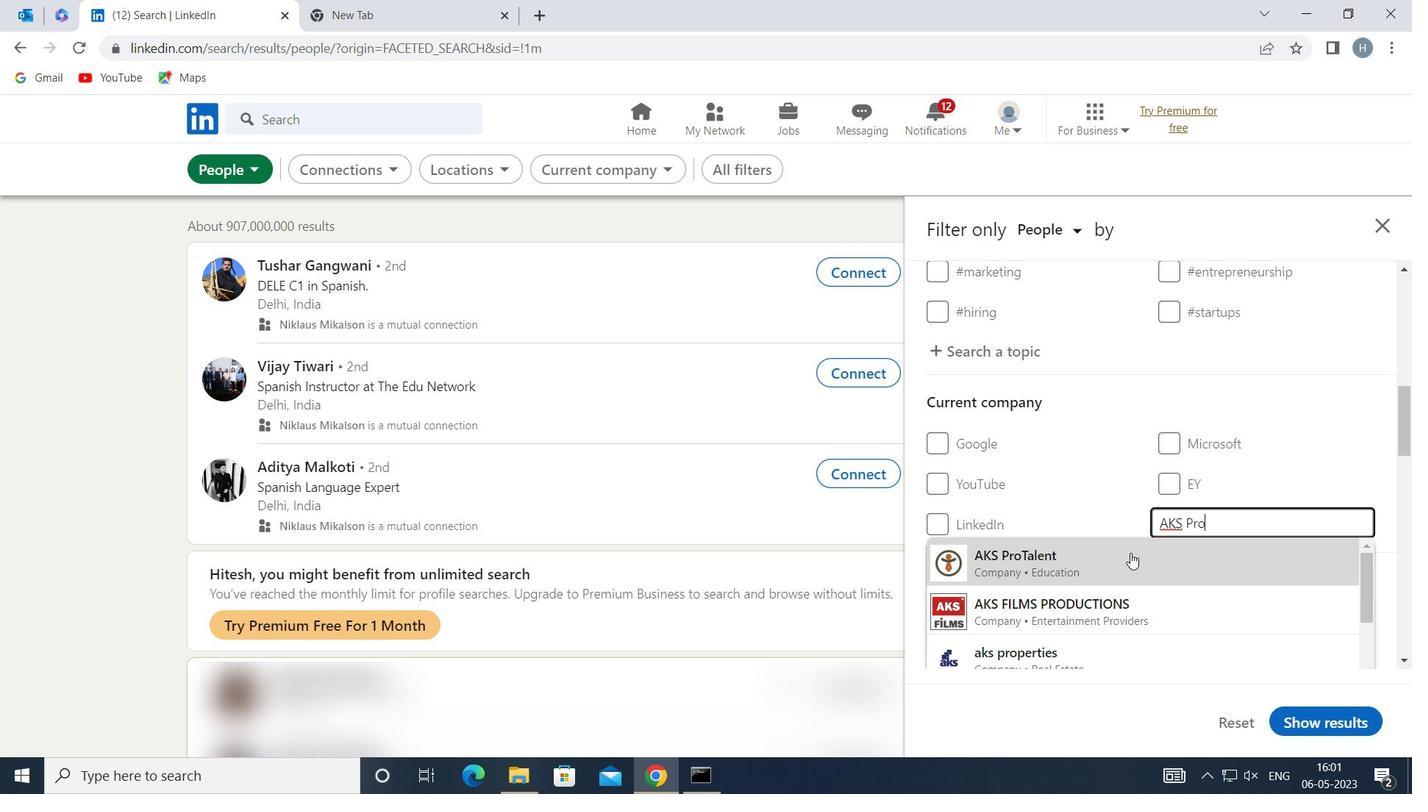 
Action: Mouse pressed left at (1113, 562)
Screenshot: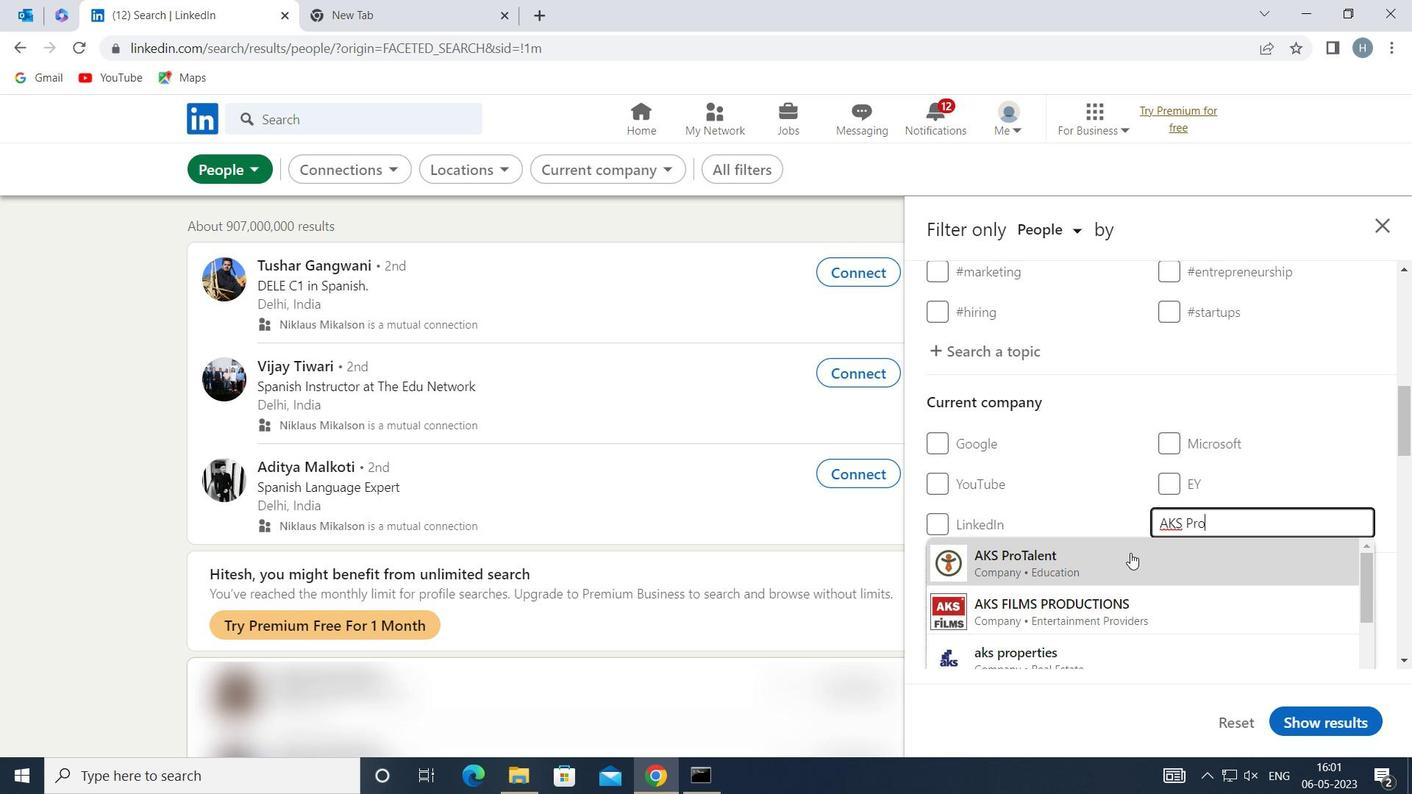 
Action: Mouse moved to (1100, 509)
Screenshot: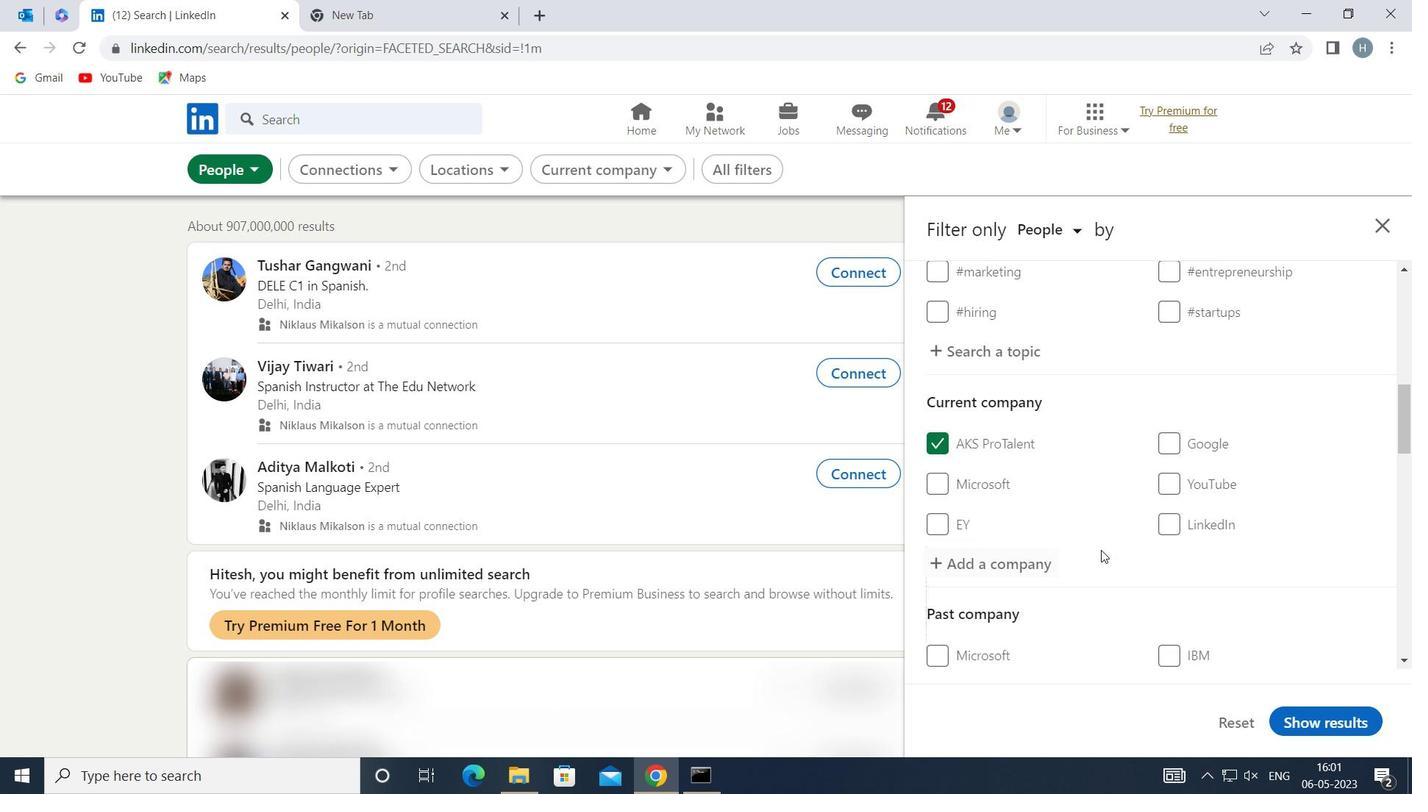 
Action: Mouse scrolled (1100, 509) with delta (0, 0)
Screenshot: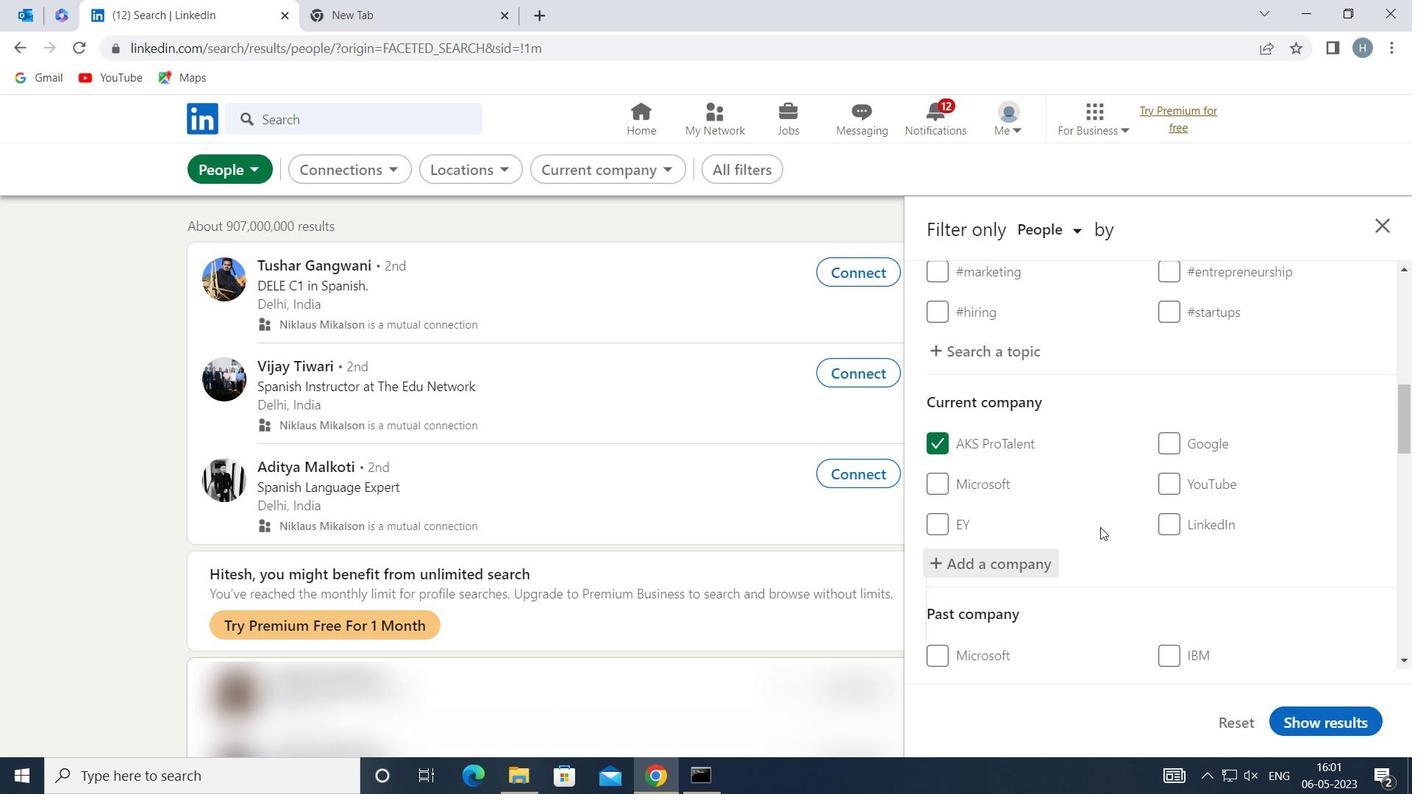 
Action: Mouse moved to (1102, 500)
Screenshot: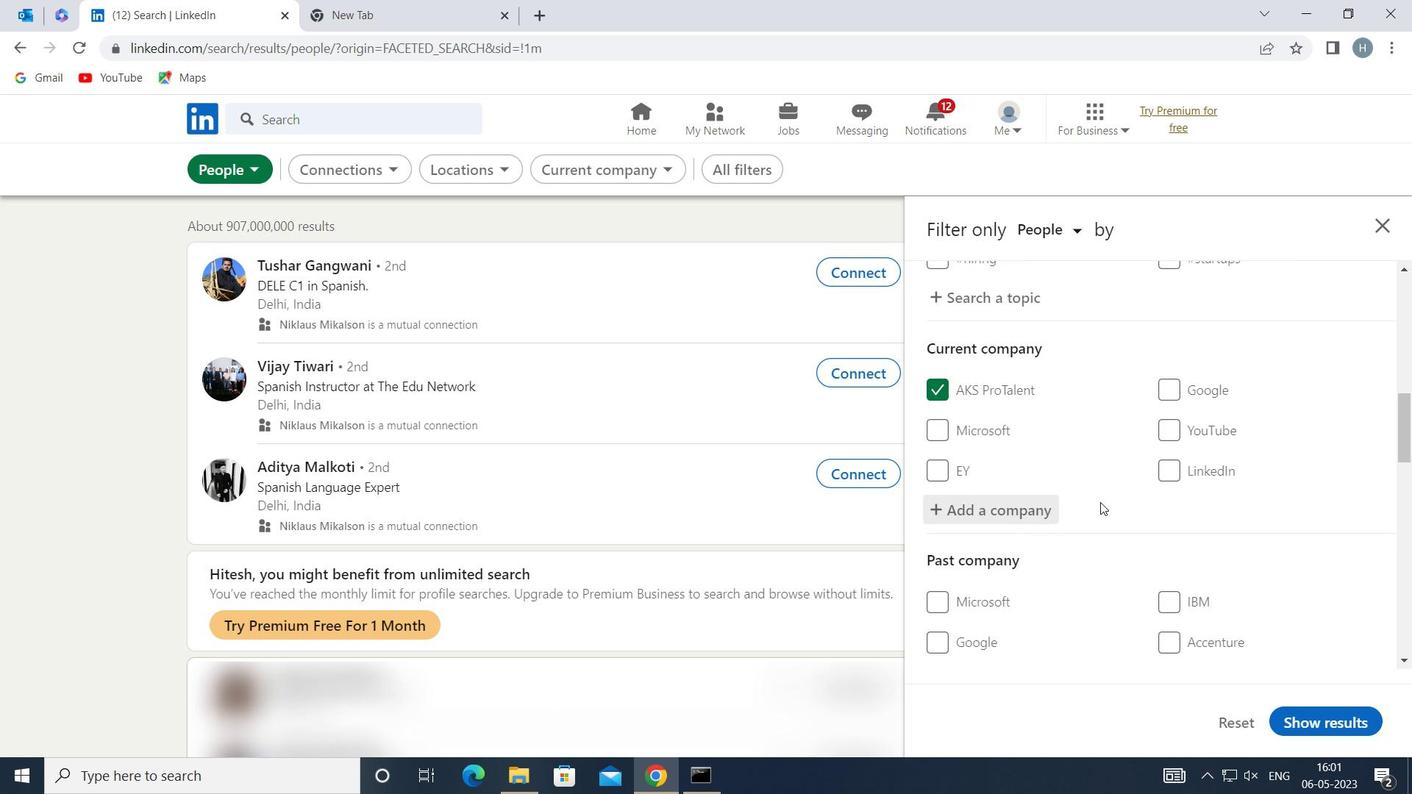 
Action: Mouse scrolled (1102, 500) with delta (0, 0)
Screenshot: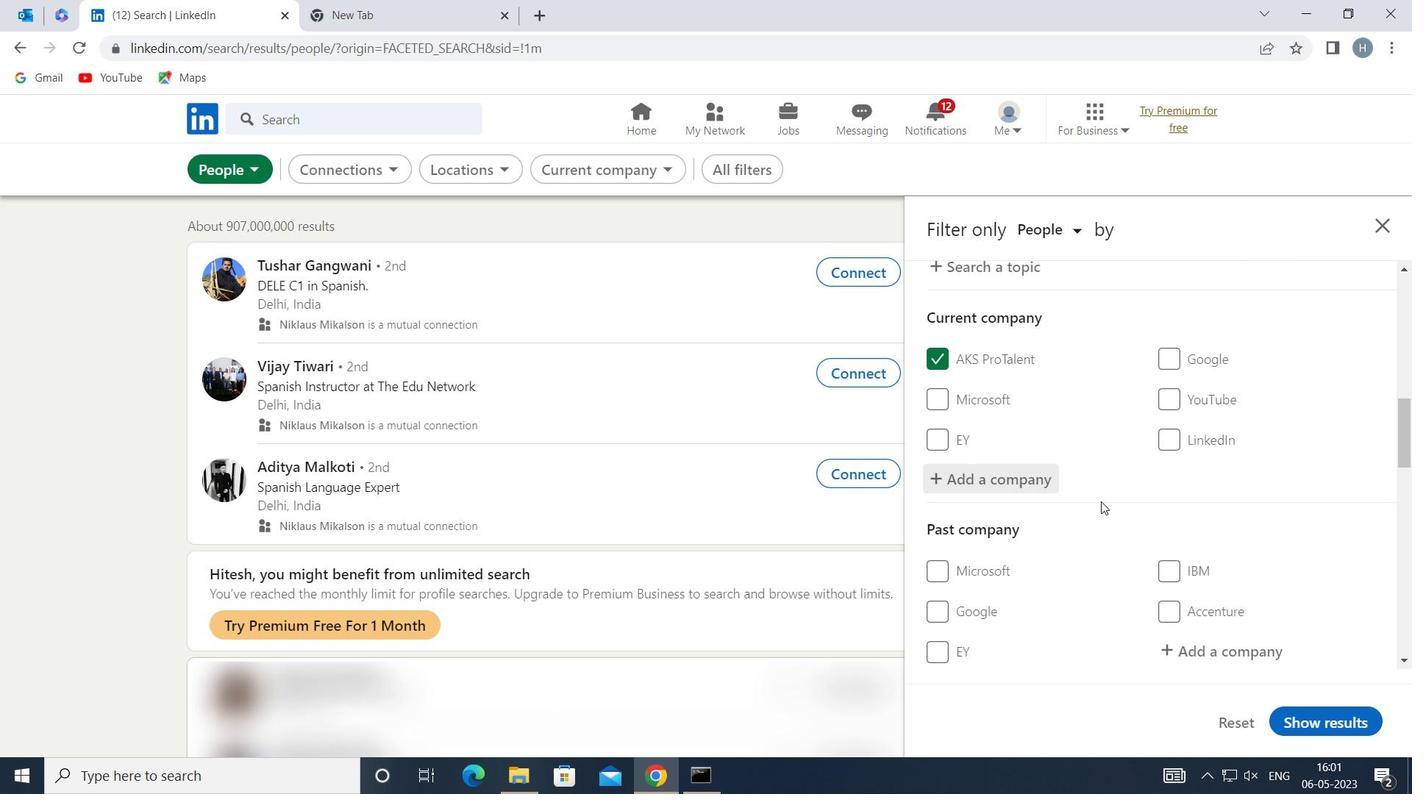 
Action: Mouse scrolled (1102, 500) with delta (0, 0)
Screenshot: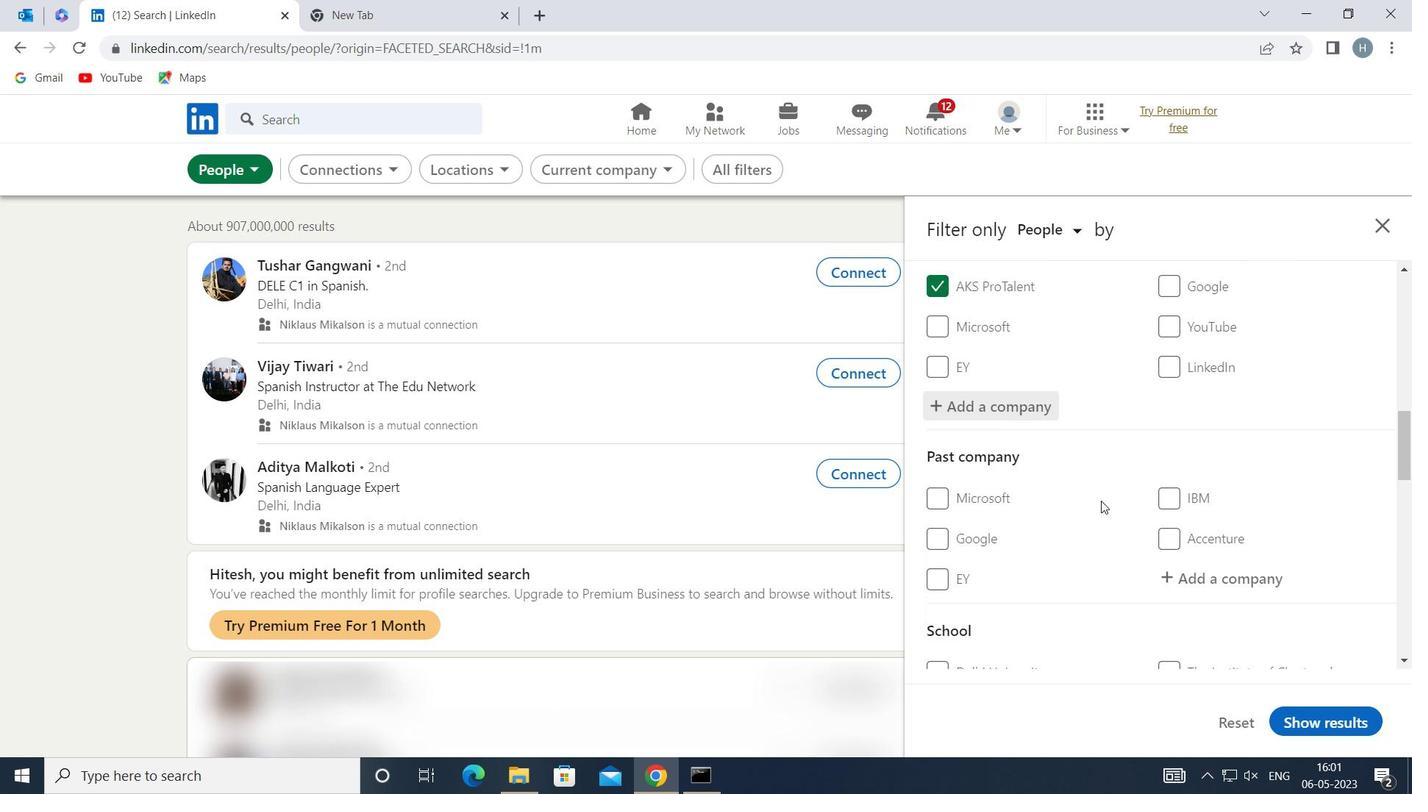 
Action: Mouse moved to (1102, 500)
Screenshot: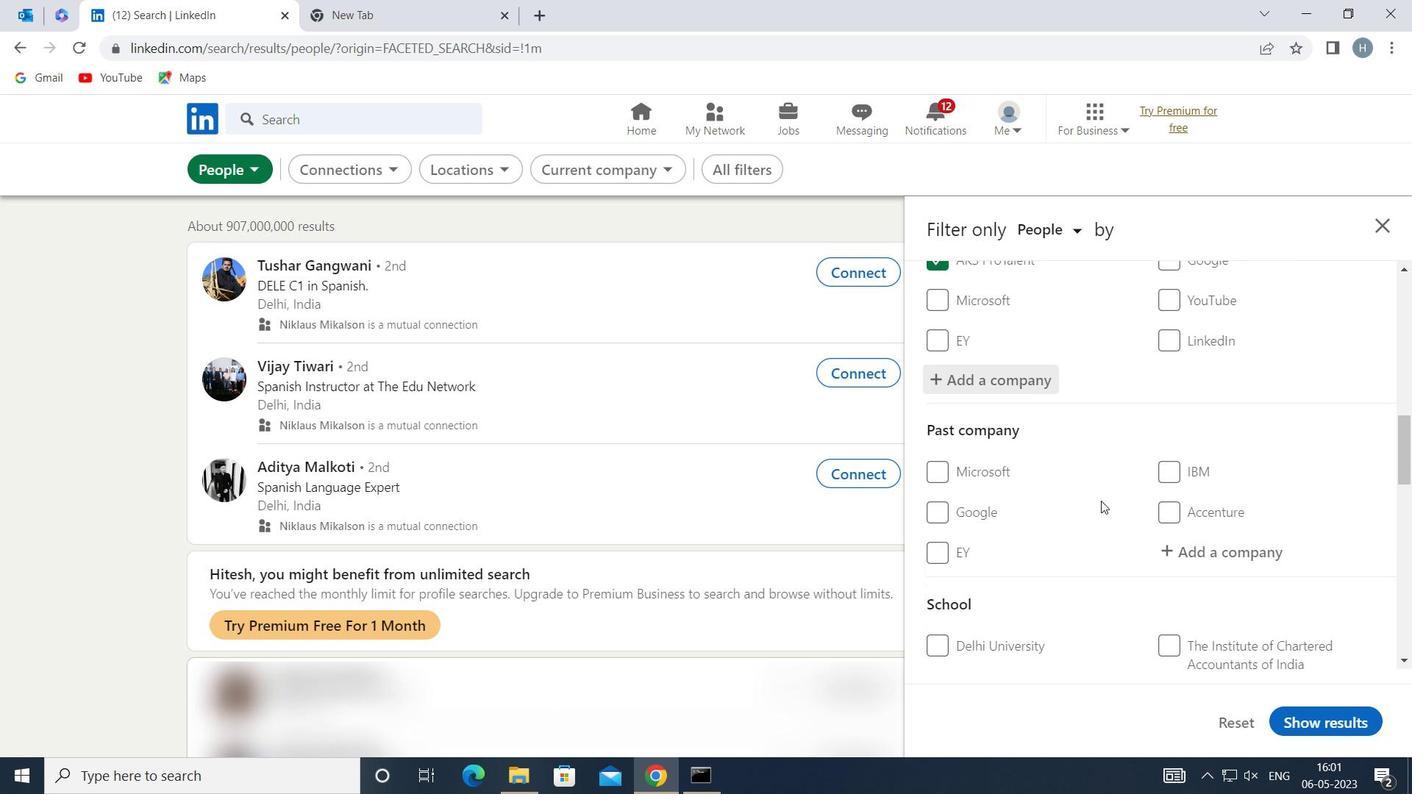 
Action: Mouse scrolled (1102, 500) with delta (0, 0)
Screenshot: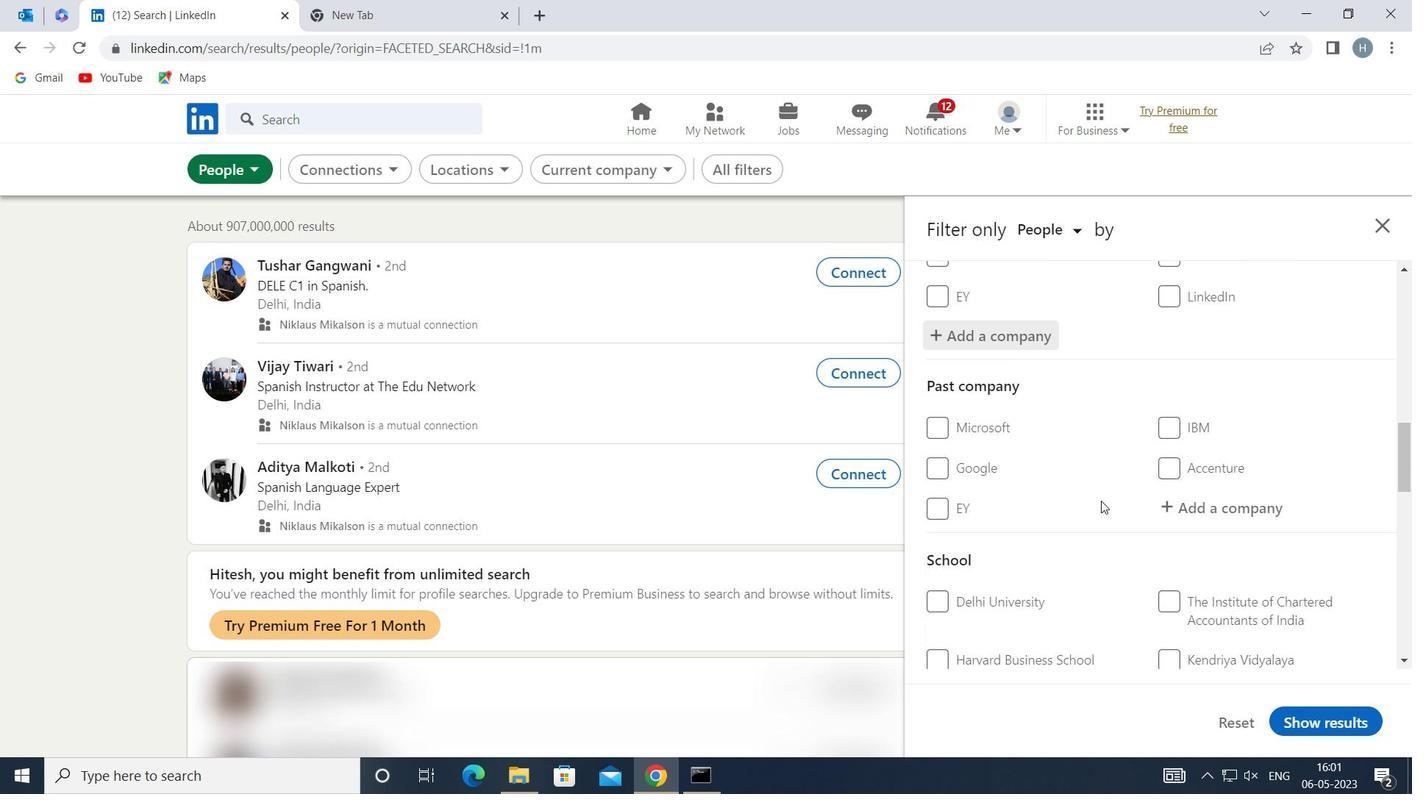 
Action: Mouse moved to (1202, 556)
Screenshot: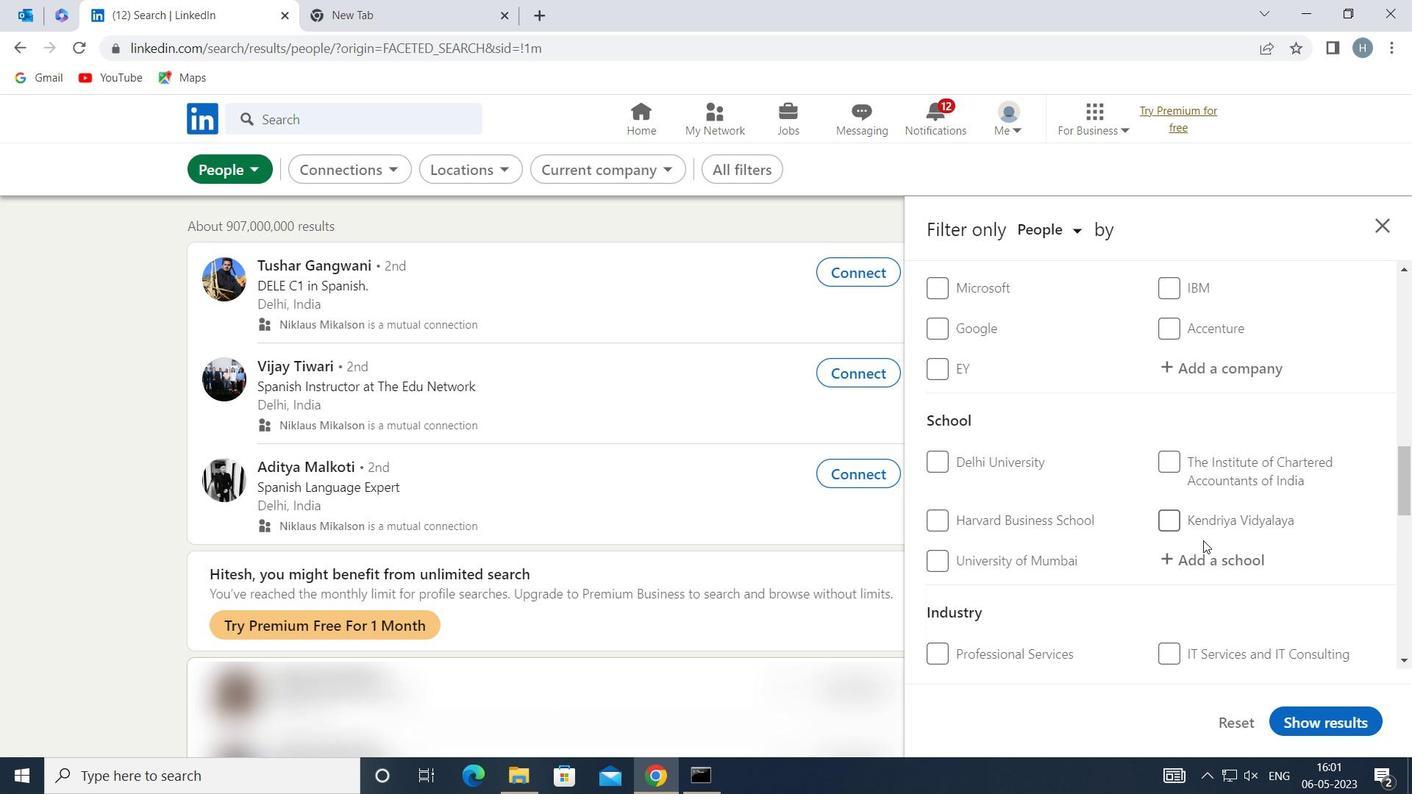 
Action: Mouse pressed left at (1202, 556)
Screenshot: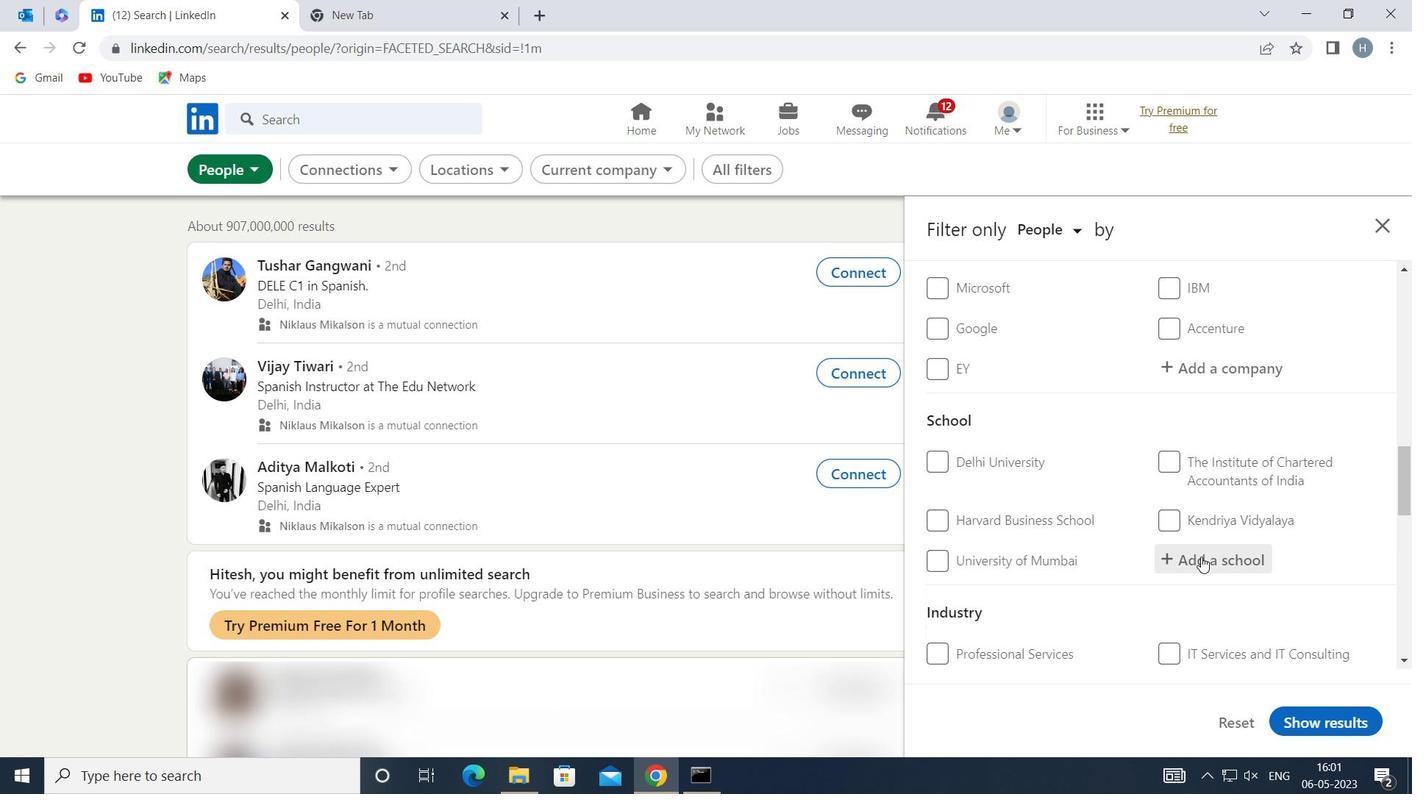 
Action: Key pressed <Key.shift>ACHARYA<Key.space><Key.shift>INSTITUTE<Key.space>OF<Key.space><Key.shift>MA
Screenshot: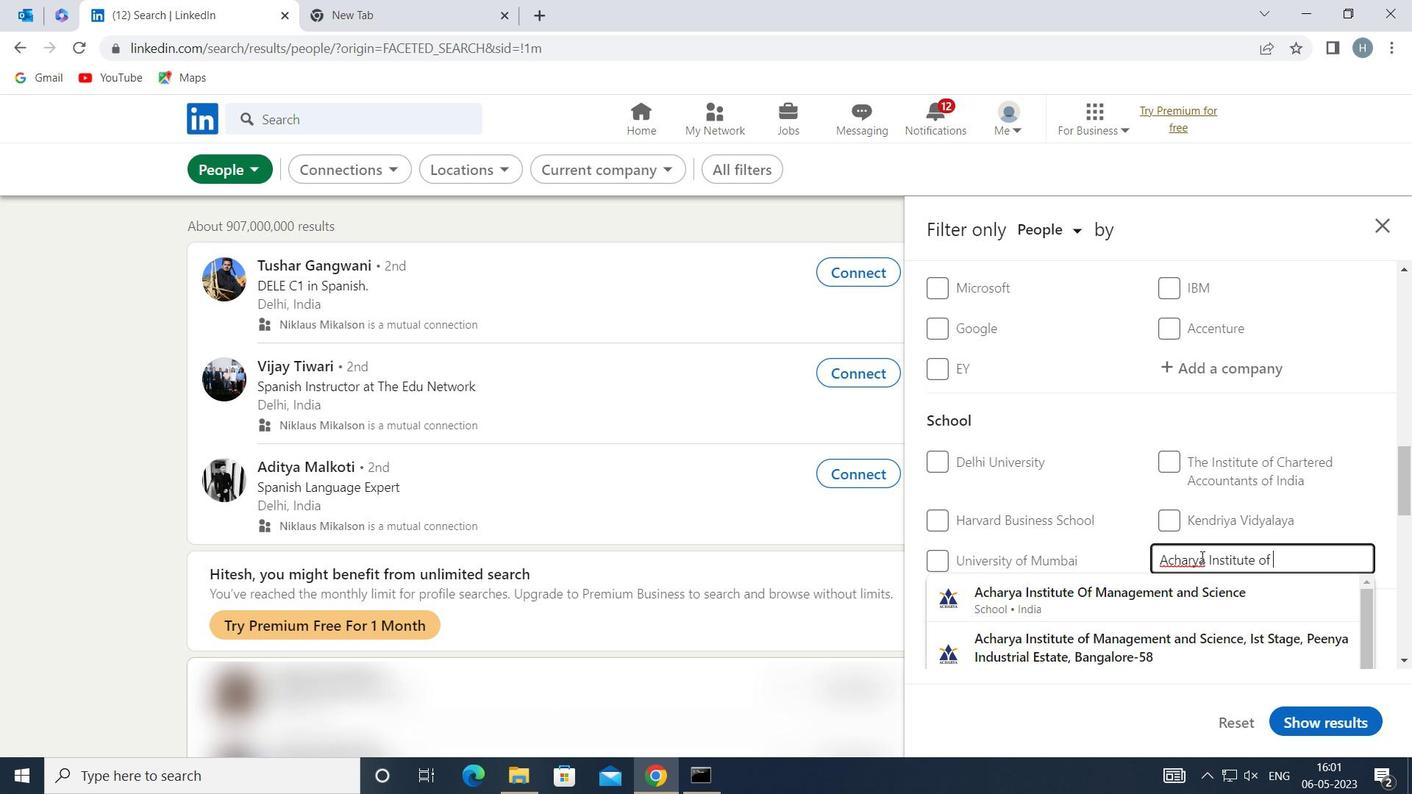 
Action: Mouse moved to (1155, 631)
Screenshot: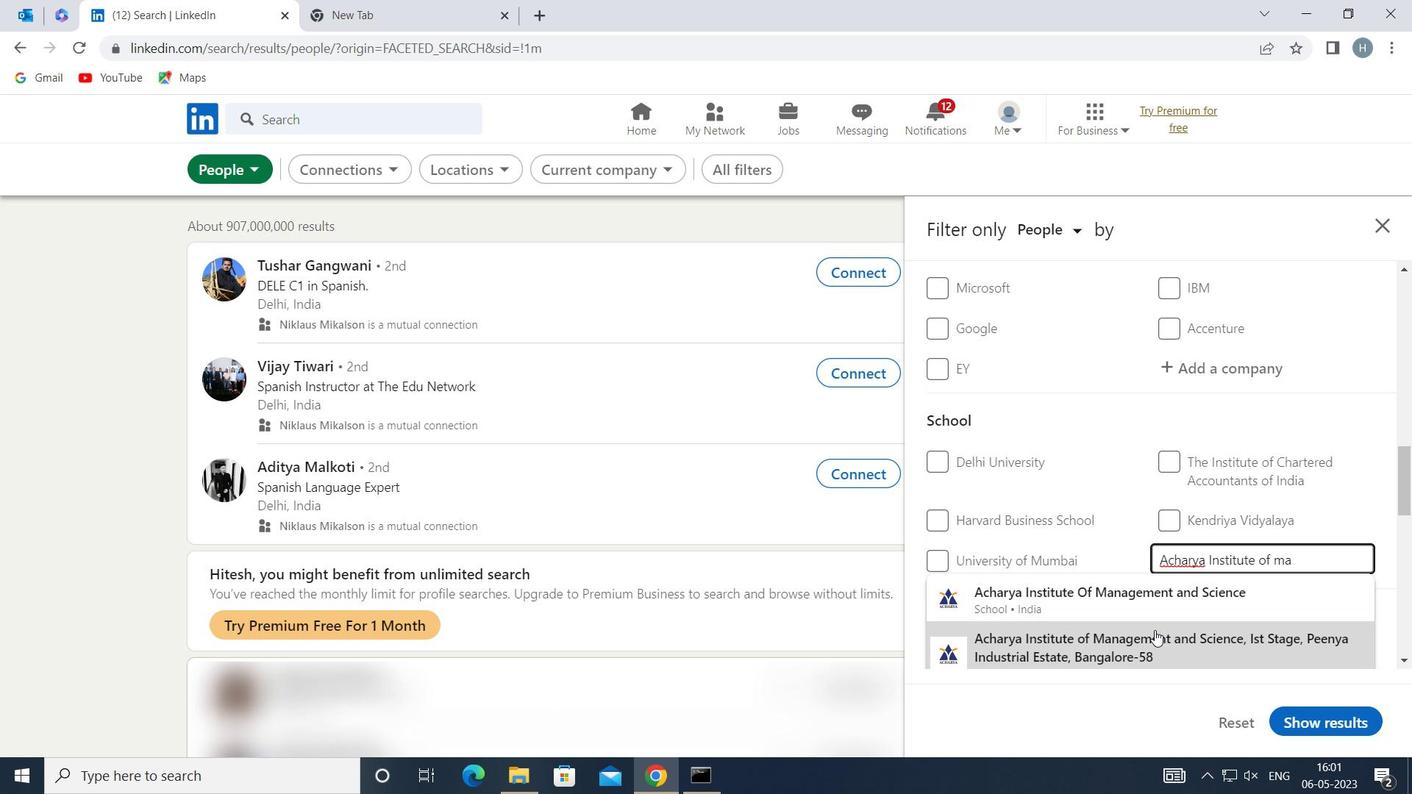 
Action: Mouse pressed left at (1155, 631)
Screenshot: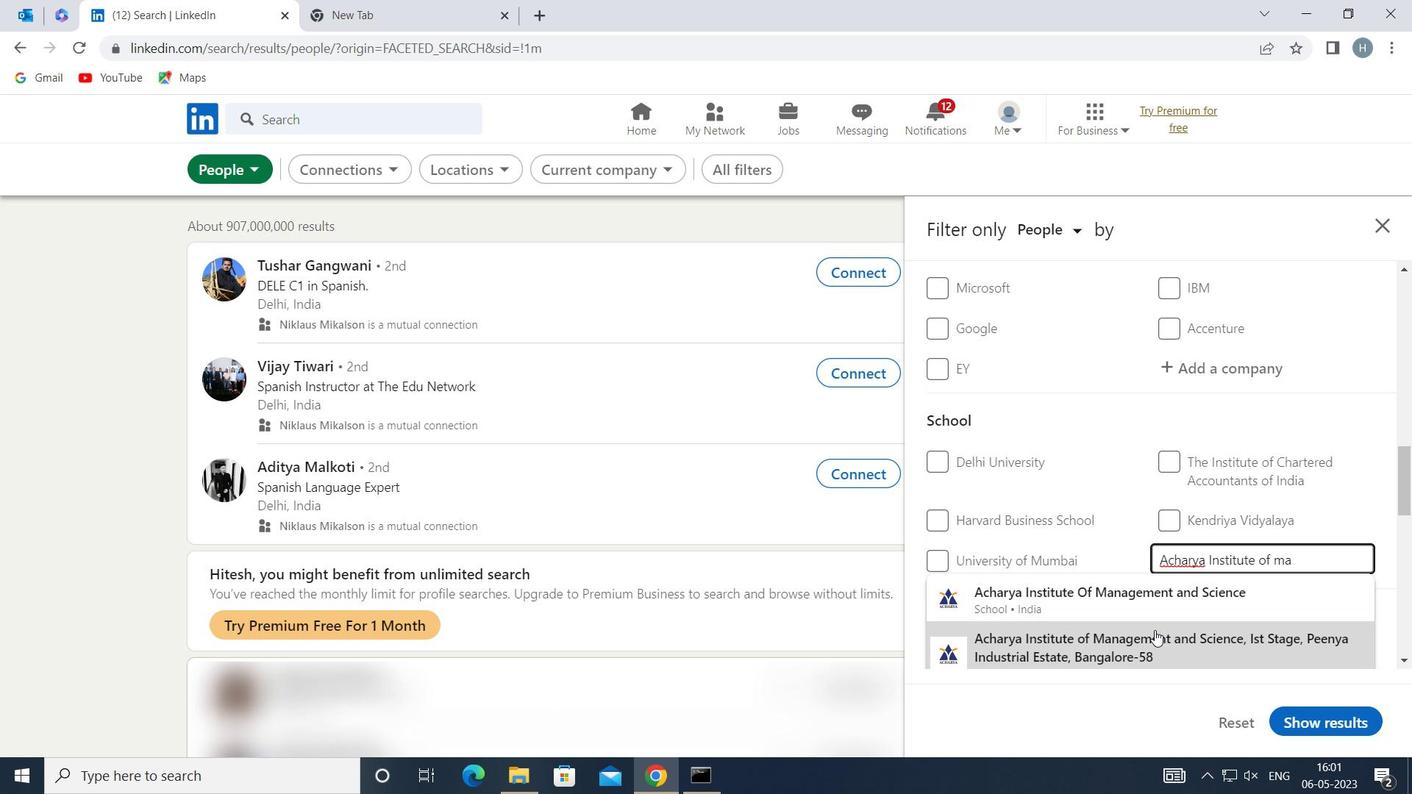 
Action: Mouse moved to (1120, 485)
Screenshot: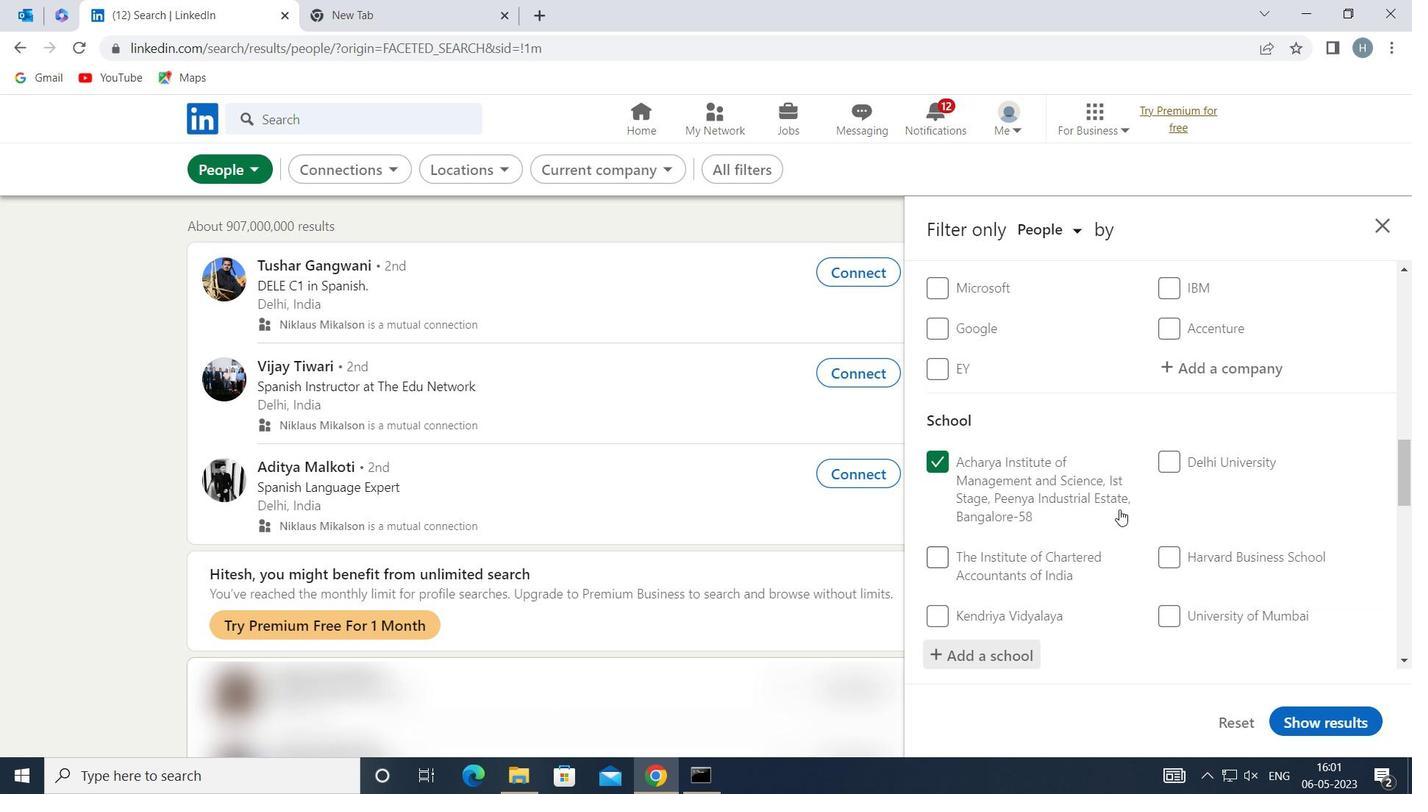 
Action: Mouse scrolled (1120, 484) with delta (0, 0)
Screenshot: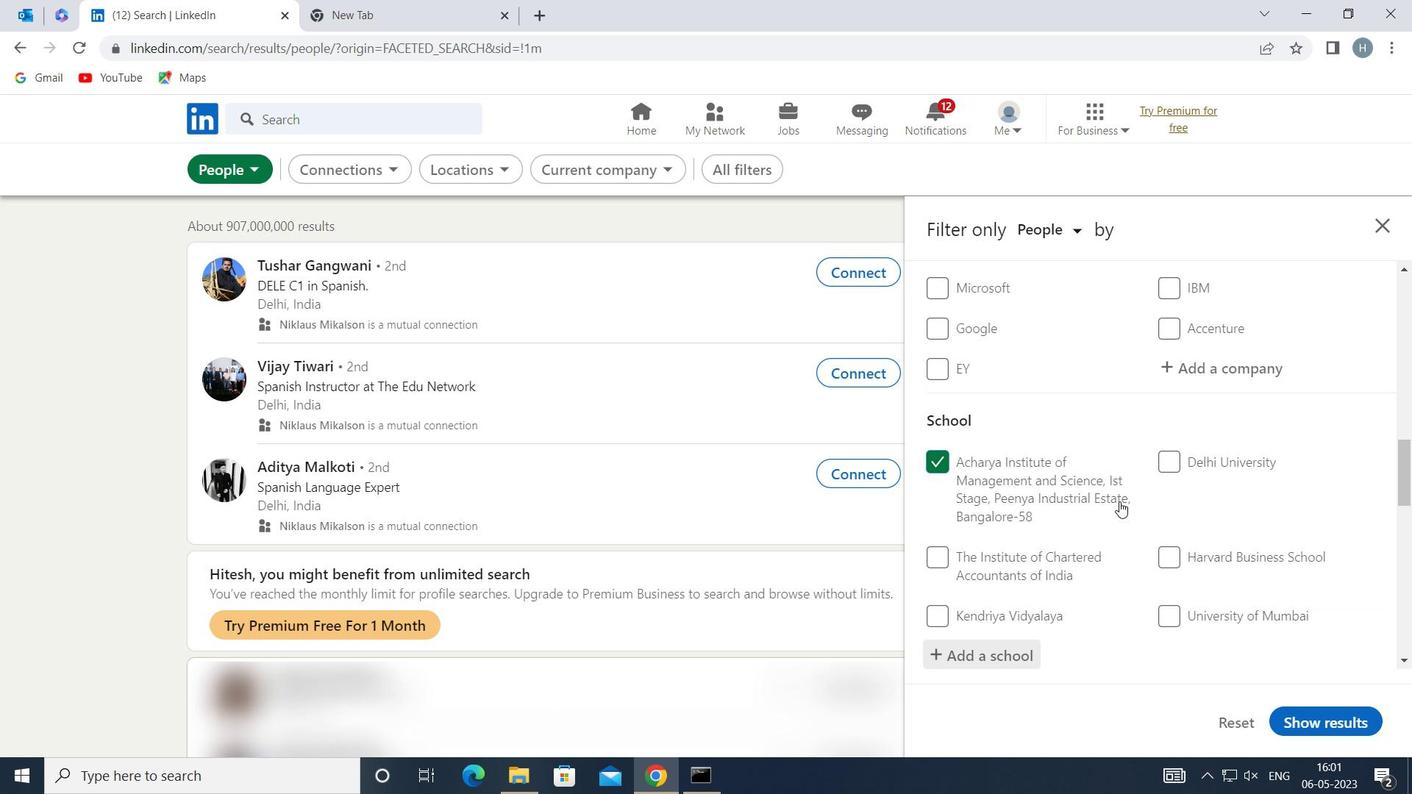 
Action: Mouse scrolled (1120, 484) with delta (0, 0)
Screenshot: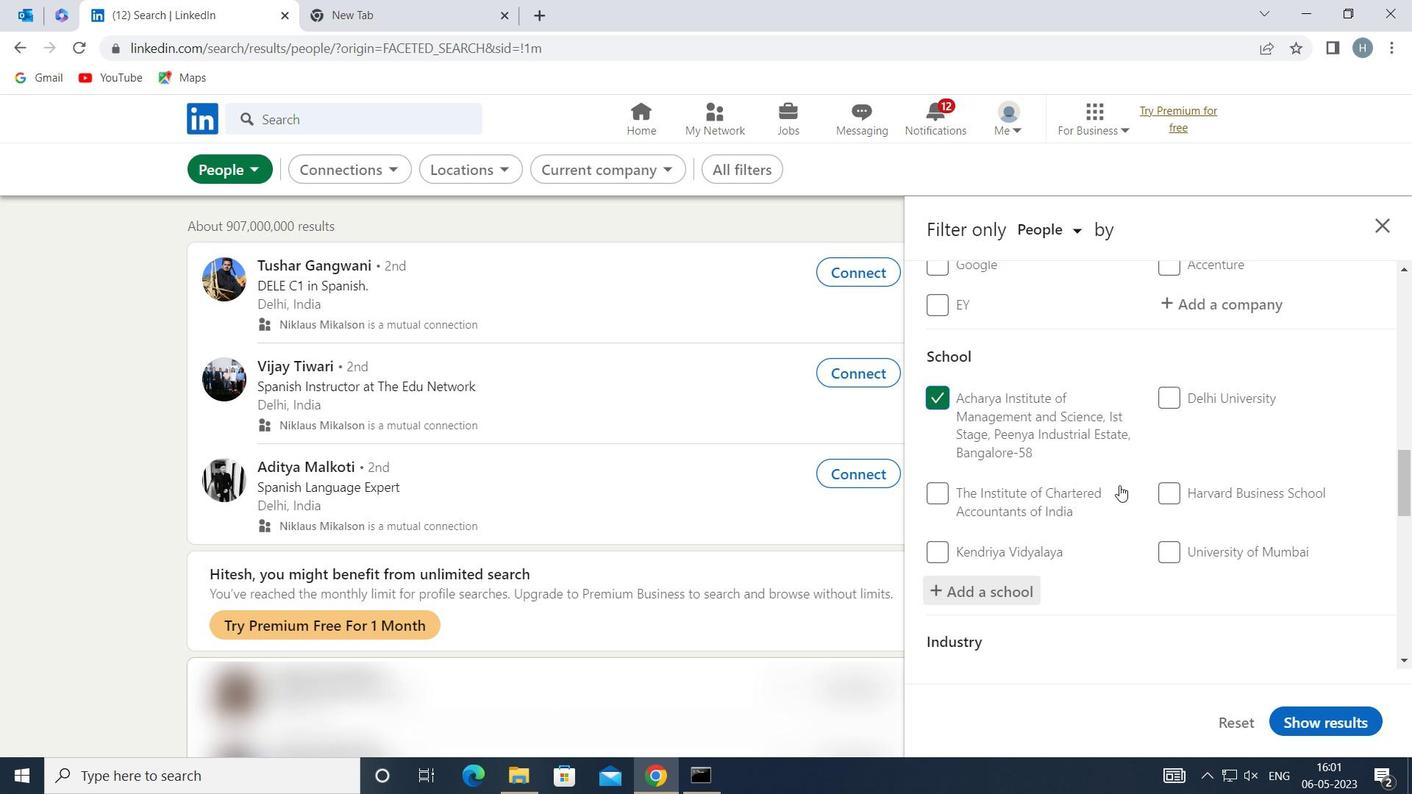 
Action: Mouse scrolled (1120, 484) with delta (0, 0)
Screenshot: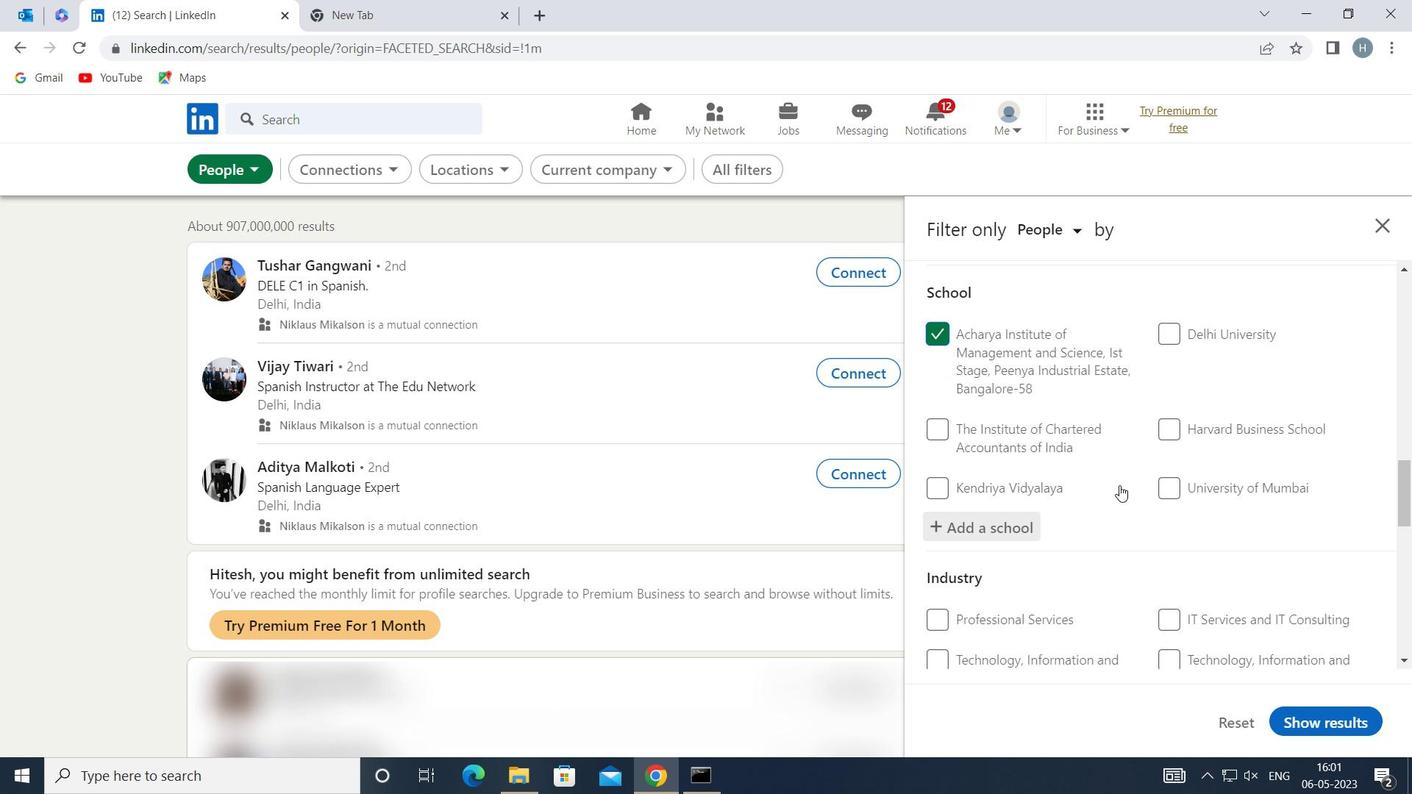
Action: Mouse moved to (1117, 486)
Screenshot: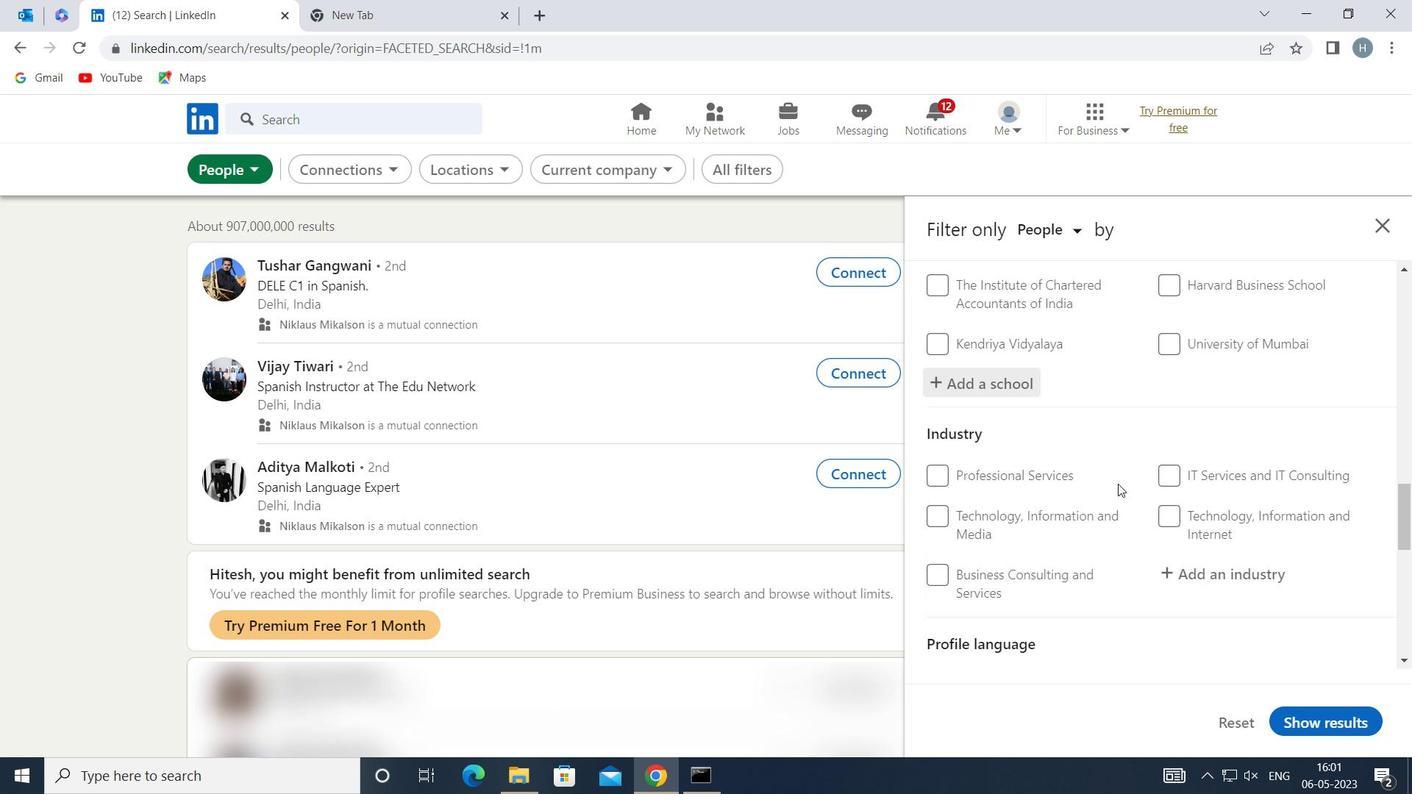 
Action: Mouse scrolled (1117, 485) with delta (0, 0)
Screenshot: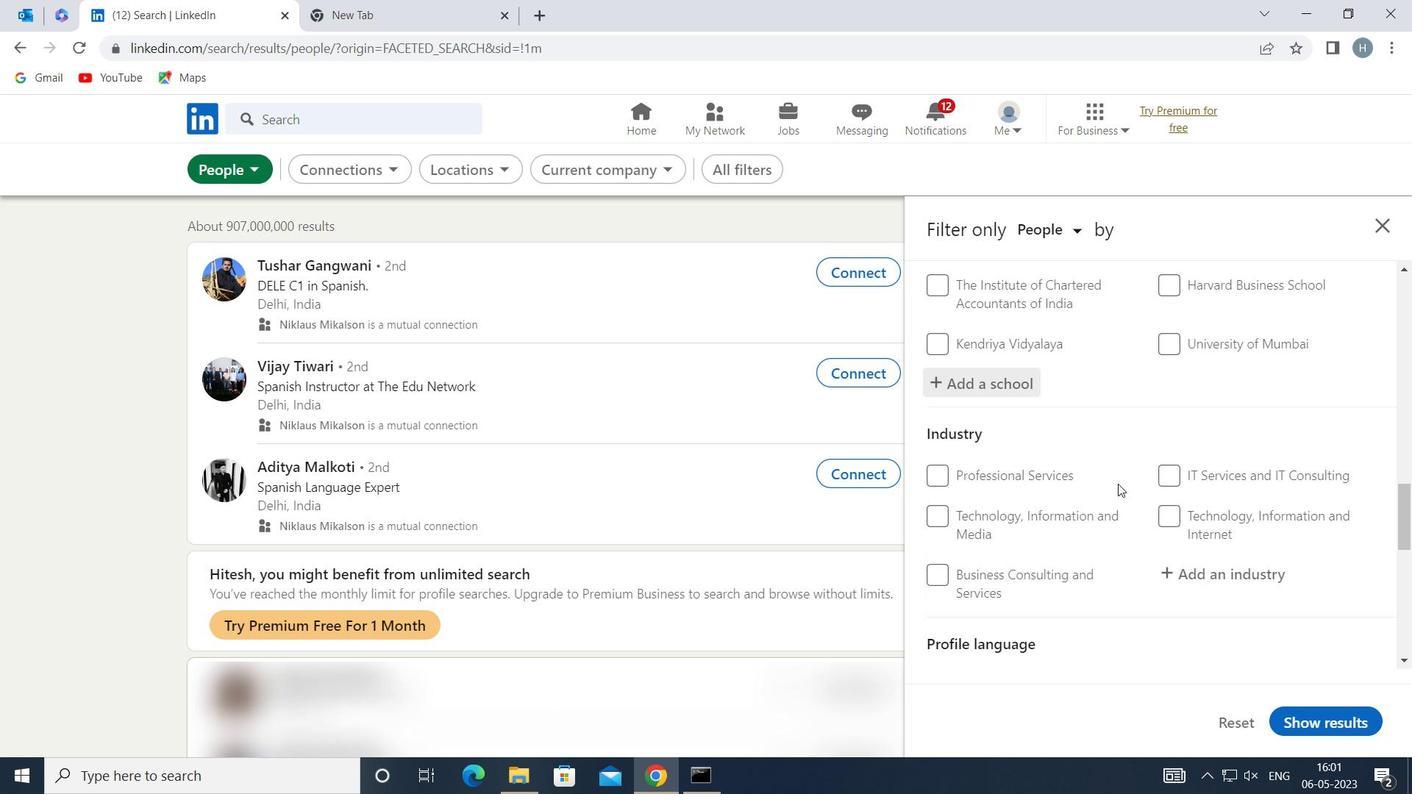 
Action: Mouse moved to (1221, 470)
Screenshot: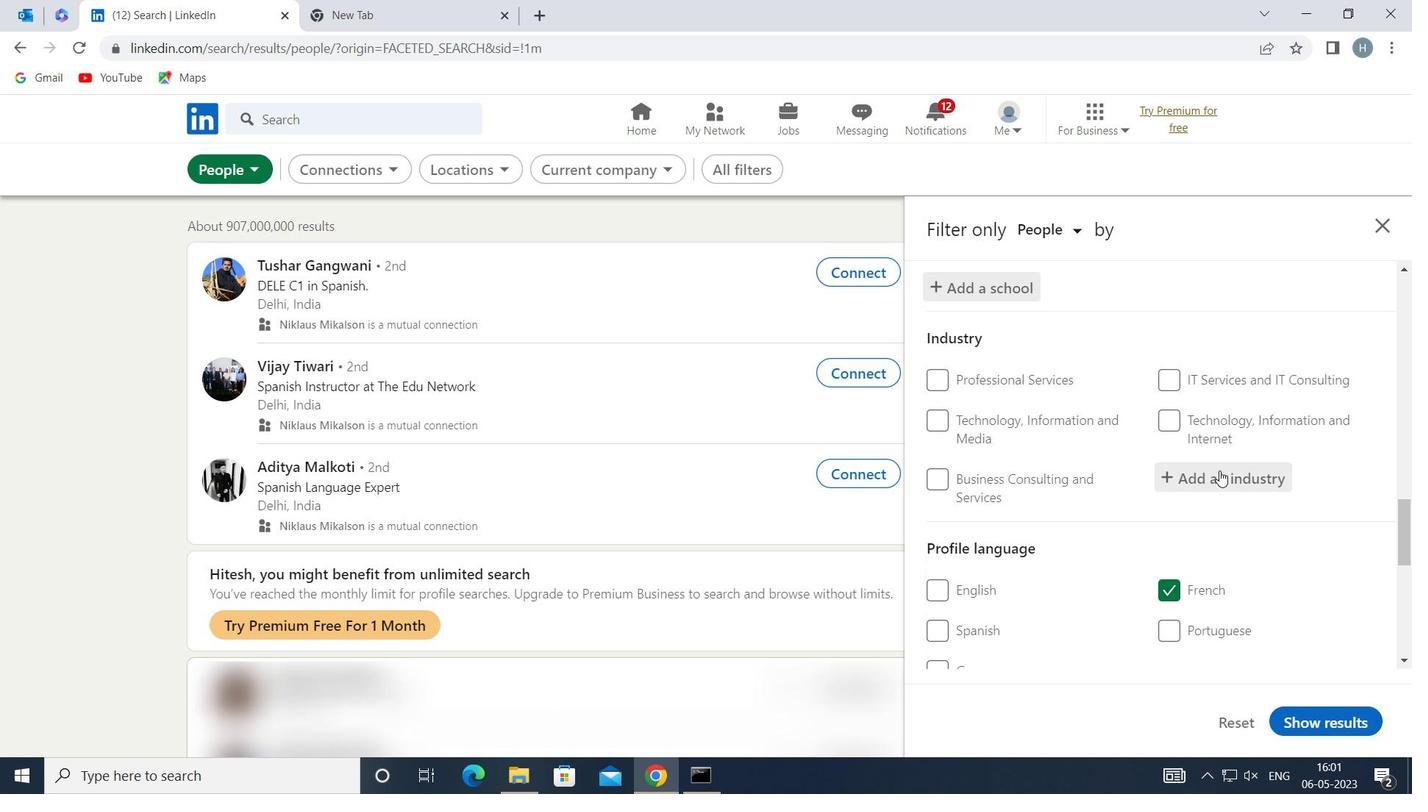
Action: Mouse pressed left at (1221, 470)
Screenshot: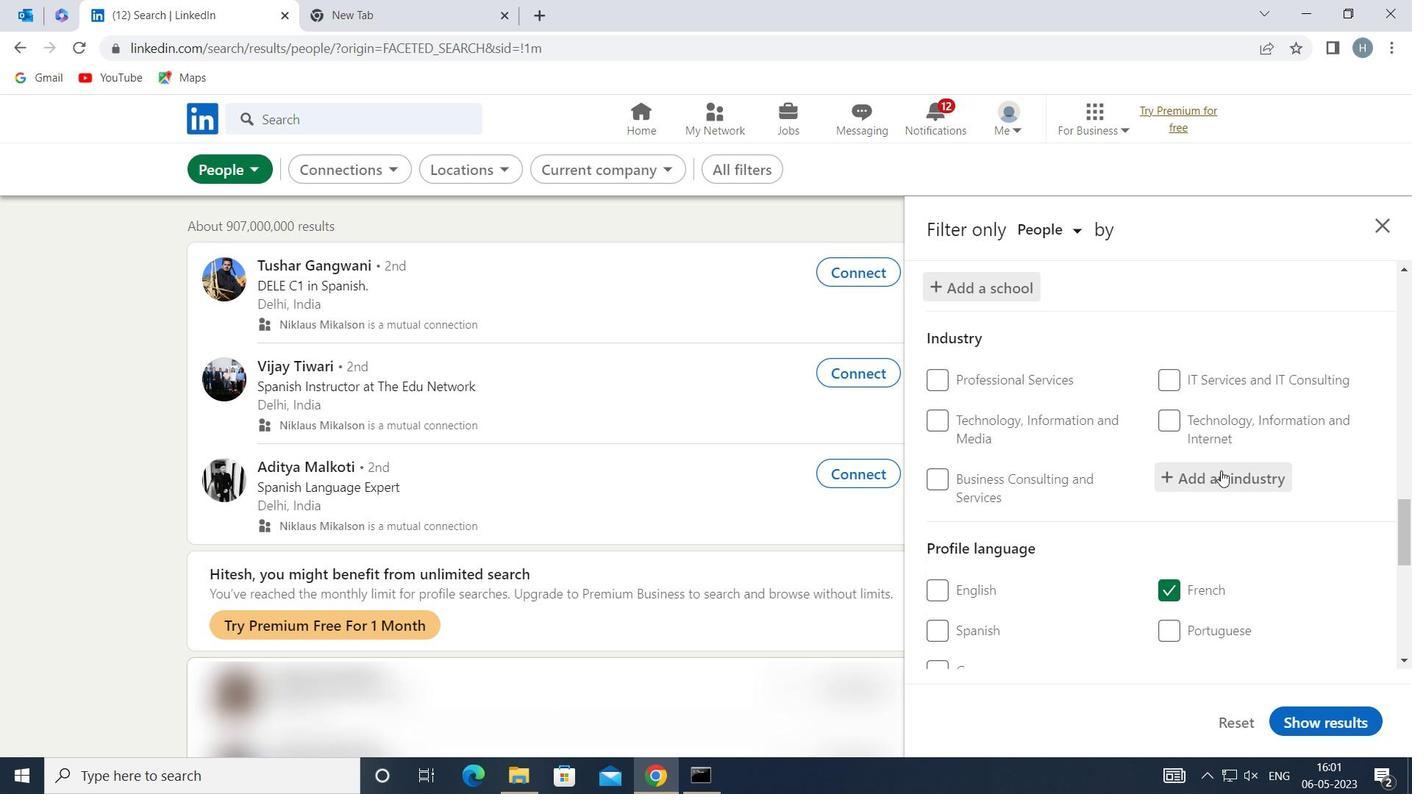 
Action: Mouse moved to (1223, 470)
Screenshot: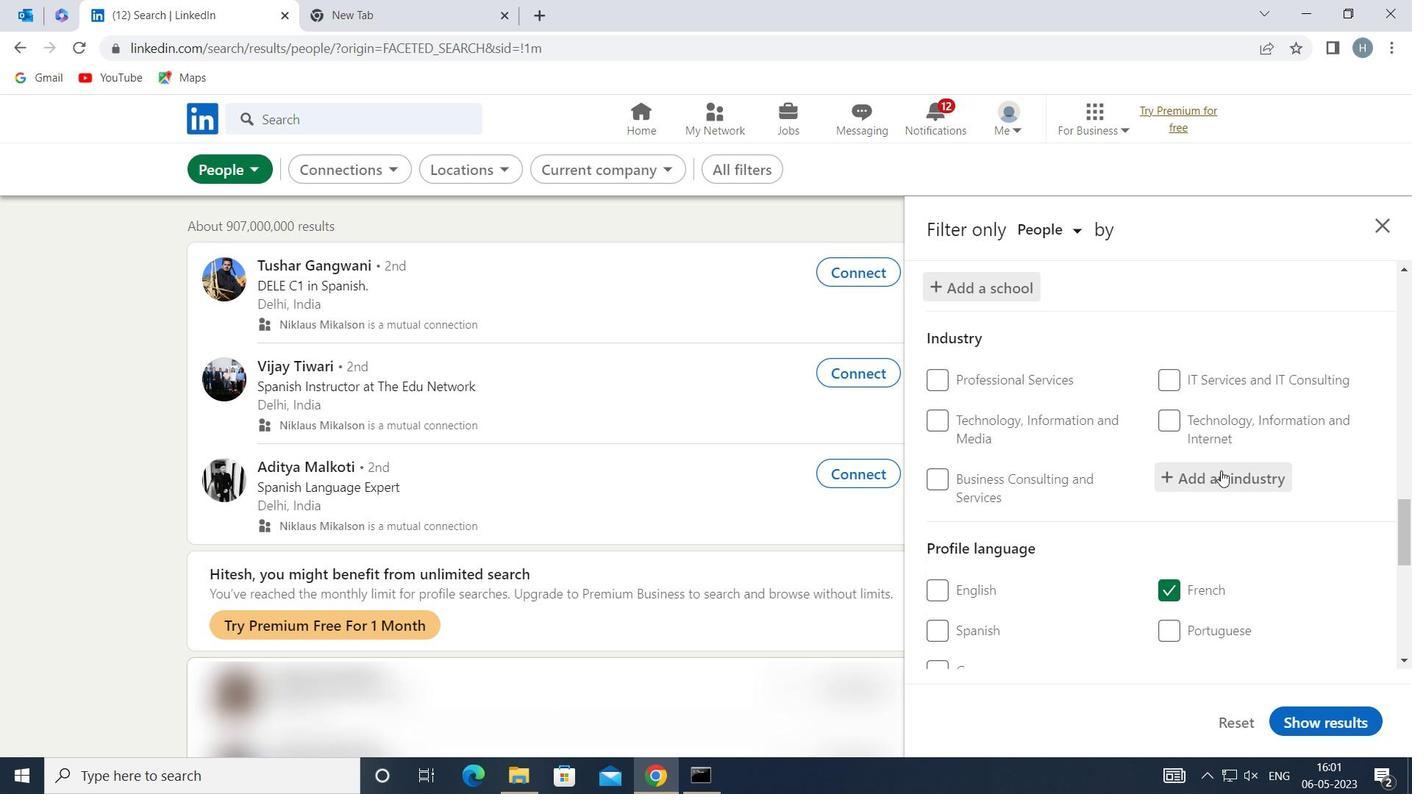 
Action: Key pressed <Key.shift>COURTS
Screenshot: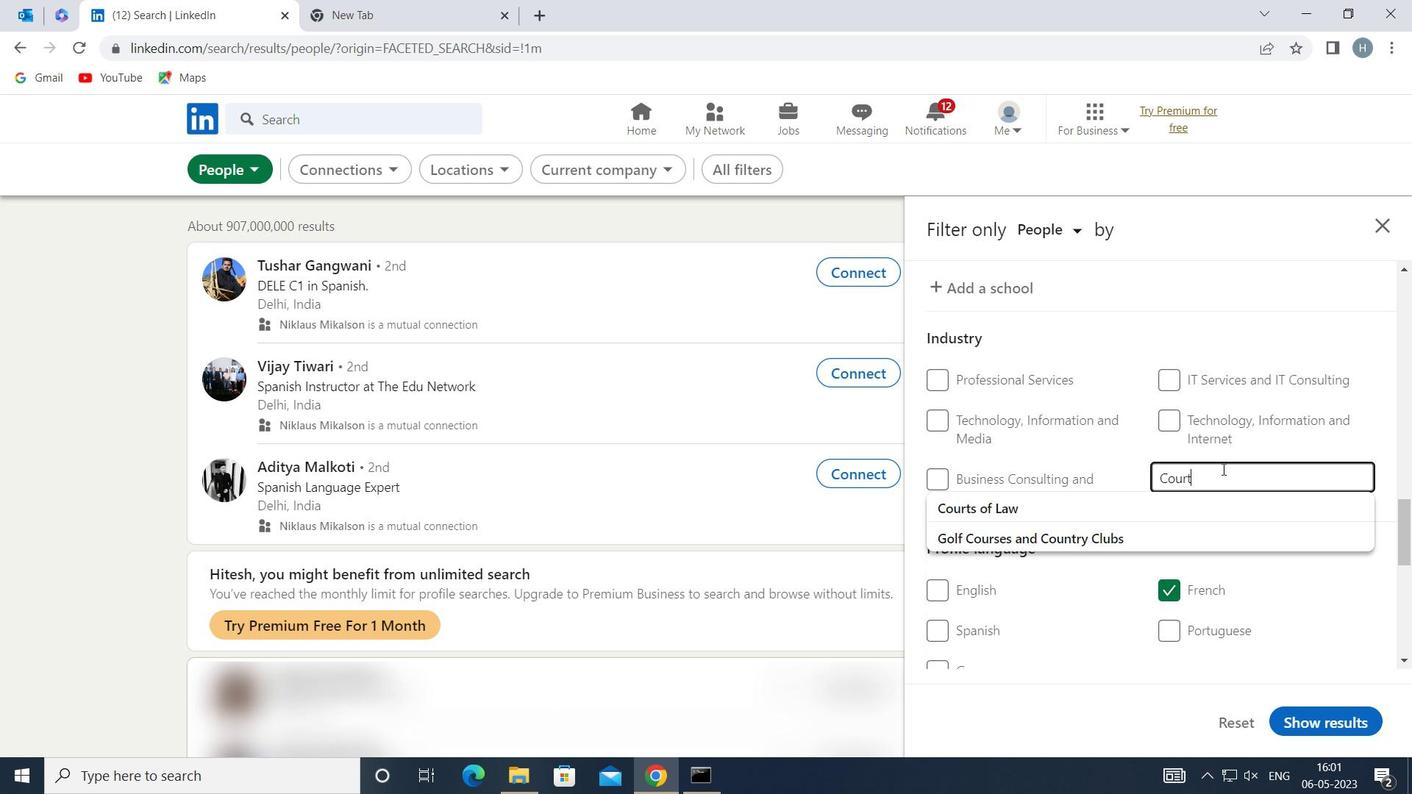 
Action: Mouse moved to (1173, 504)
Screenshot: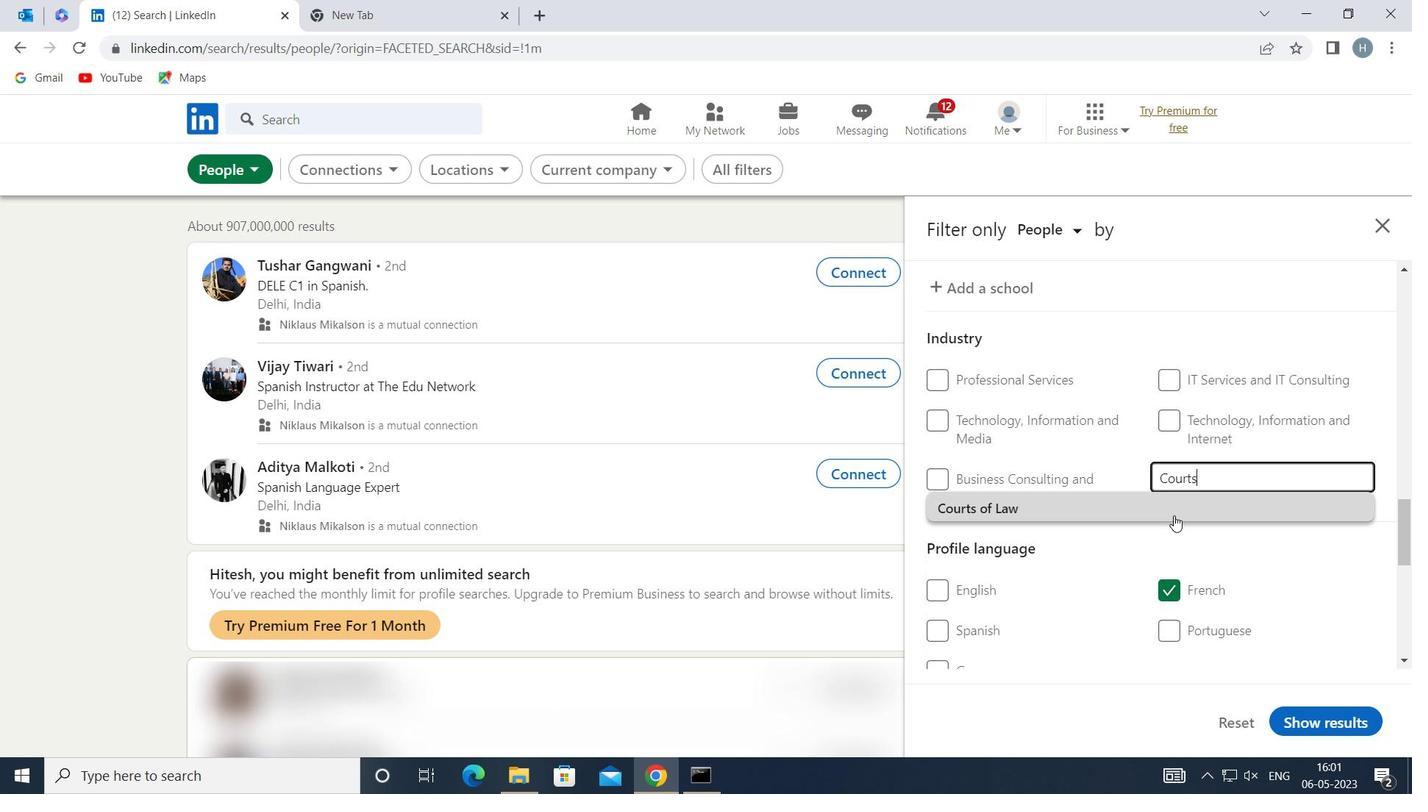 
Action: Mouse pressed left at (1173, 504)
Screenshot: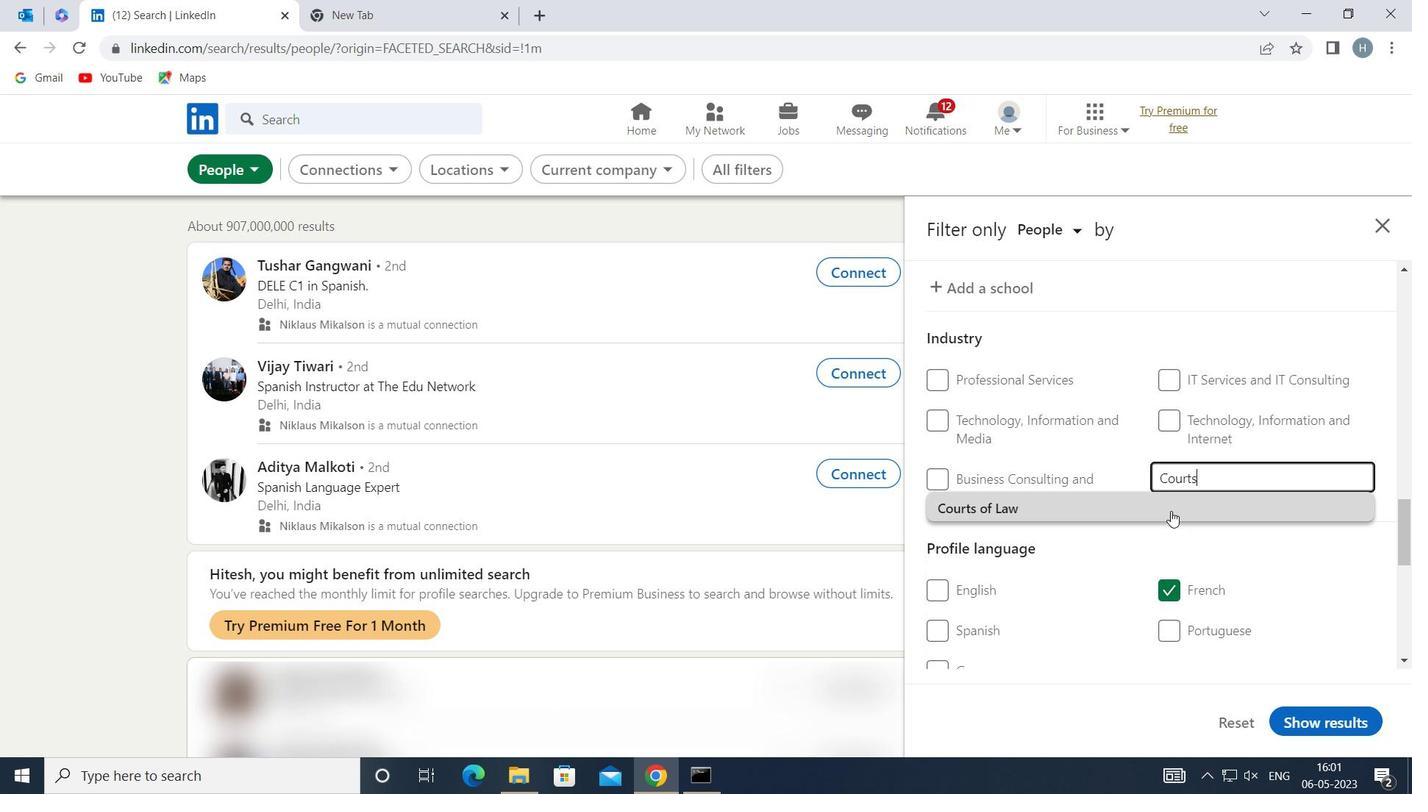 
Action: Mouse moved to (1113, 484)
Screenshot: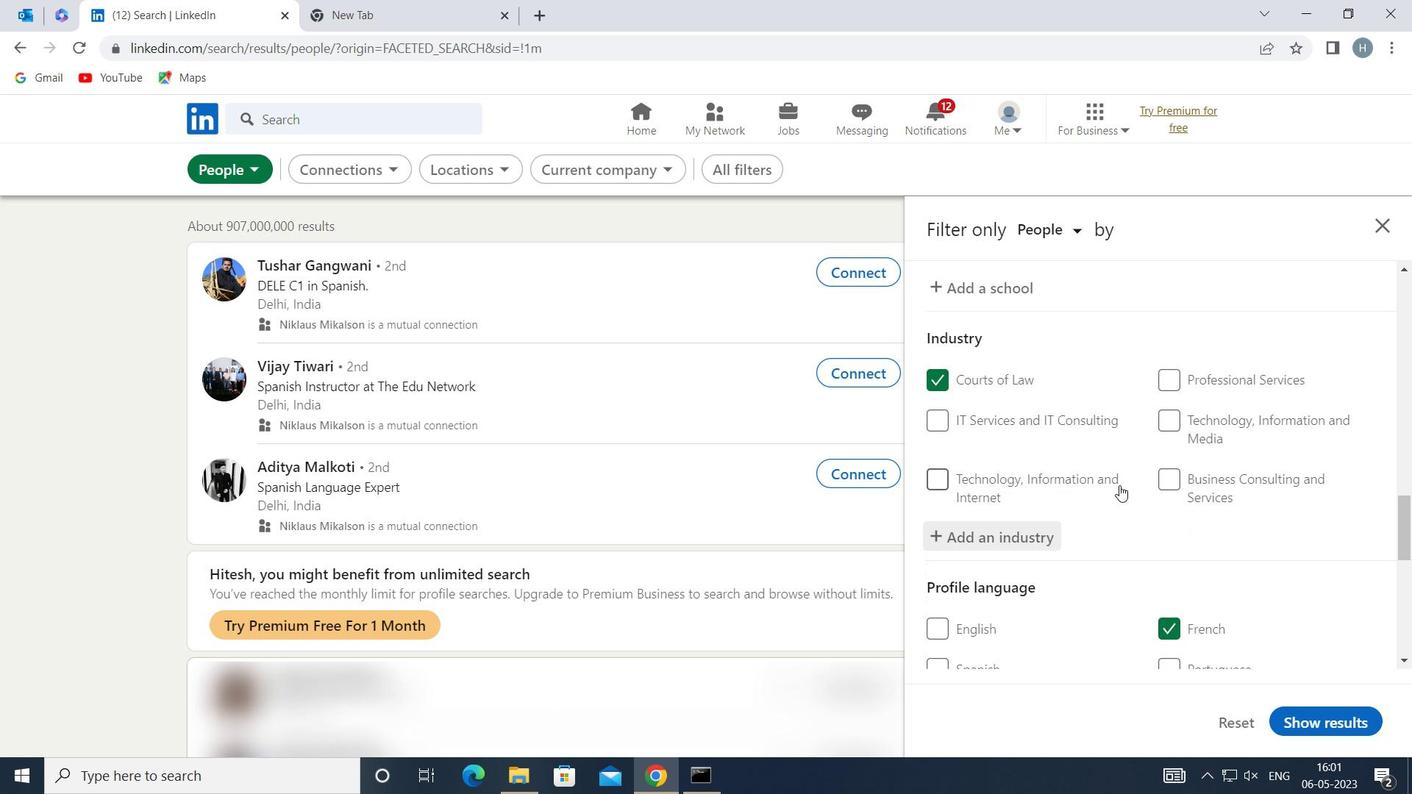 
Action: Mouse scrolled (1113, 484) with delta (0, 0)
Screenshot: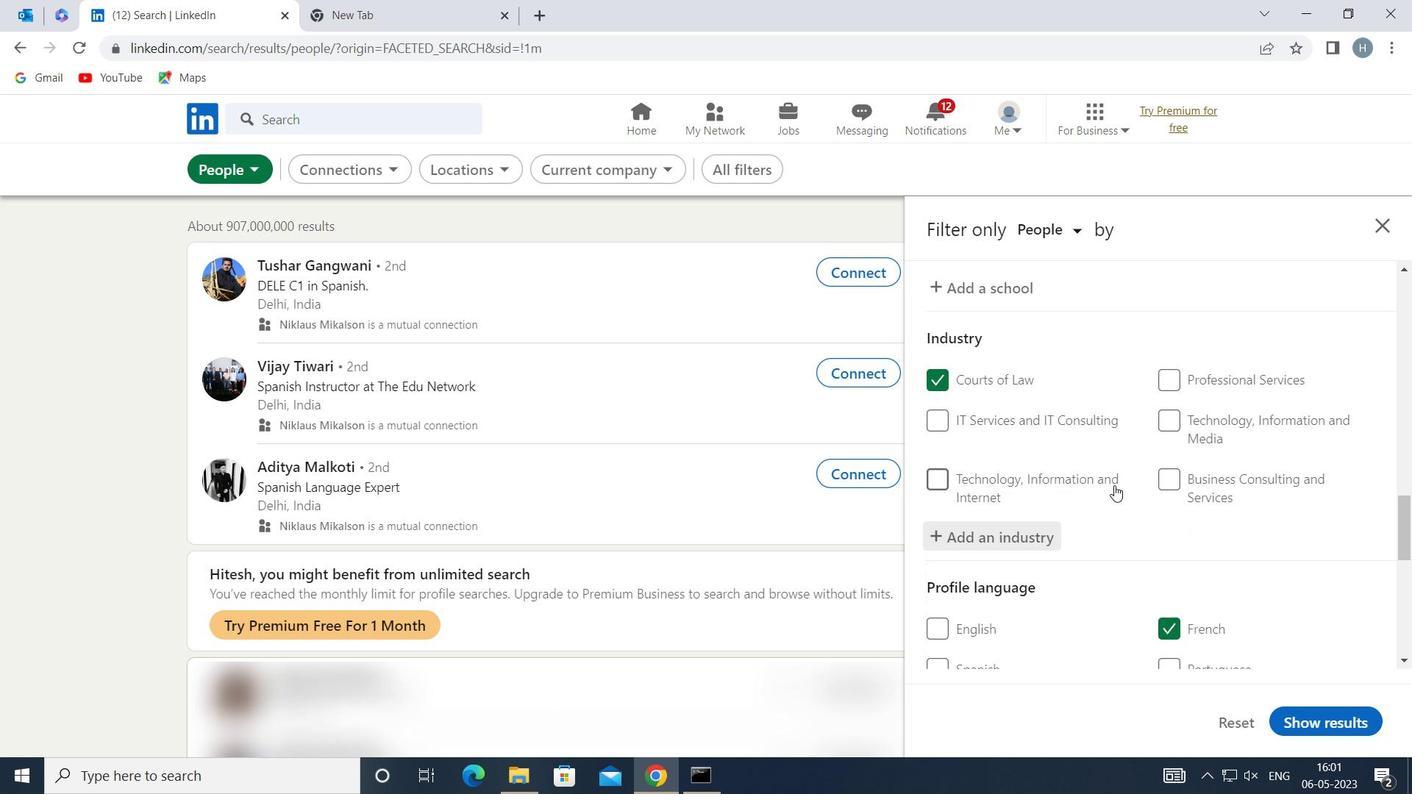 
Action: Mouse scrolled (1113, 484) with delta (0, 0)
Screenshot: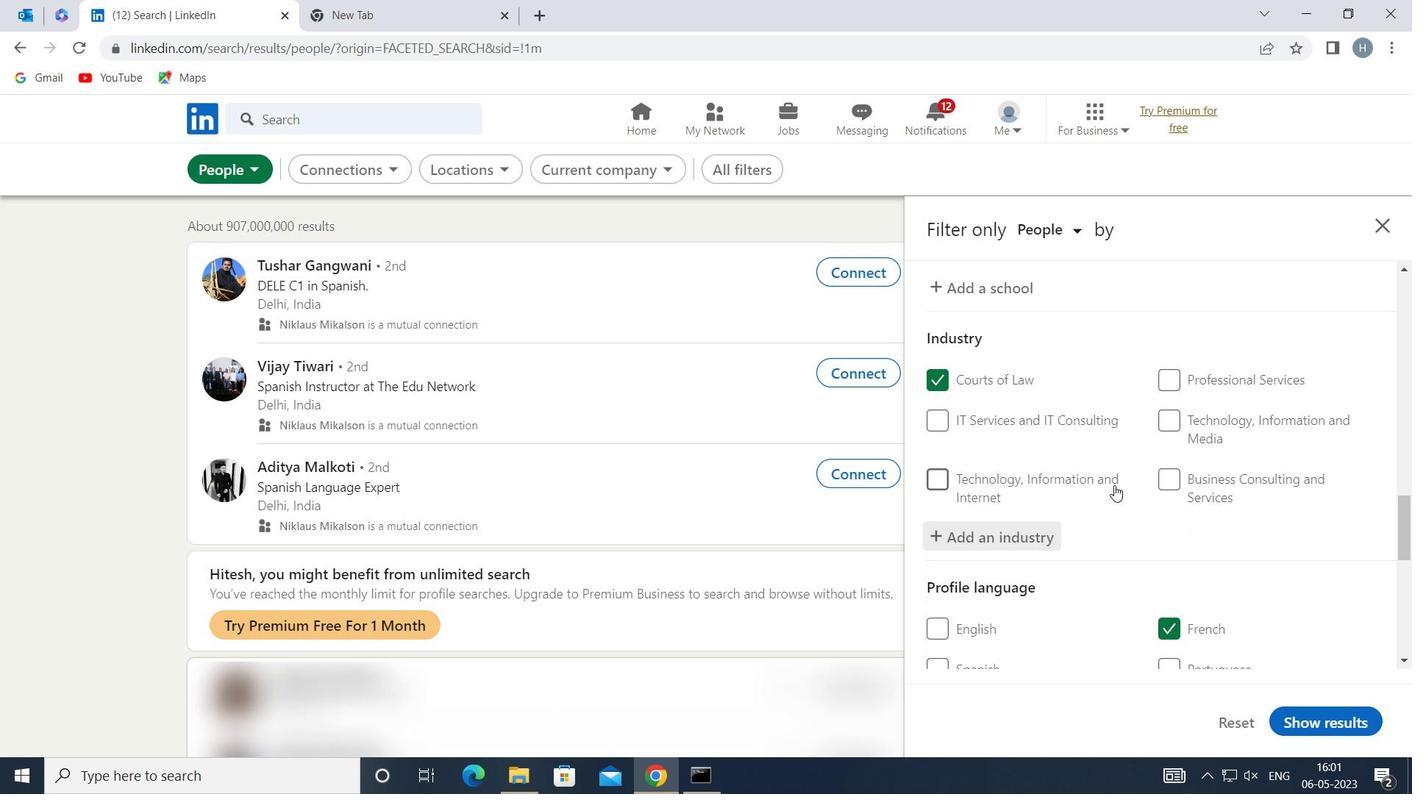 
Action: Mouse moved to (1113, 475)
Screenshot: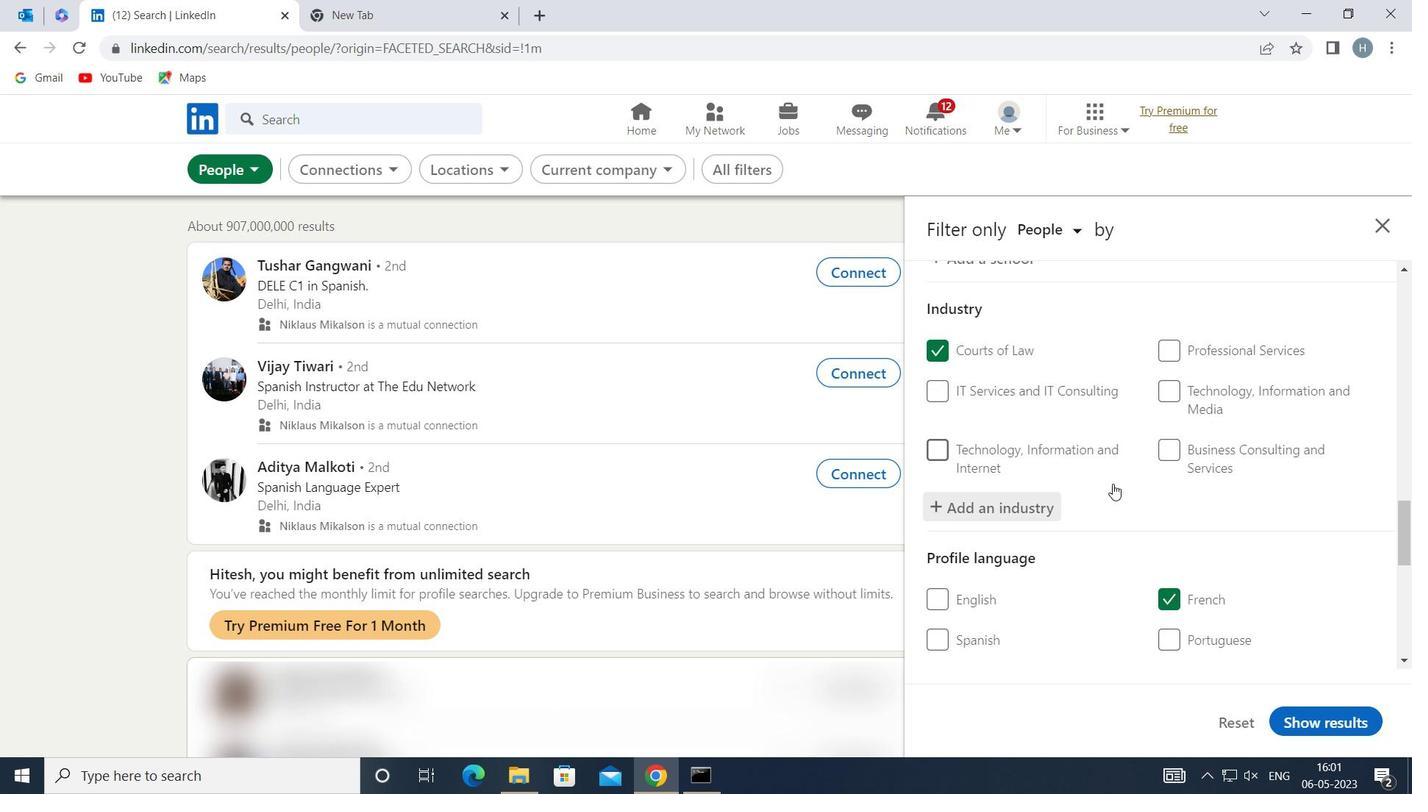 
Action: Mouse scrolled (1113, 475) with delta (0, 0)
Screenshot: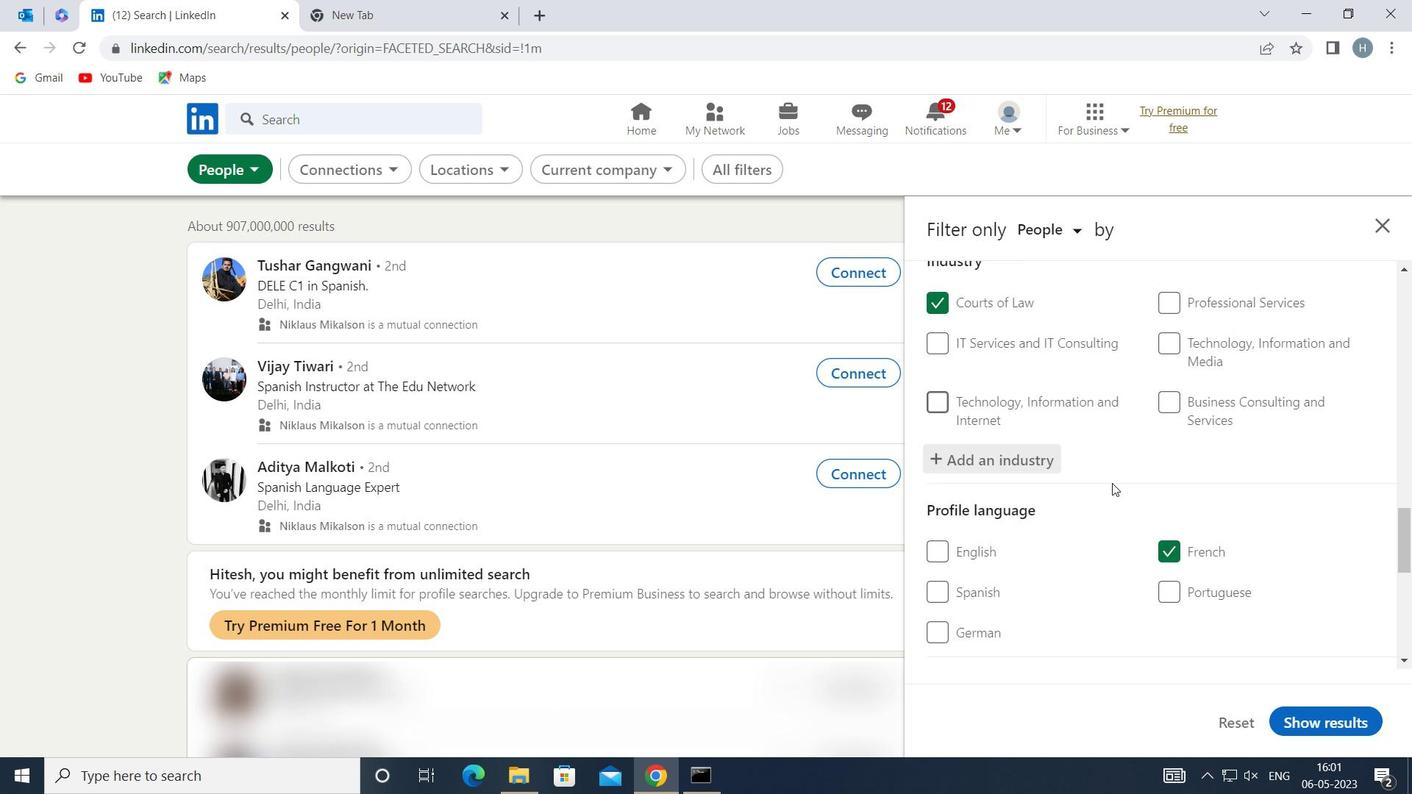 
Action: Mouse moved to (1113, 473)
Screenshot: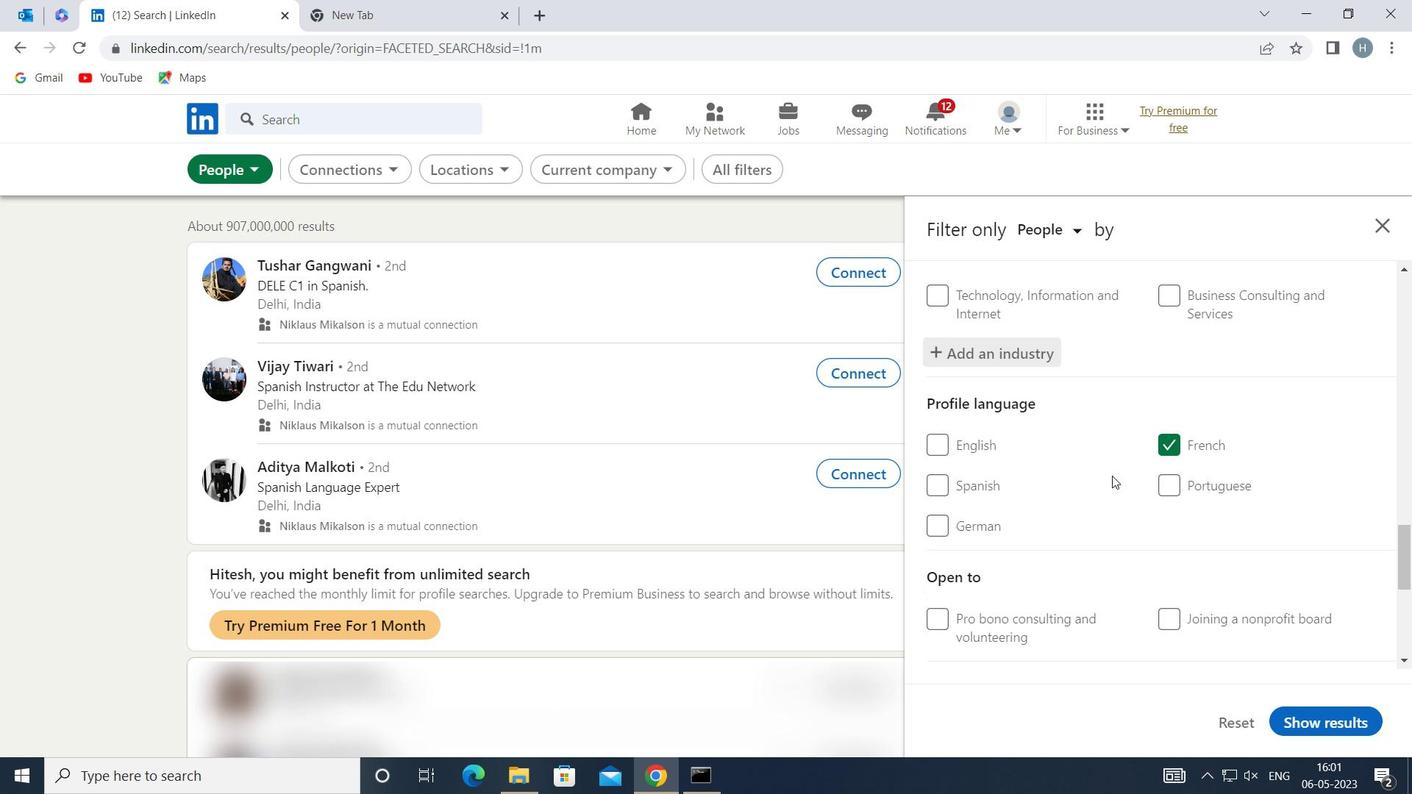 
Action: Mouse scrolled (1113, 472) with delta (0, 0)
Screenshot: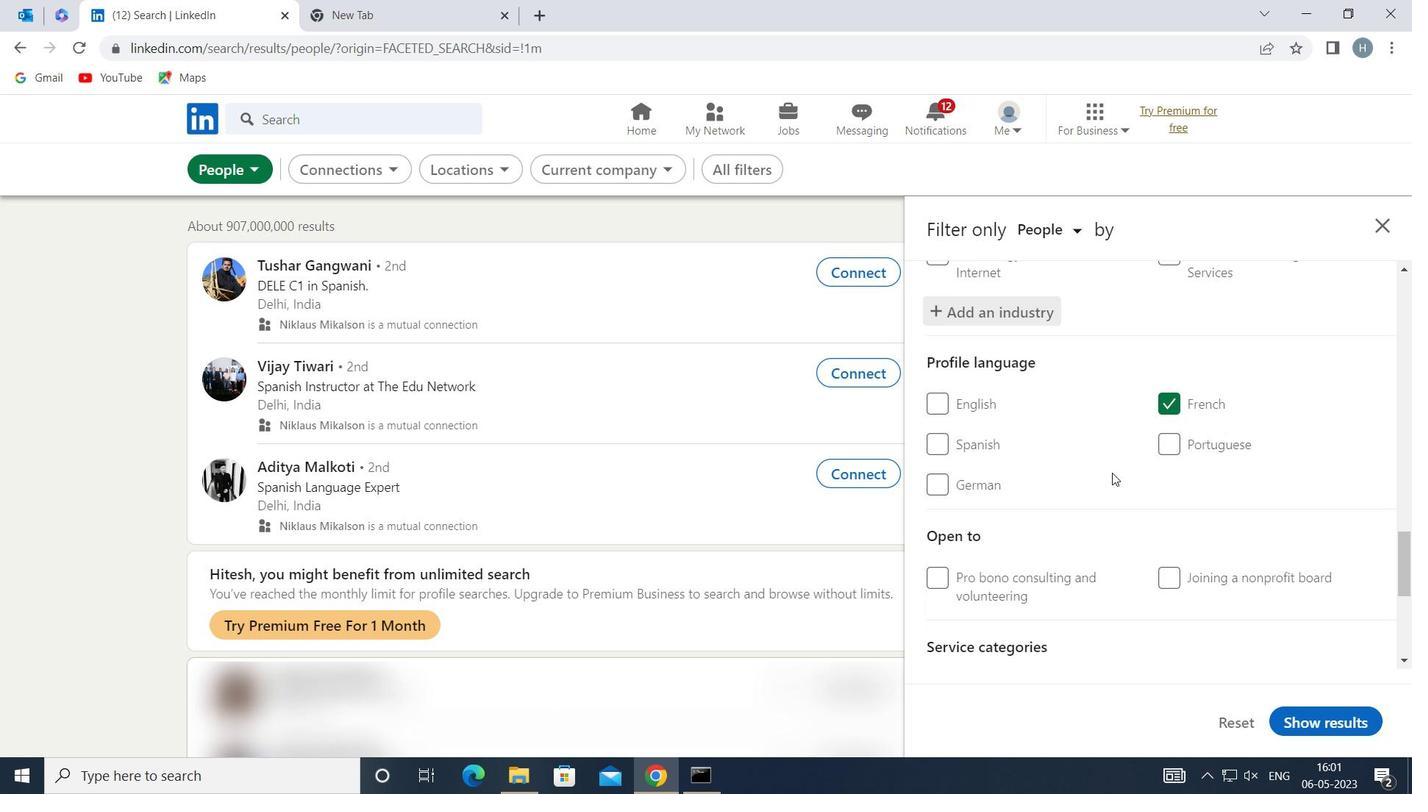 
Action: Mouse scrolled (1113, 472) with delta (0, 0)
Screenshot: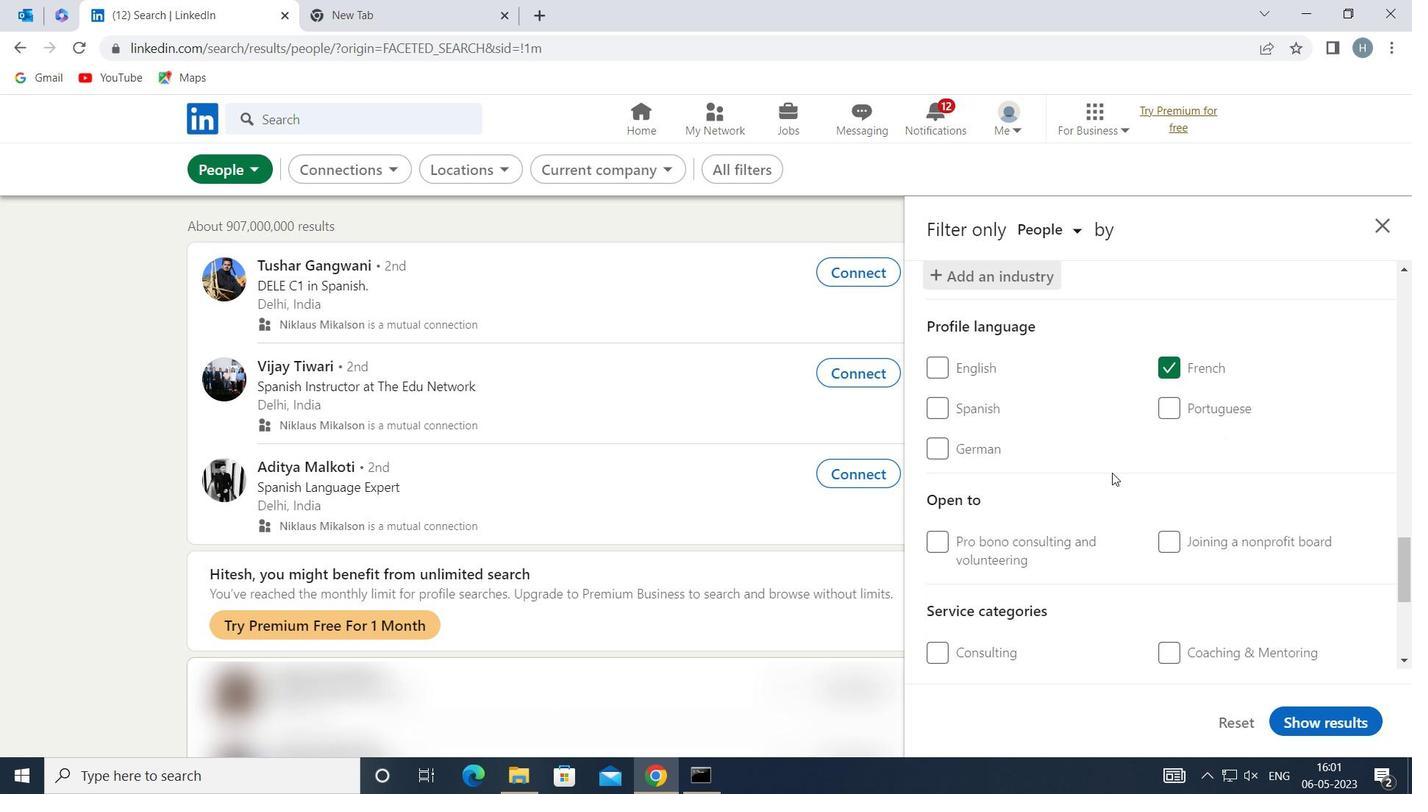 
Action: Mouse moved to (1114, 470)
Screenshot: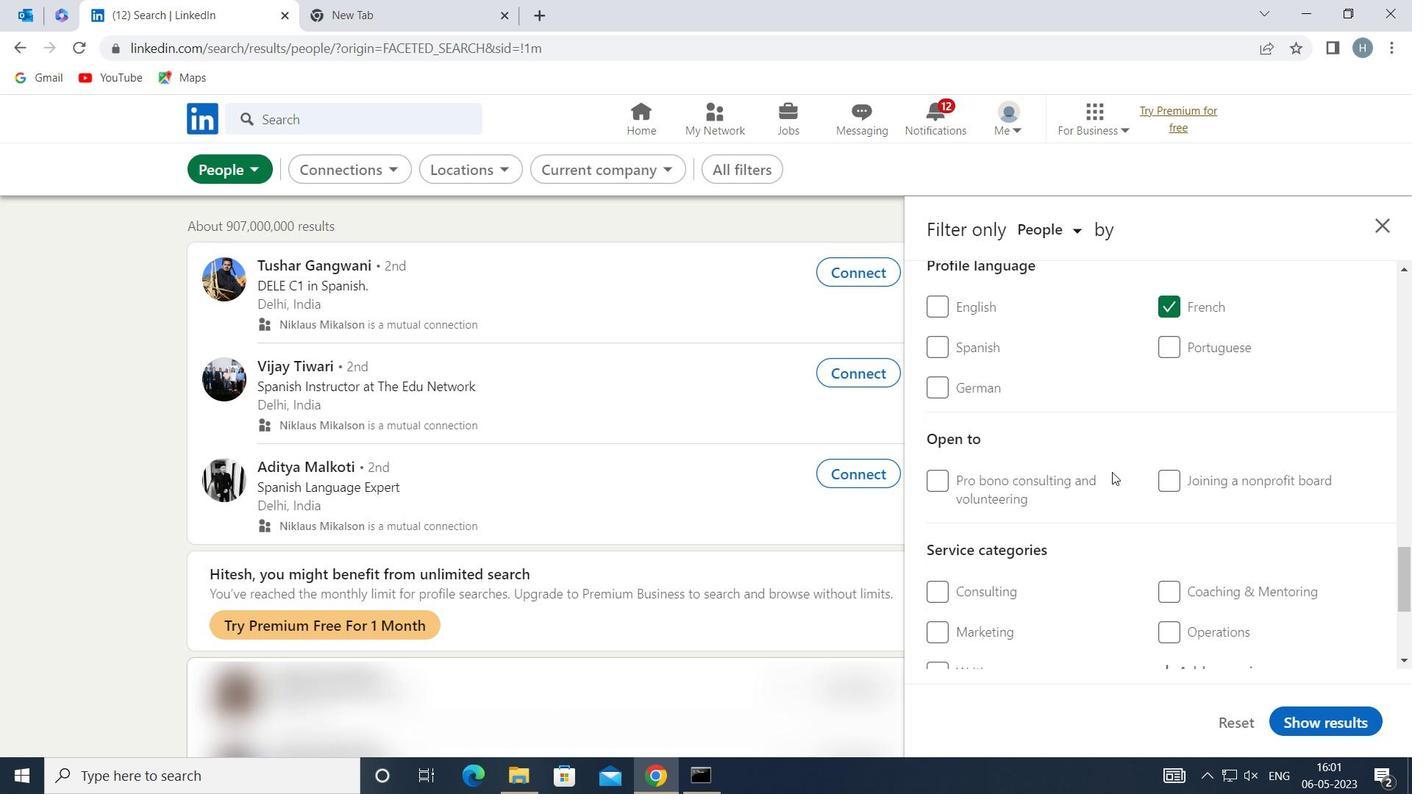 
Action: Mouse scrolled (1114, 470) with delta (0, 0)
Screenshot: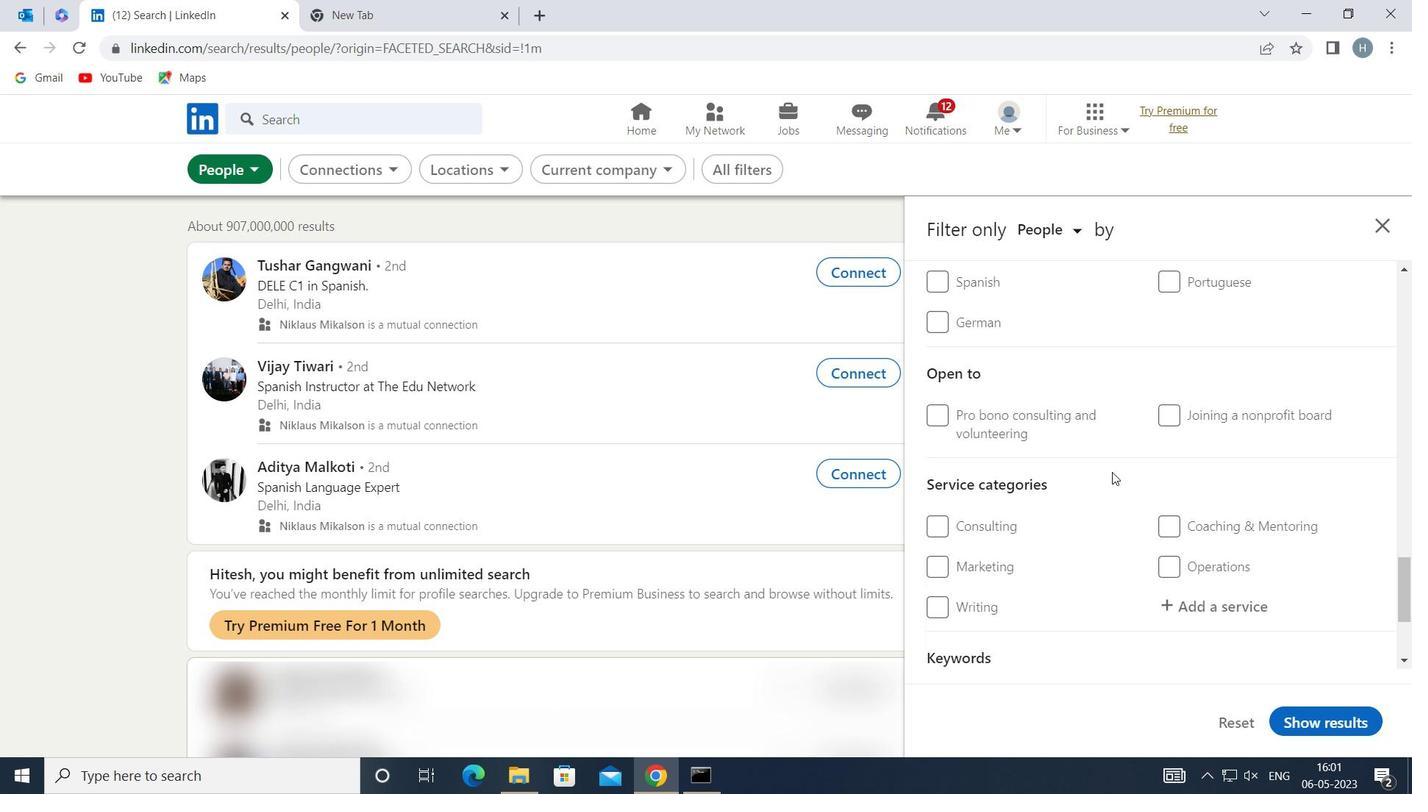 
Action: Mouse moved to (1243, 442)
Screenshot: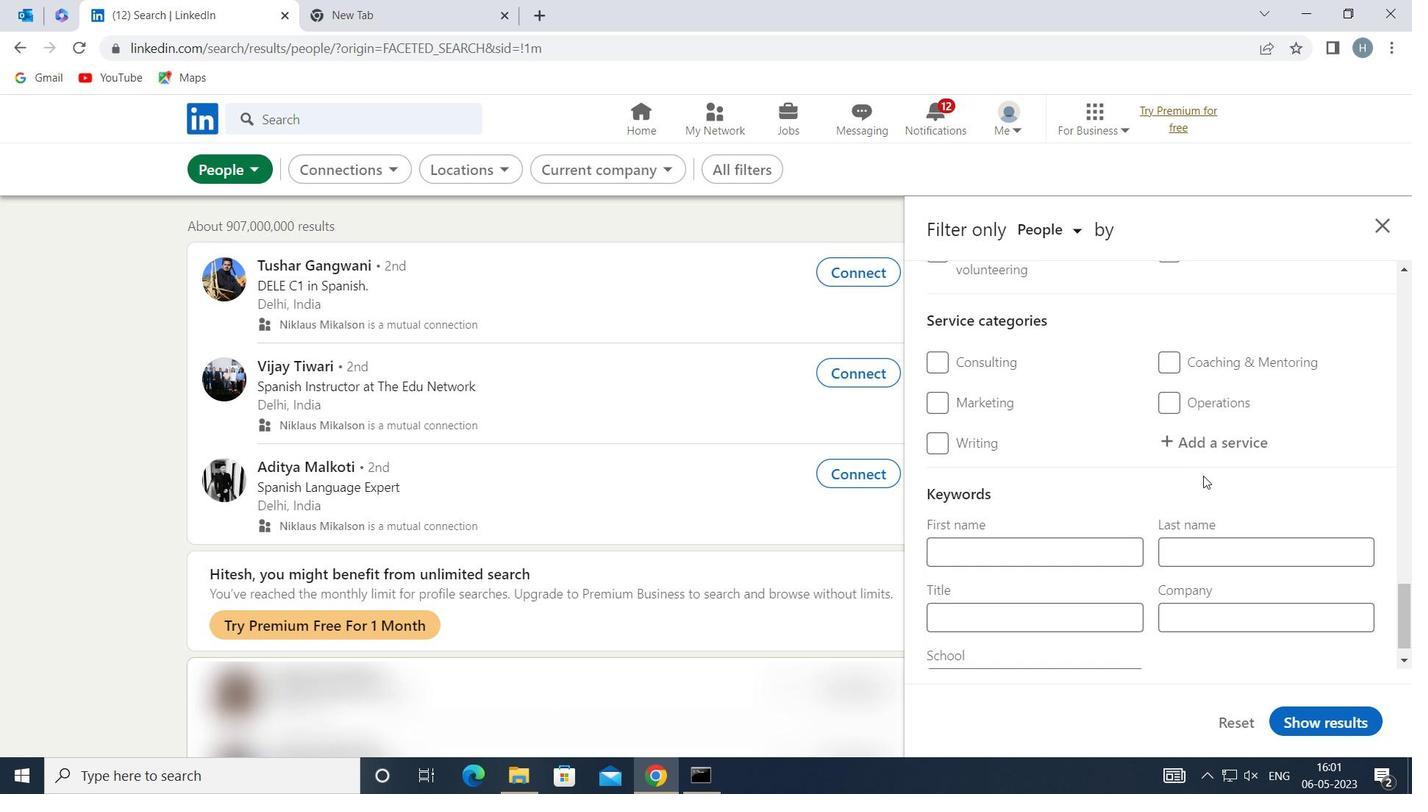 
Action: Mouse pressed left at (1243, 442)
Screenshot: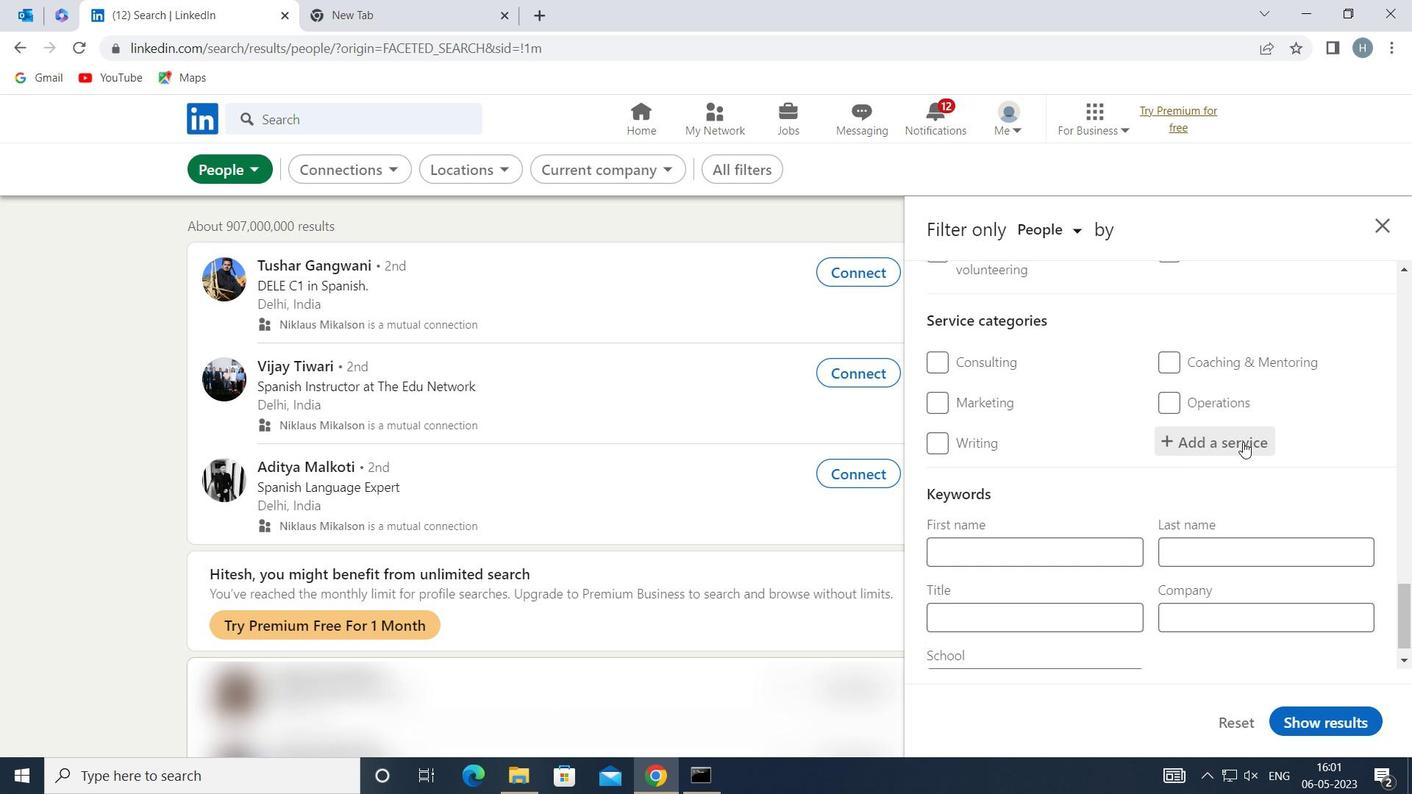 
Action: Key pressed <Key.shift>LEAD<Key.space><Key.shift>G
Screenshot: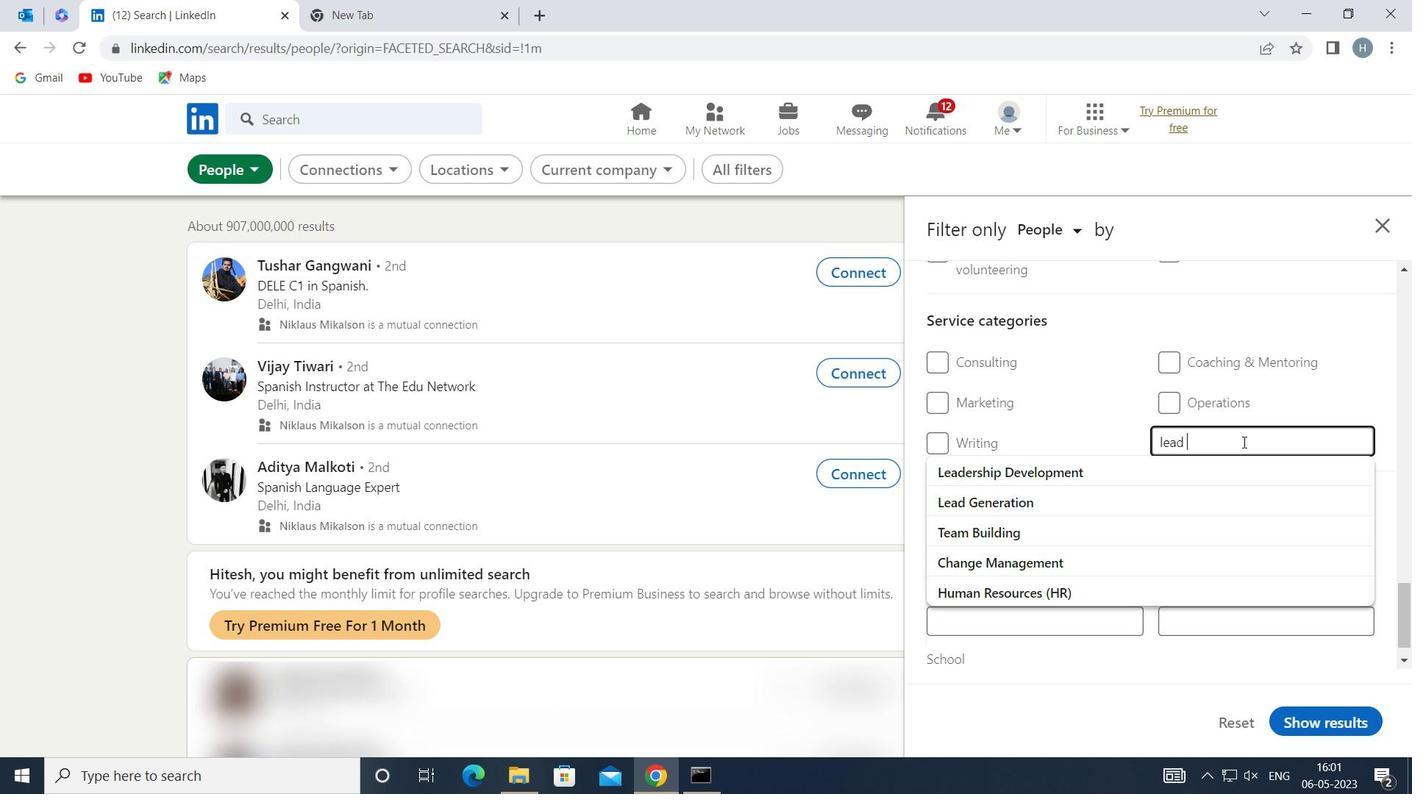 
Action: Mouse moved to (1167, 473)
Screenshot: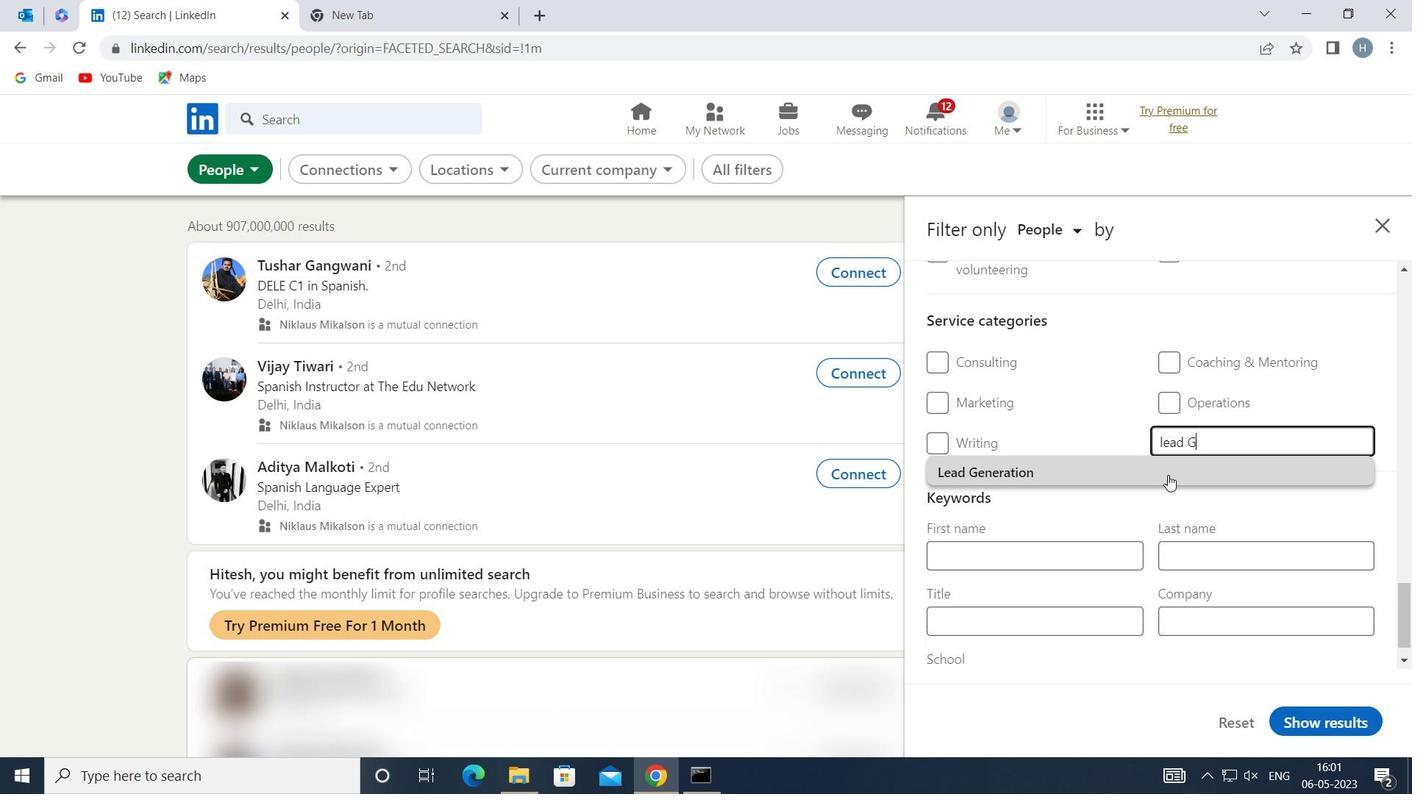 
Action: Mouse pressed left at (1167, 473)
Screenshot: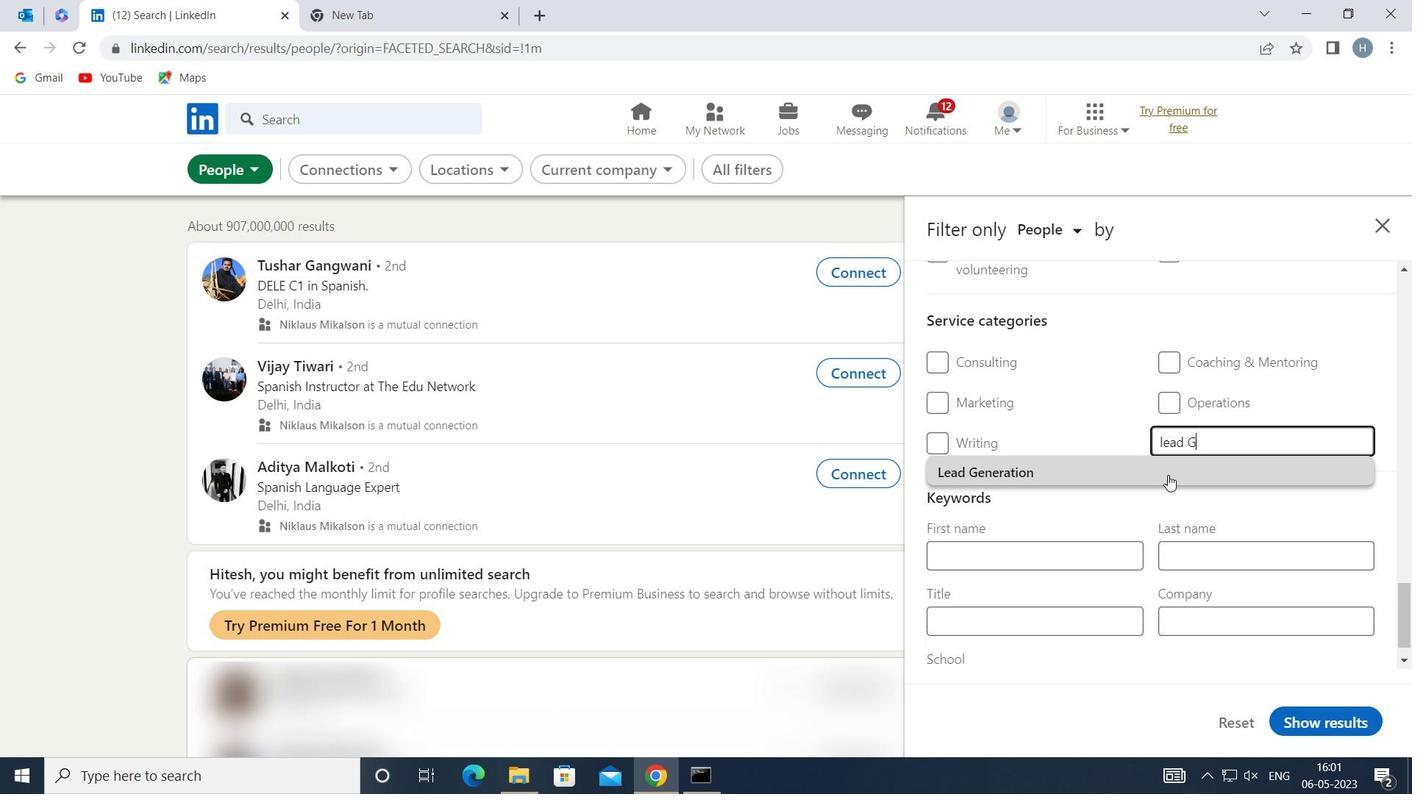 
Action: Mouse moved to (1131, 482)
Screenshot: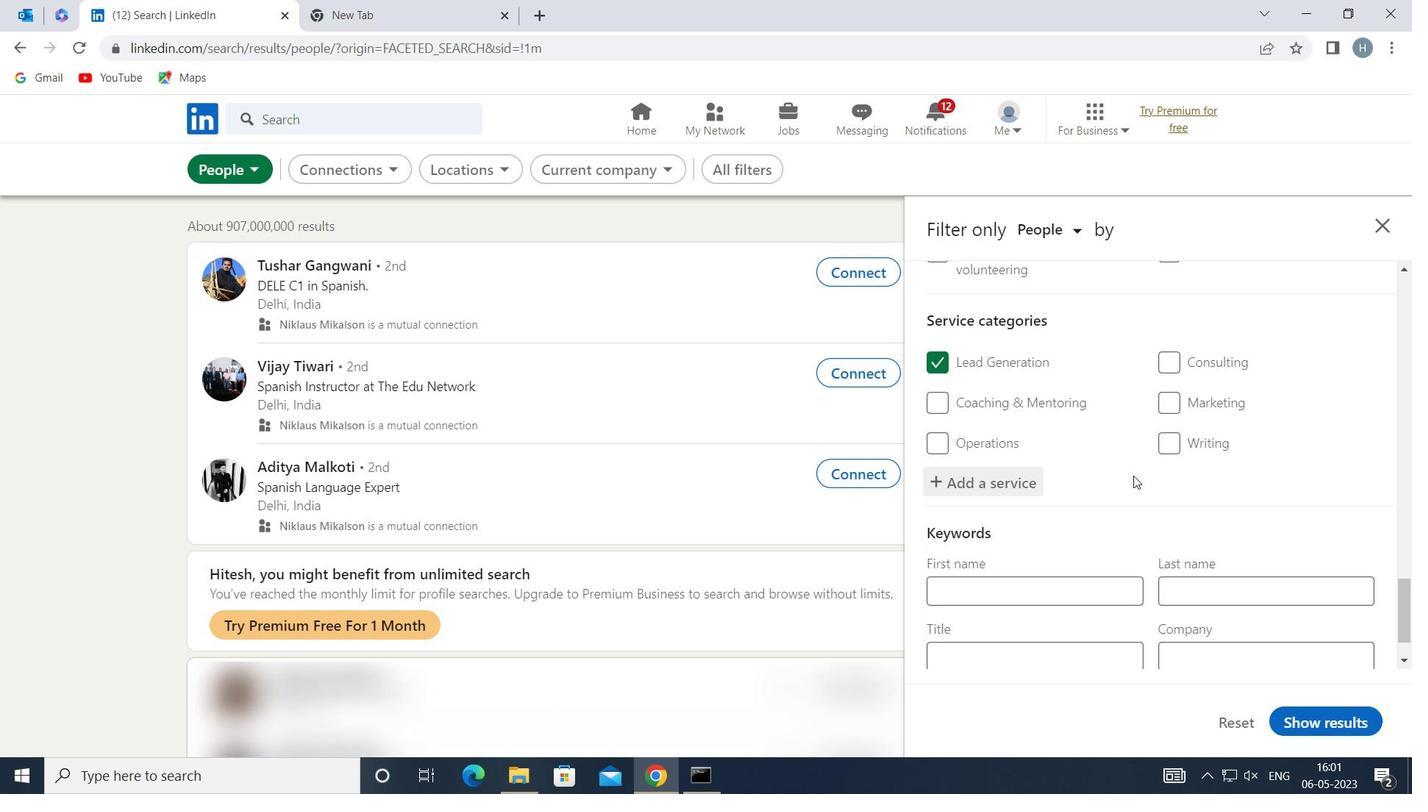 
Action: Mouse scrolled (1131, 481) with delta (0, 0)
Screenshot: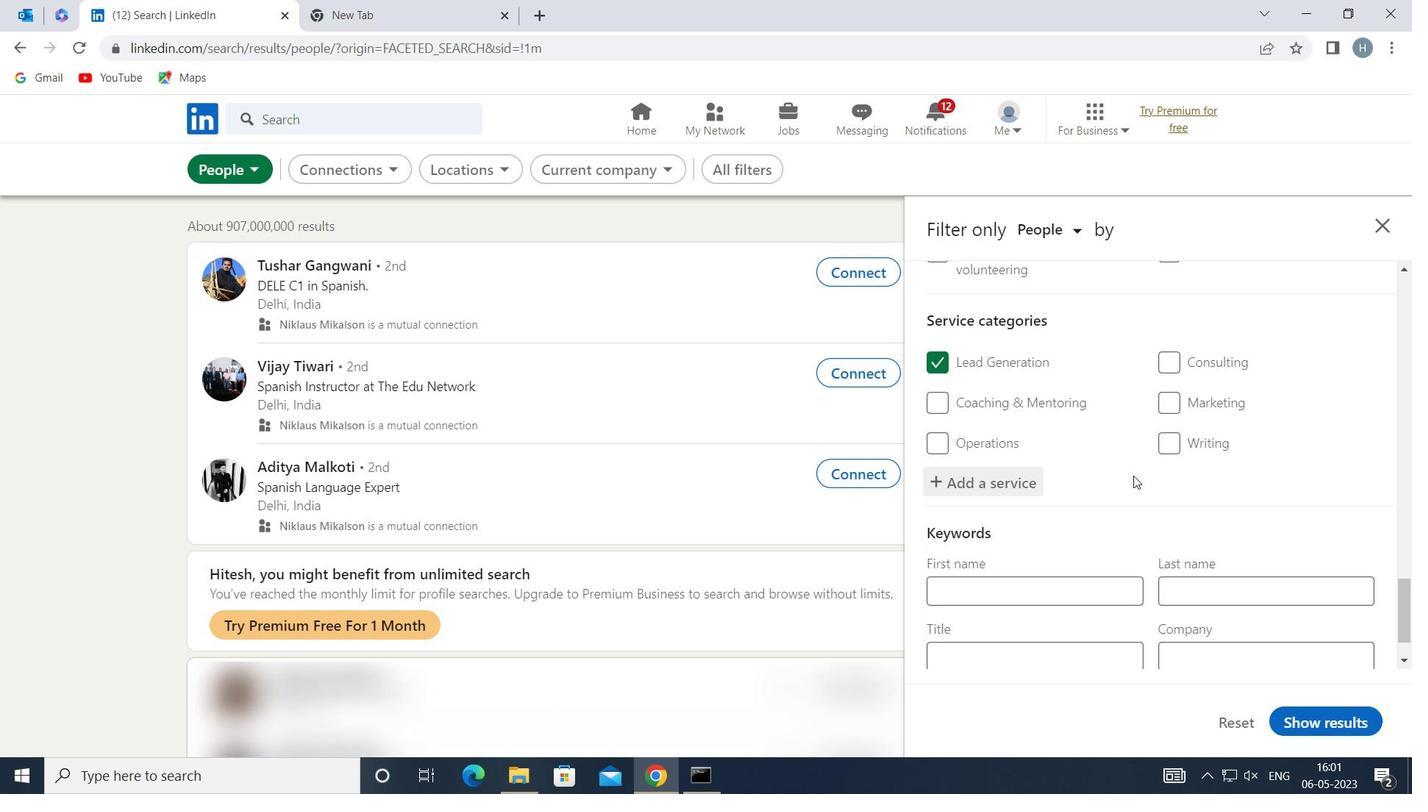 
Action: Mouse moved to (1132, 485)
Screenshot: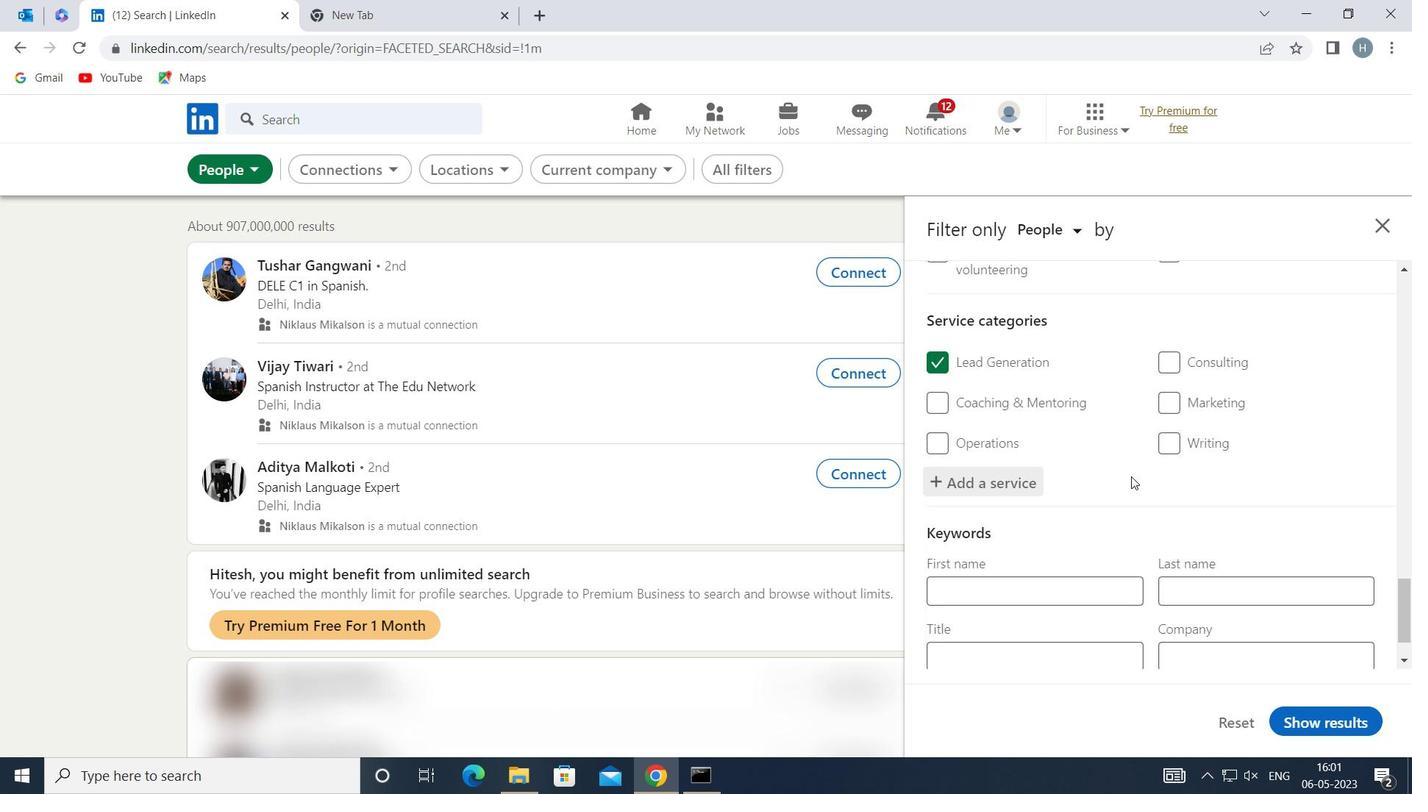 
Action: Mouse scrolled (1132, 484) with delta (0, 0)
Screenshot: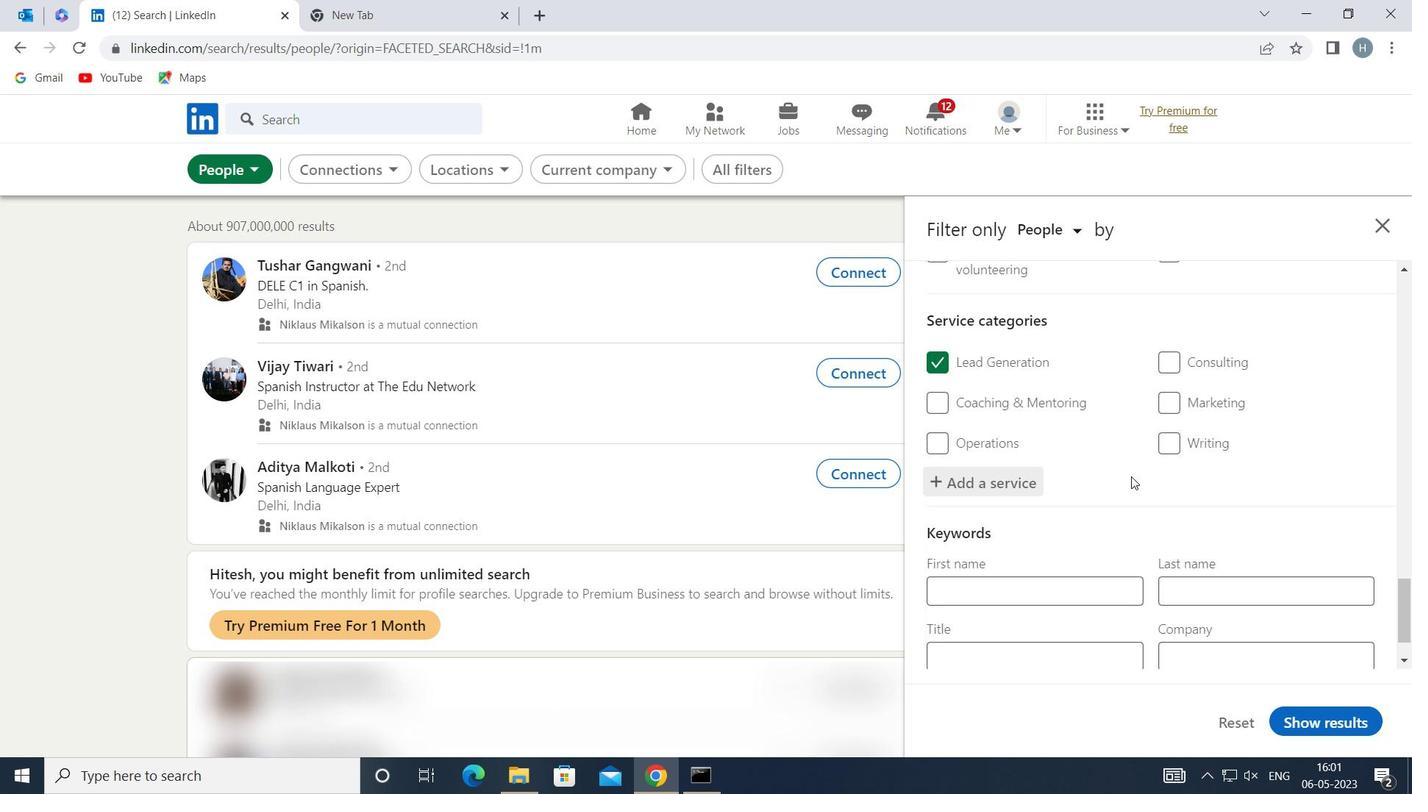 
Action: Mouse scrolled (1132, 484) with delta (0, 0)
Screenshot: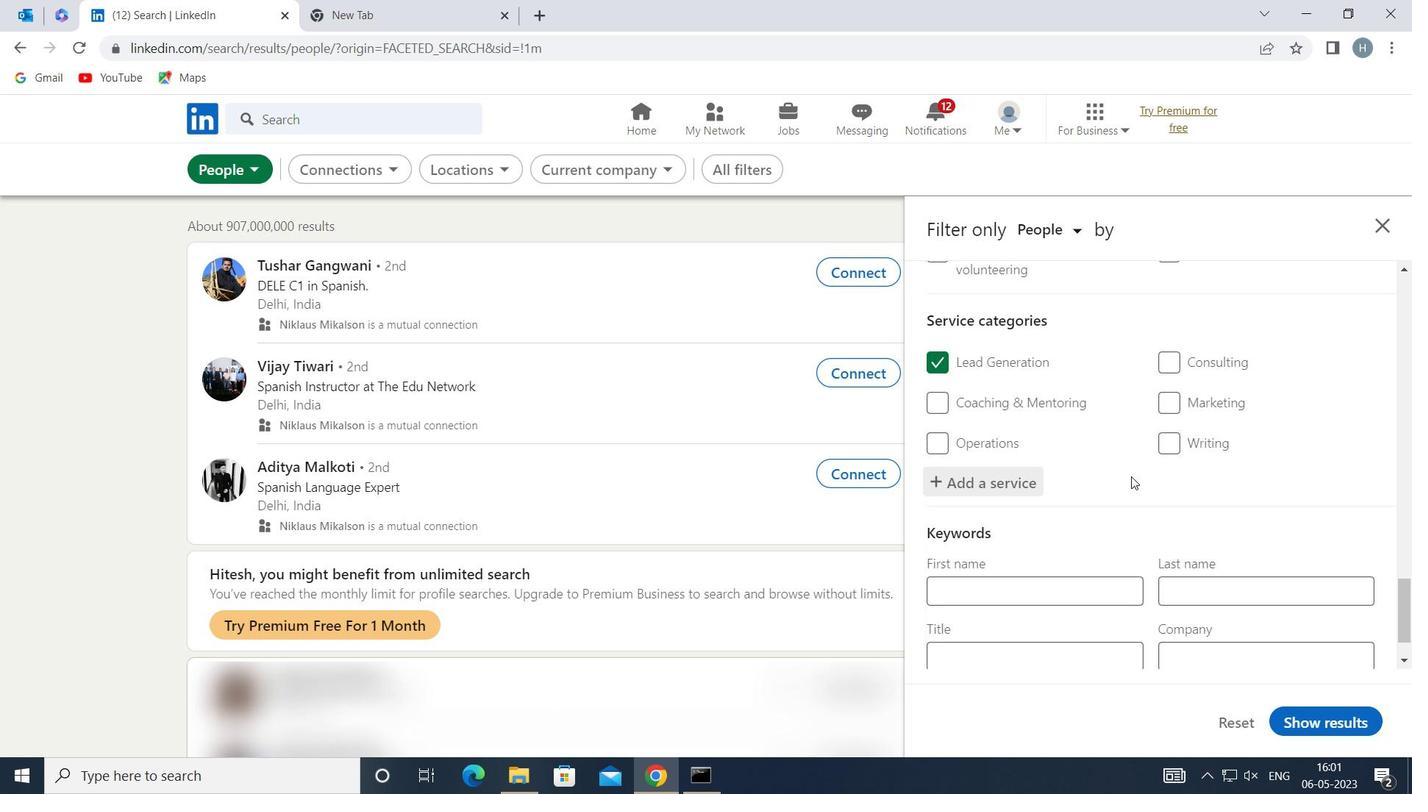 
Action: Mouse moved to (1132, 487)
Screenshot: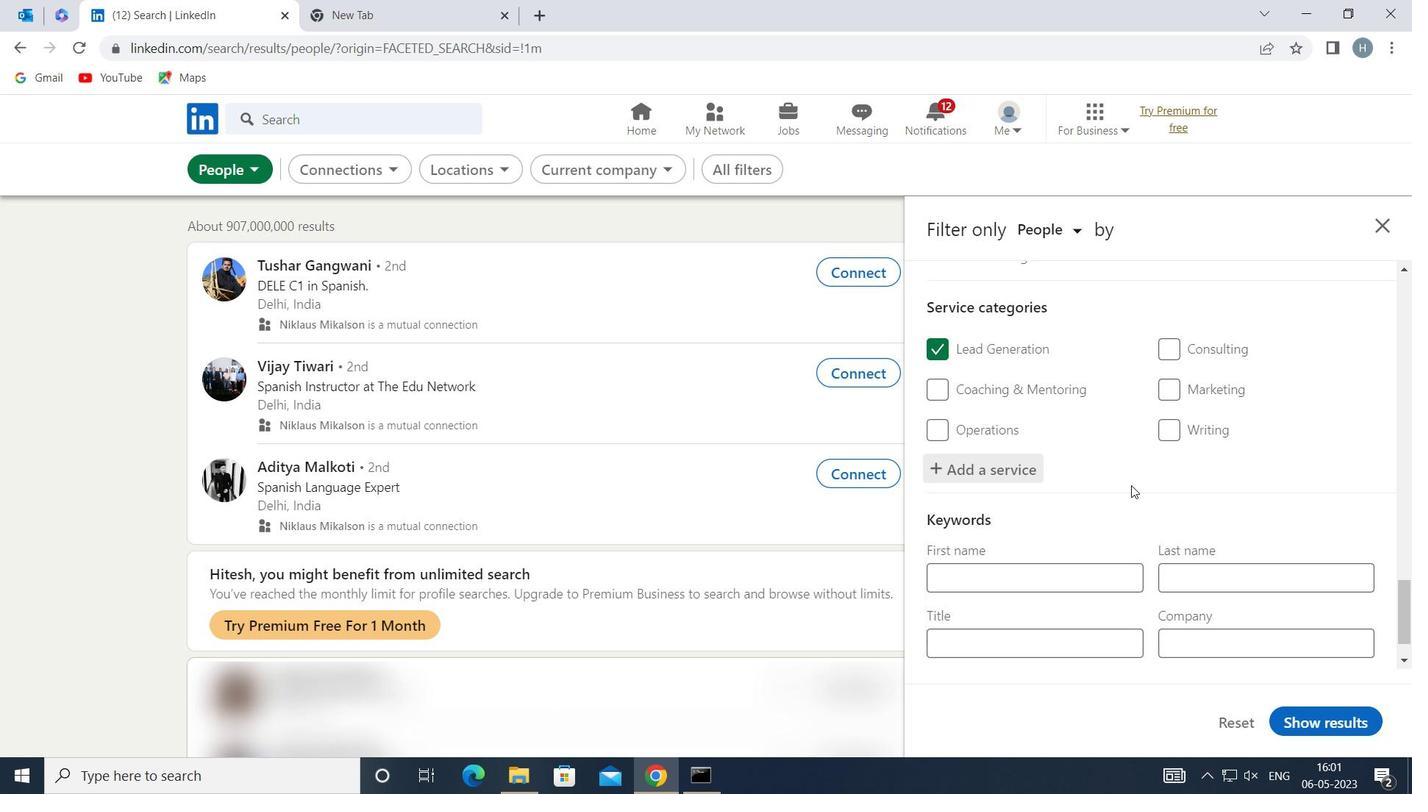 
Action: Mouse scrolled (1132, 487) with delta (0, 0)
Screenshot: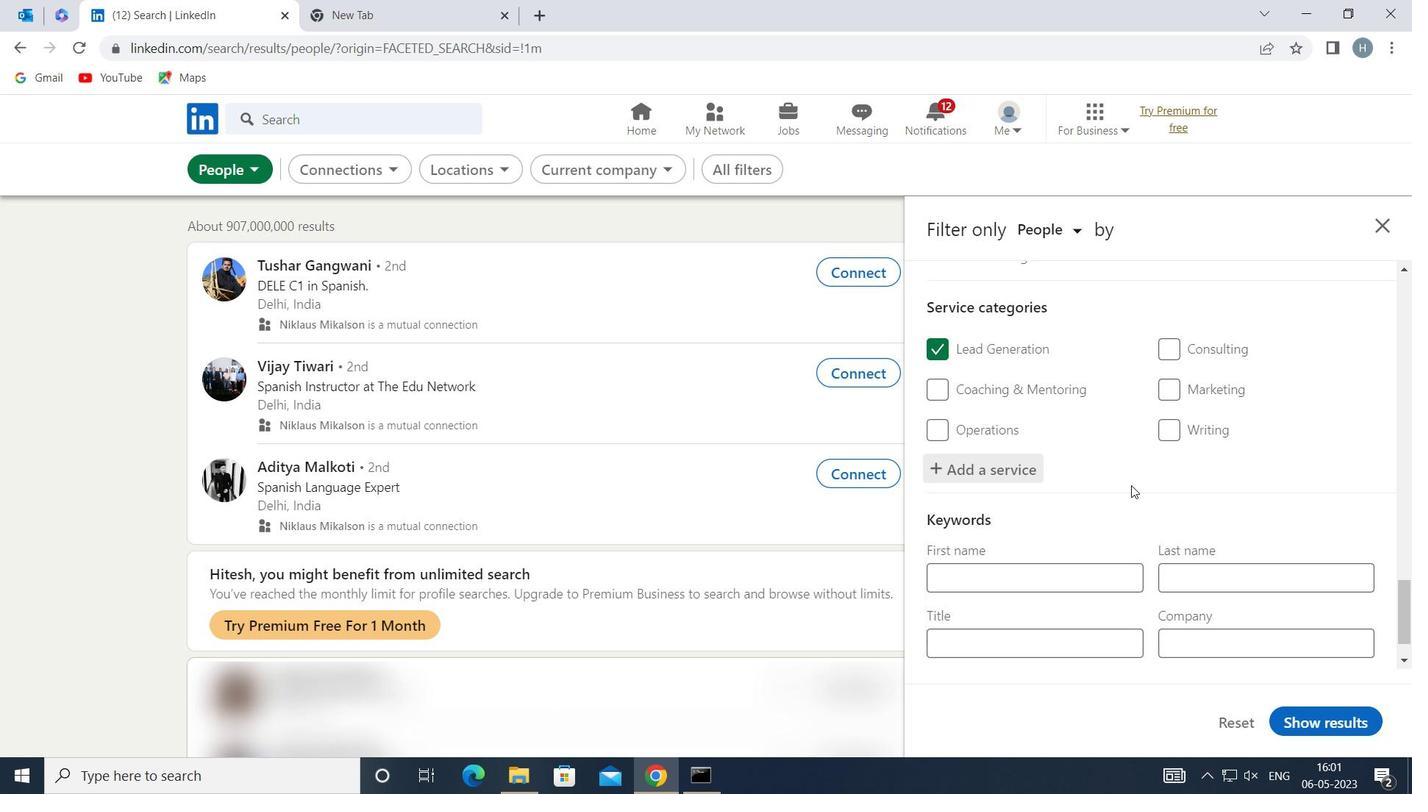 
Action: Mouse moved to (1108, 584)
Screenshot: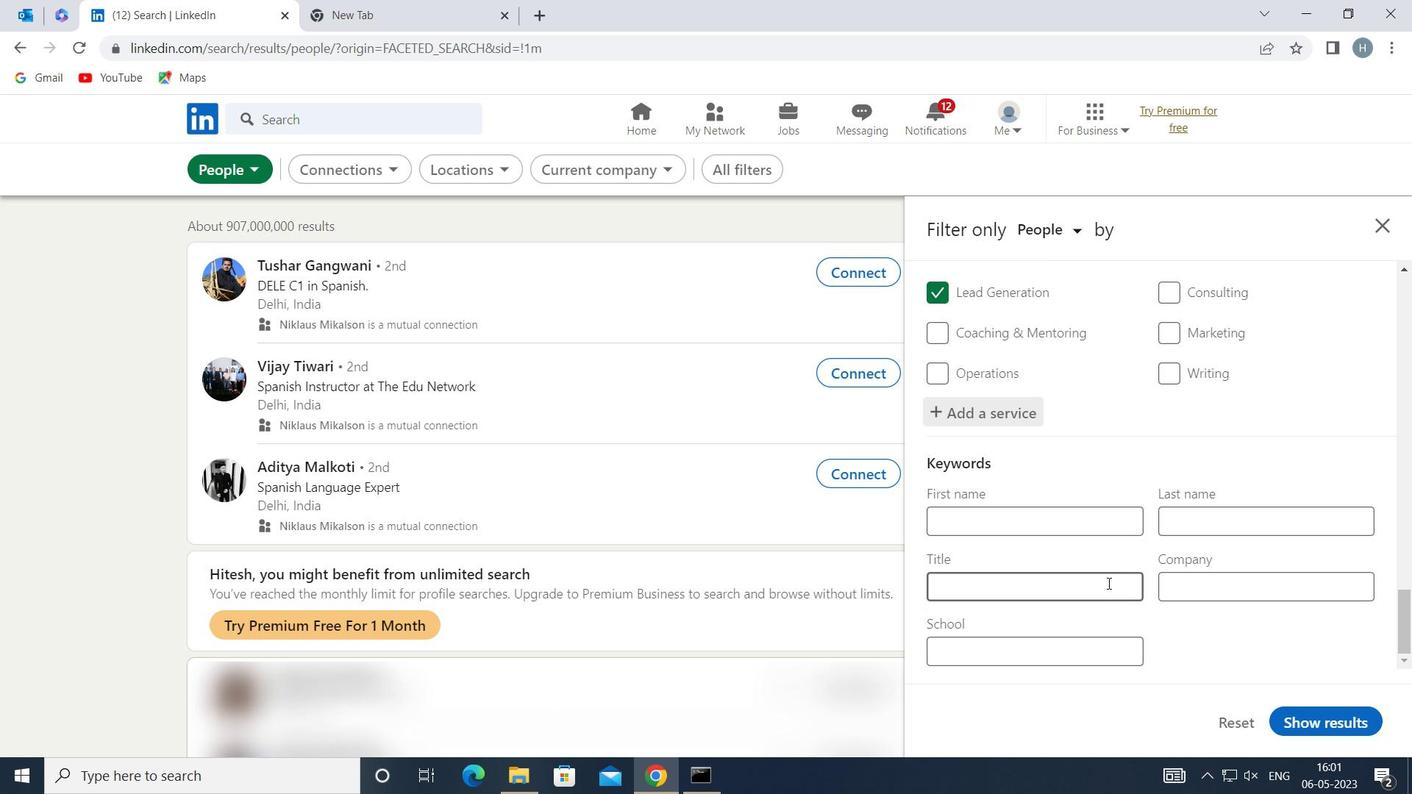 
Action: Mouse pressed left at (1108, 584)
Screenshot: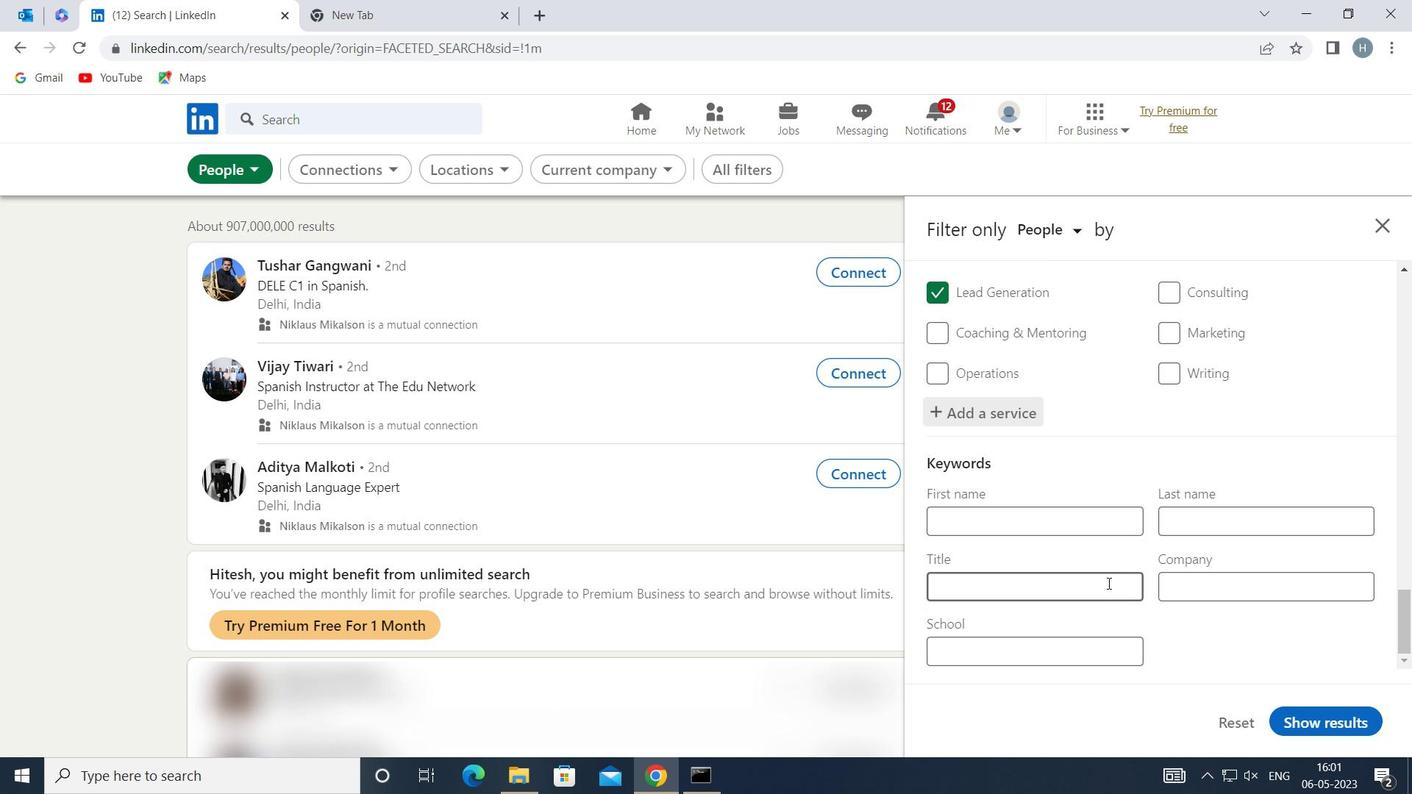 
Action: Mouse moved to (1110, 584)
Screenshot: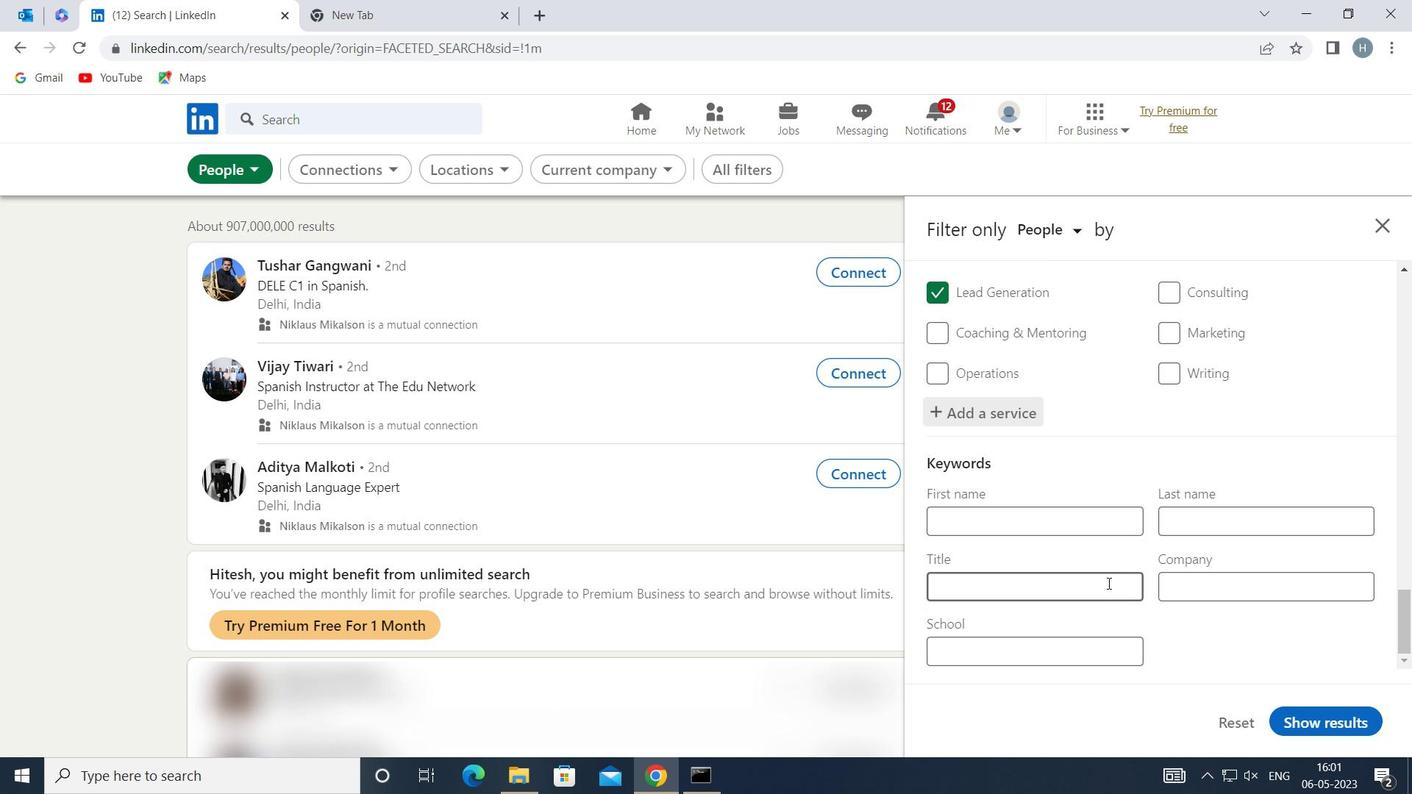
Action: Key pressed <Key.shift><Key.shift><Key.shift><Key.shift><Key.shift><Key.shift><Key.shift>SQL<Key.space><Key.shift>DEVELOPER
Screenshot: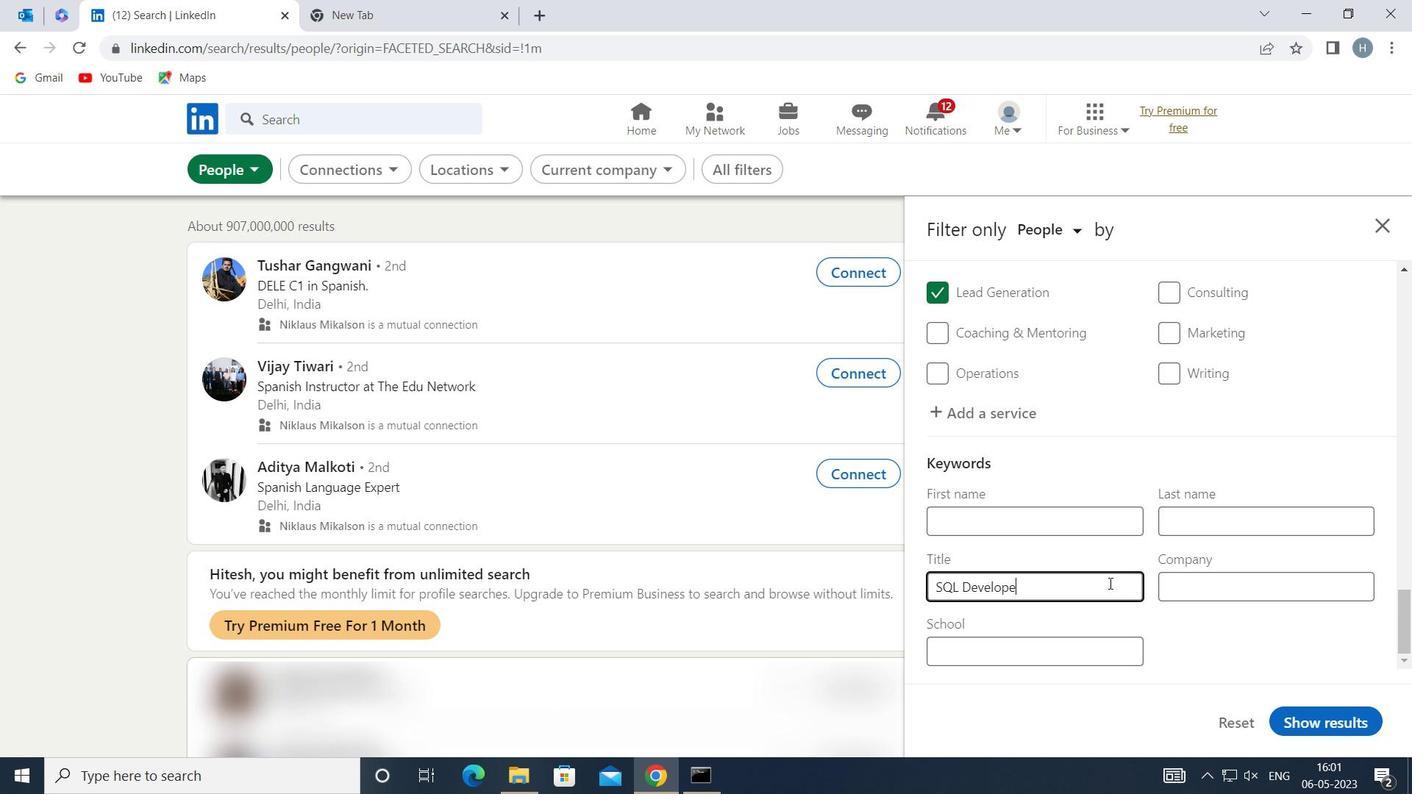 
Action: Mouse moved to (1343, 720)
Screenshot: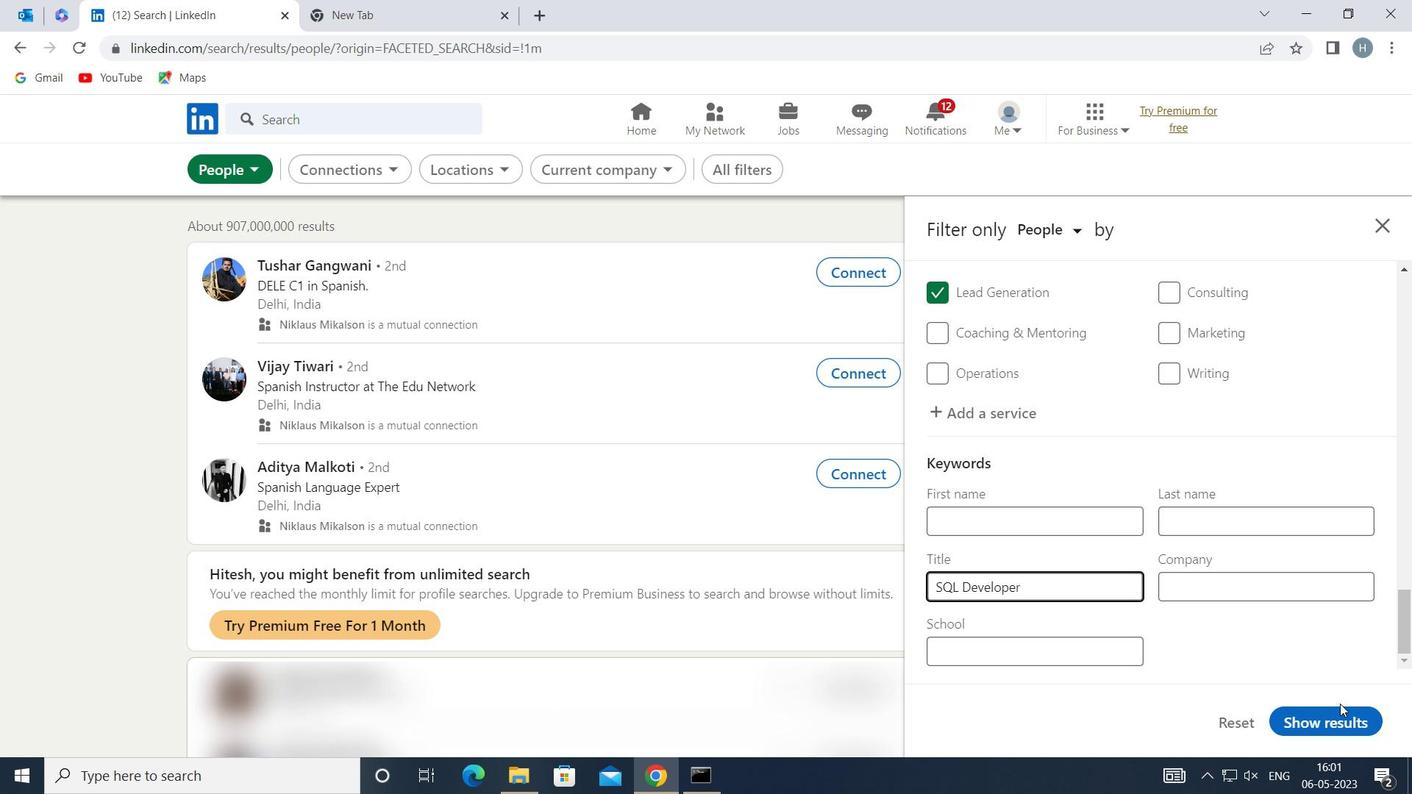 
Action: Mouse pressed left at (1343, 720)
Screenshot: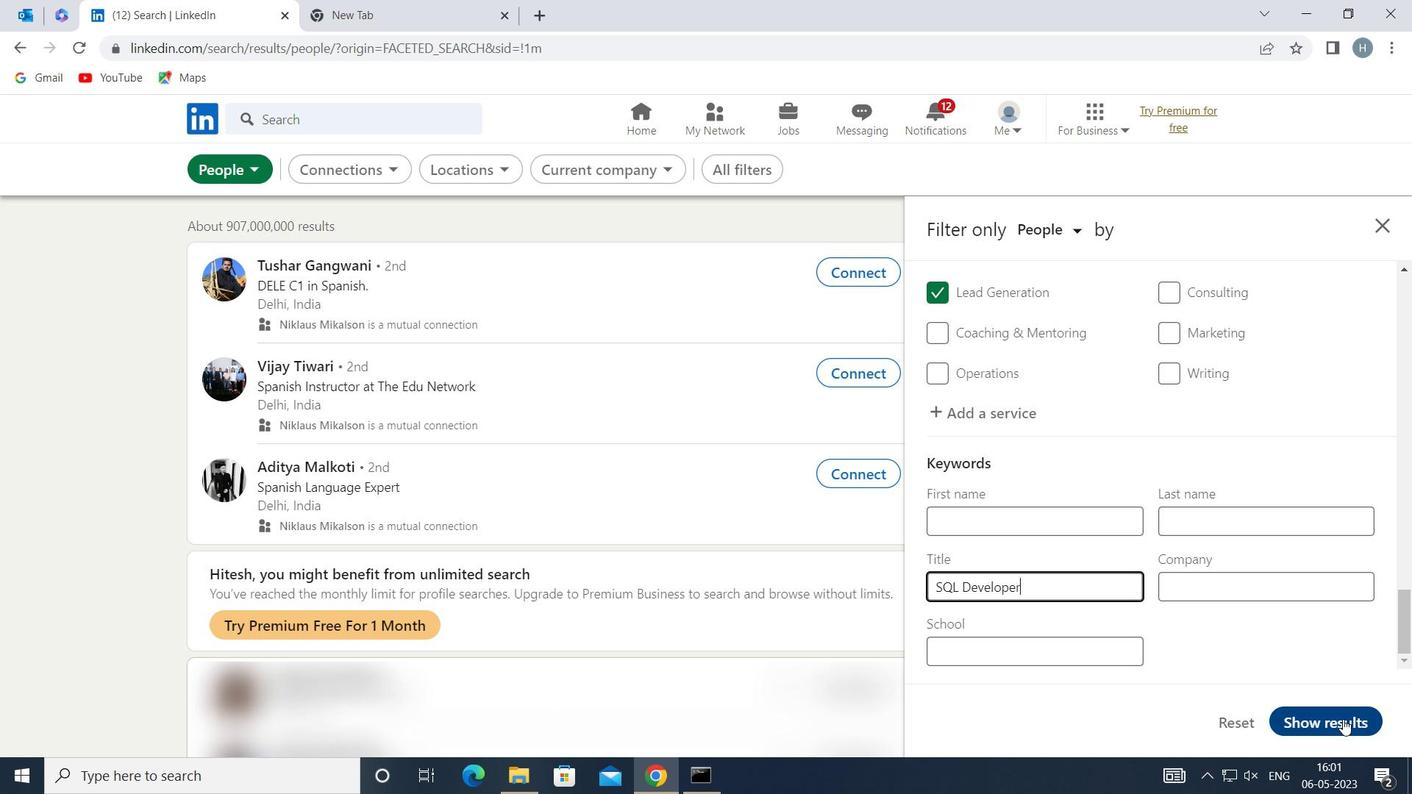 
Action: Mouse moved to (1069, 486)
Screenshot: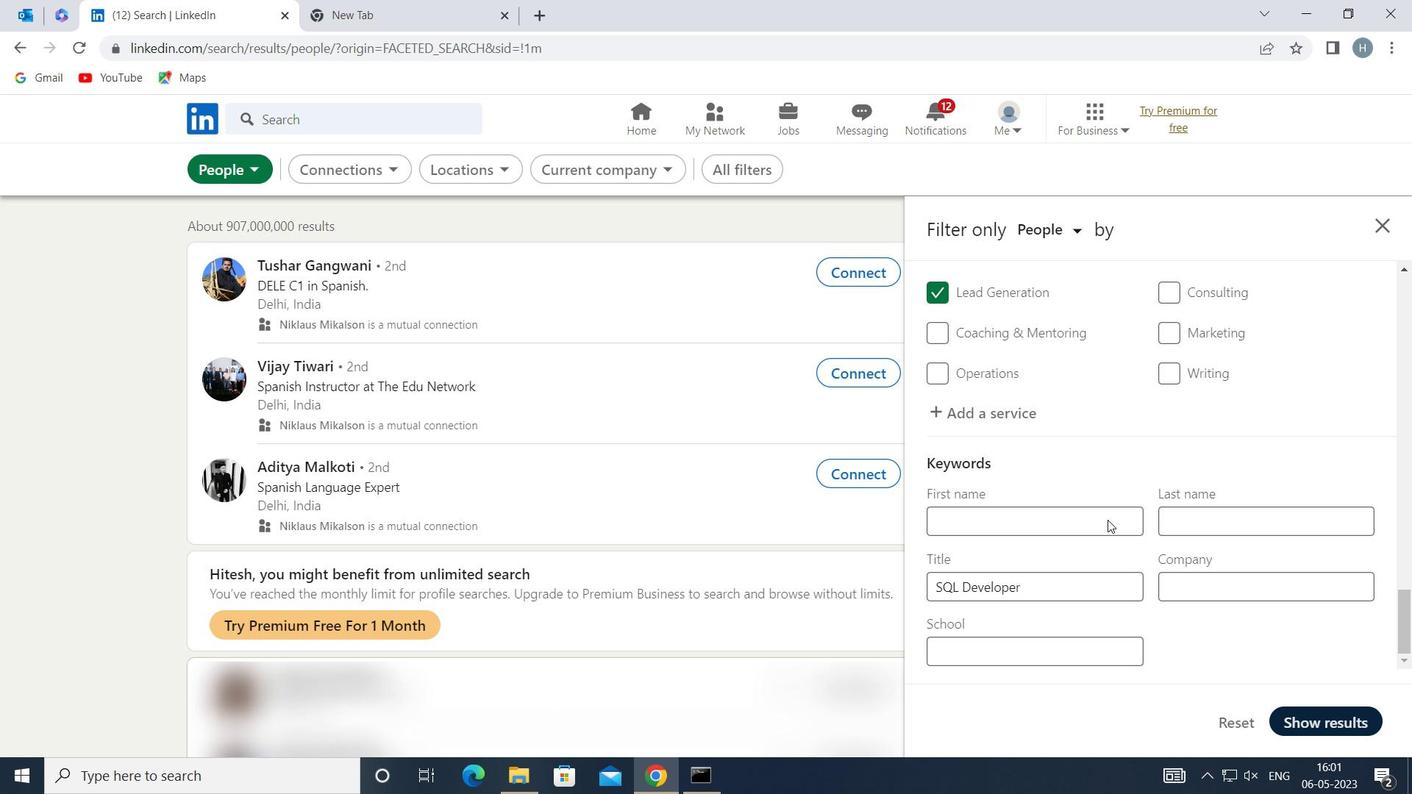 
